 Task: Find connections with filter location Currais Novos with filter topic #linkedinstorieswith filter profile language German with filter current company Grow Your Staff with filter school GIA (Gemological Institute of America) with filter industry Administrative and Support Services with filter service category Search Engine Marketing (SEM) with filter keywords title Truck Driver
Action: Mouse moved to (675, 130)
Screenshot: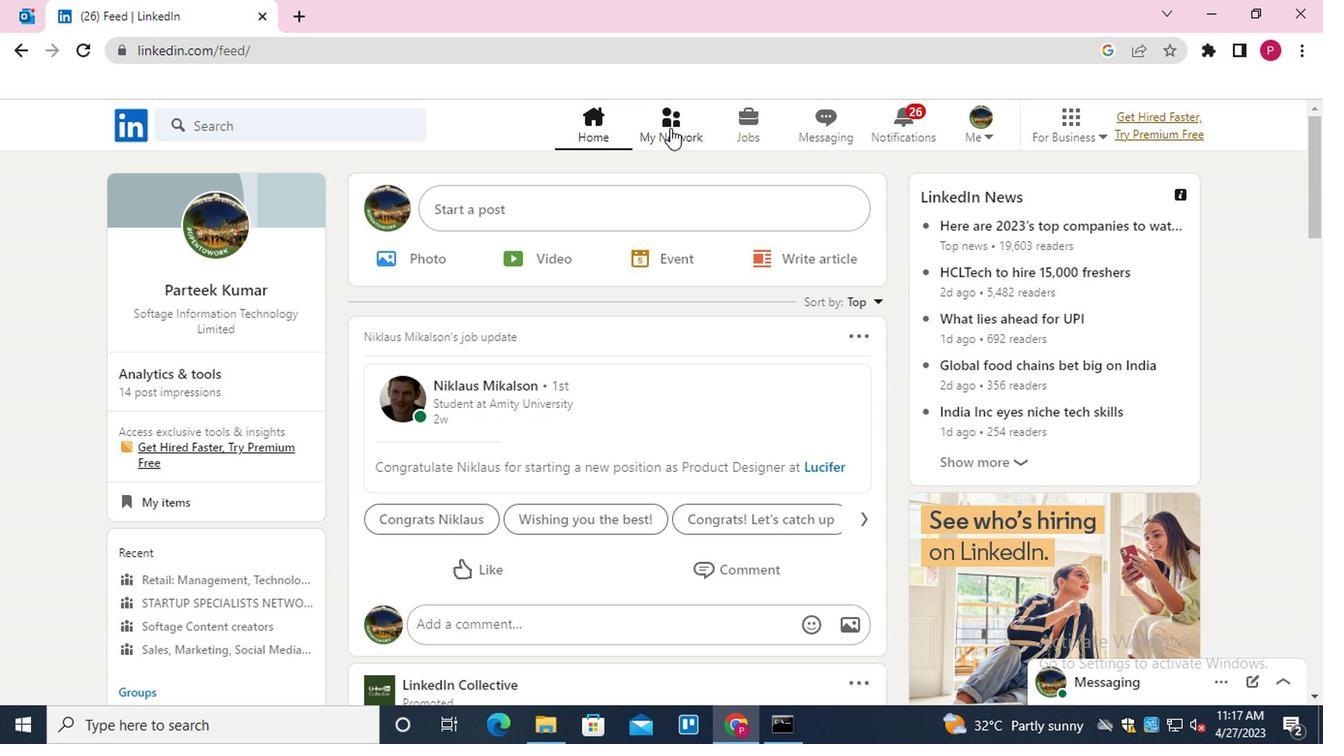 
Action: Mouse pressed left at (675, 130)
Screenshot: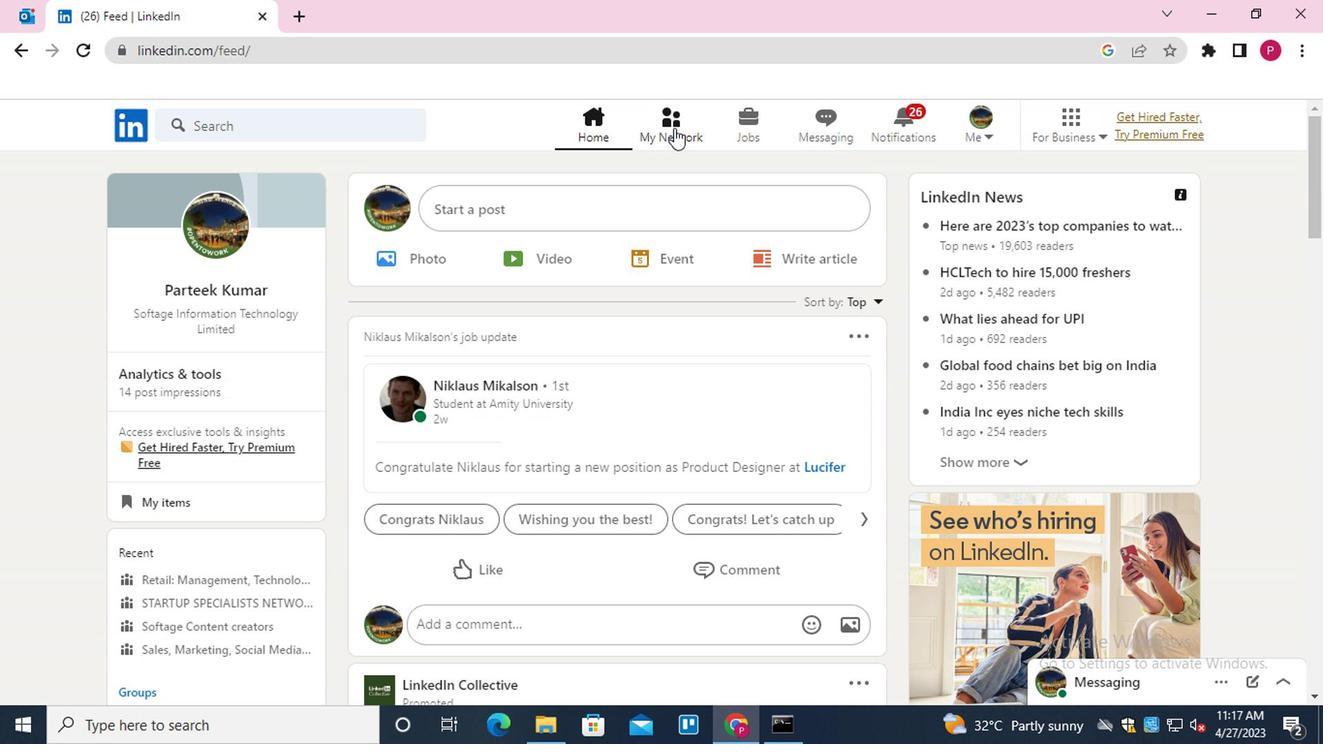
Action: Mouse moved to (318, 235)
Screenshot: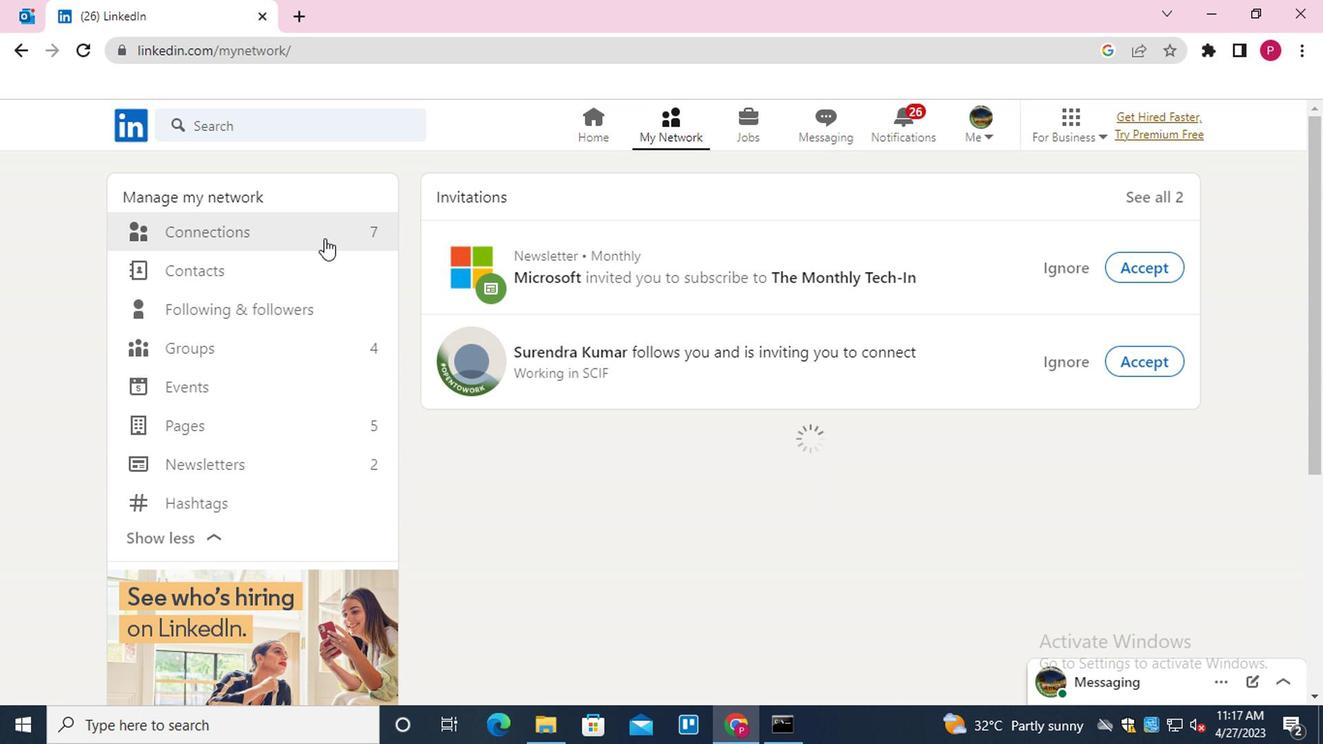 
Action: Mouse pressed left at (318, 235)
Screenshot: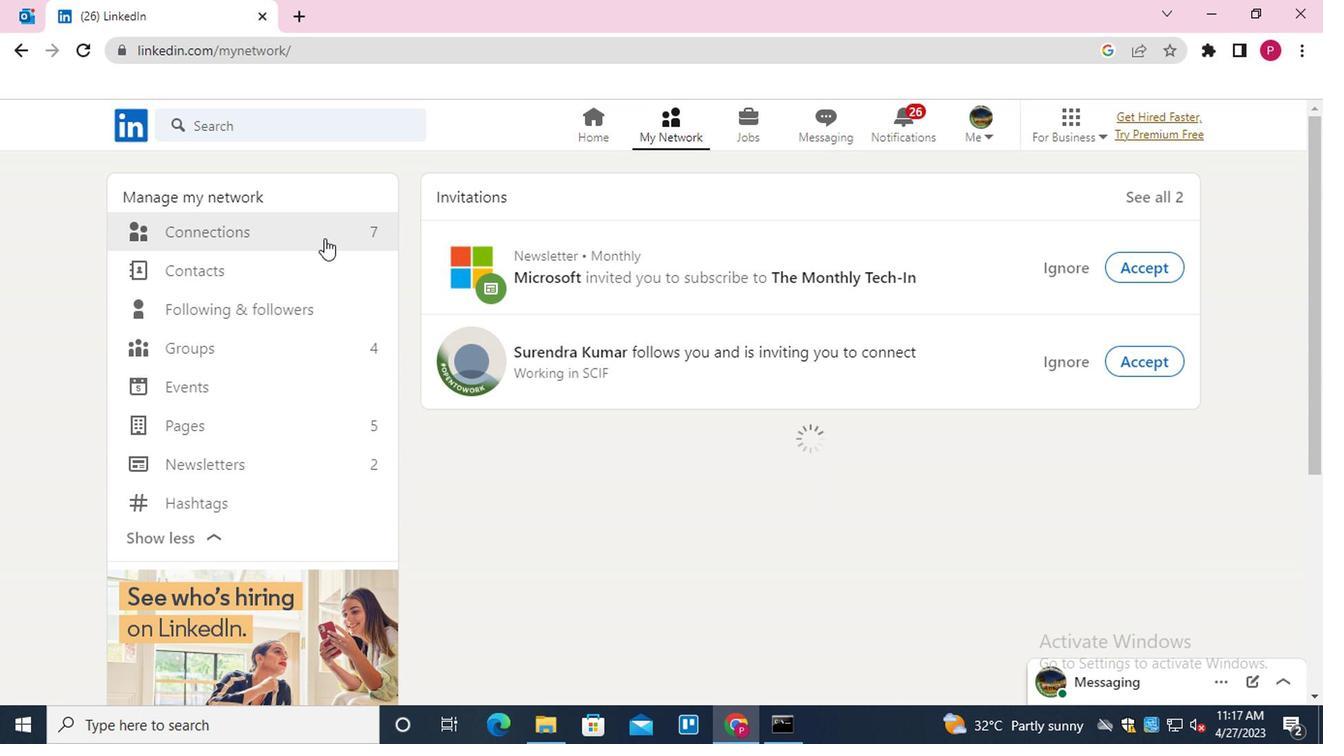 
Action: Mouse moved to (822, 230)
Screenshot: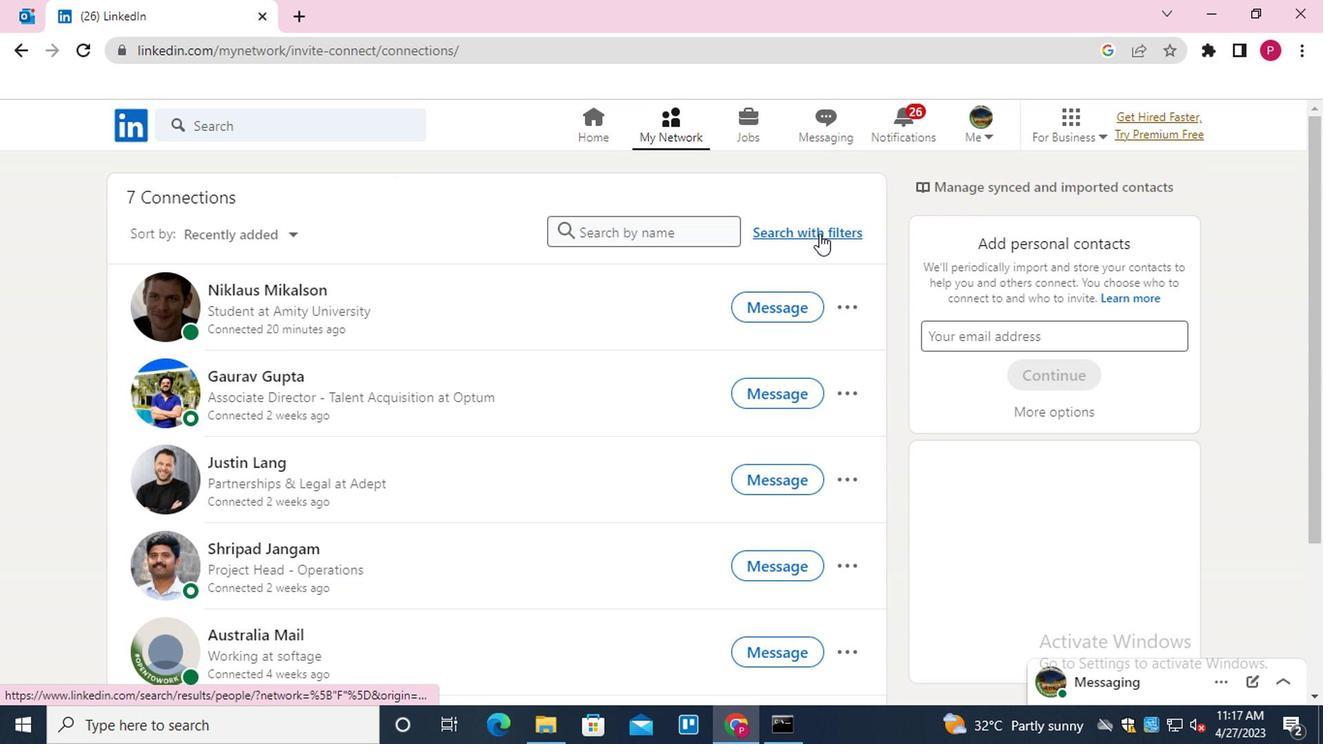 
Action: Mouse pressed left at (822, 230)
Screenshot: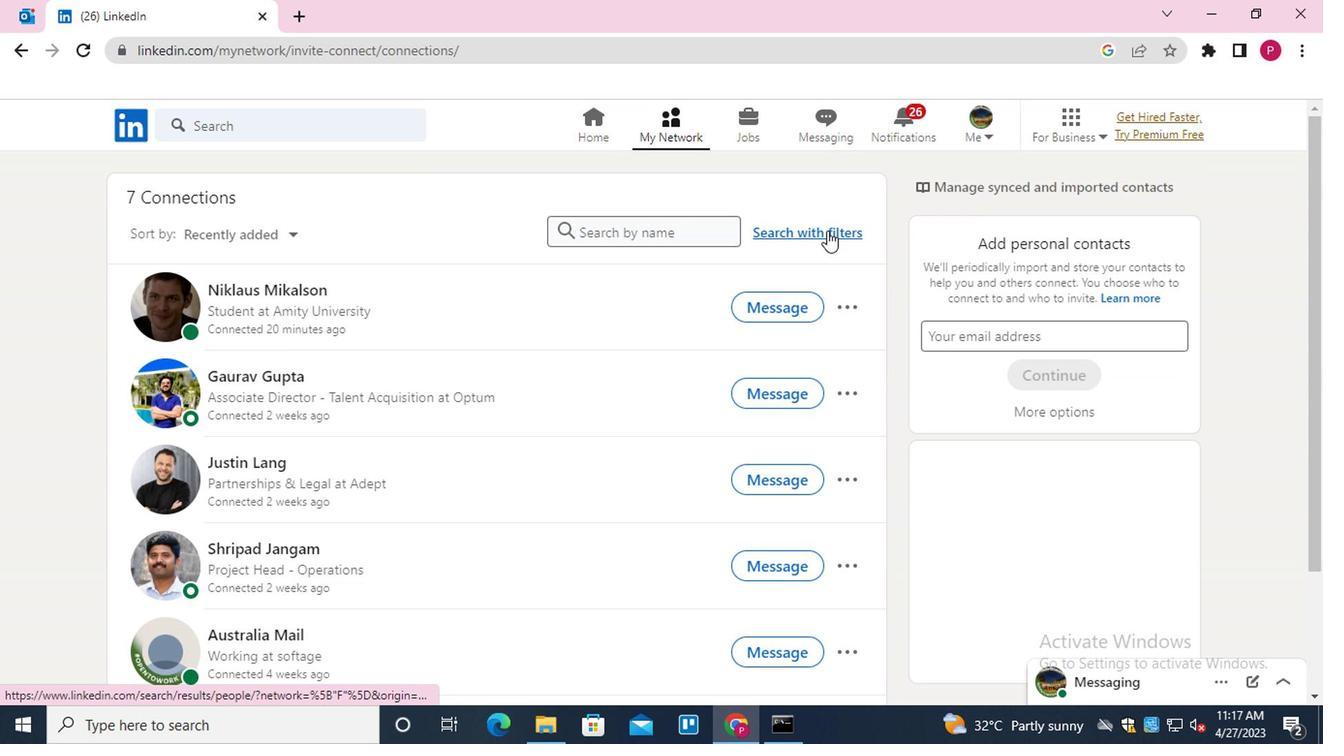 
Action: Mouse moved to (716, 177)
Screenshot: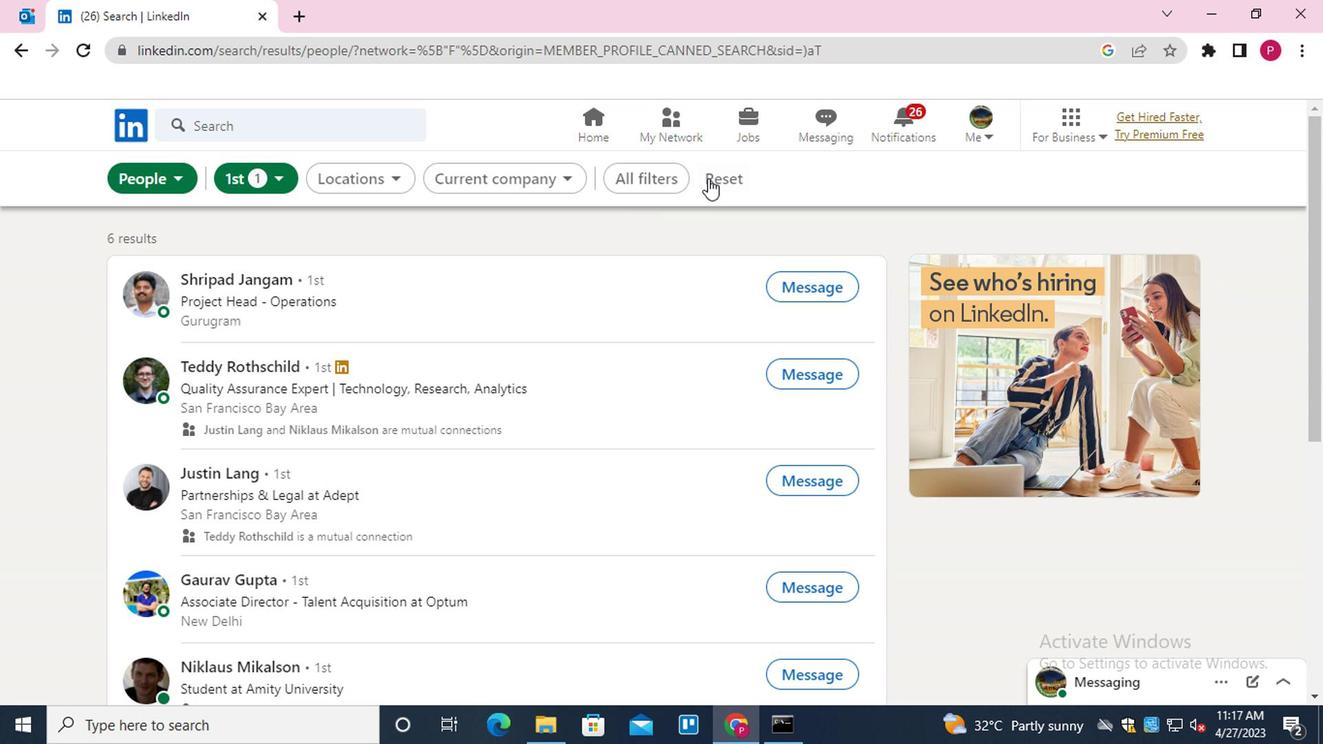 
Action: Mouse pressed left at (716, 177)
Screenshot: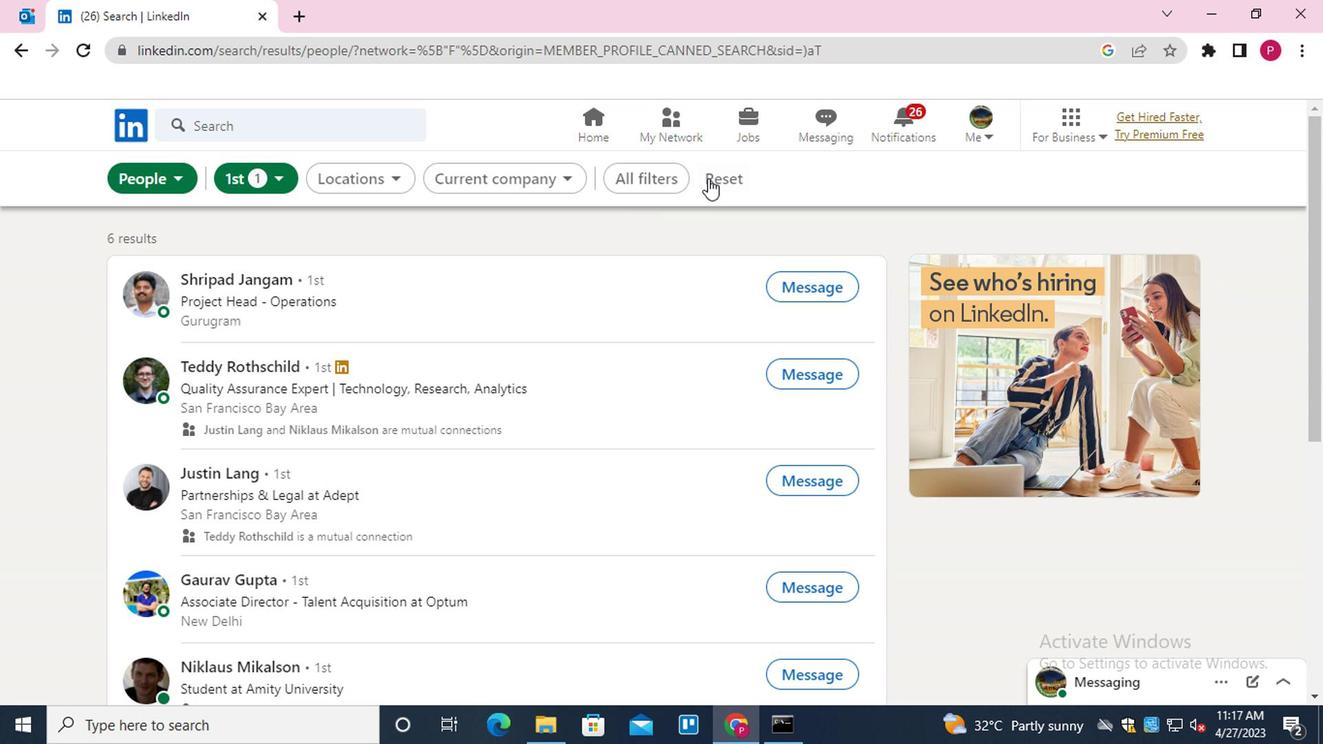 
Action: Mouse moved to (675, 184)
Screenshot: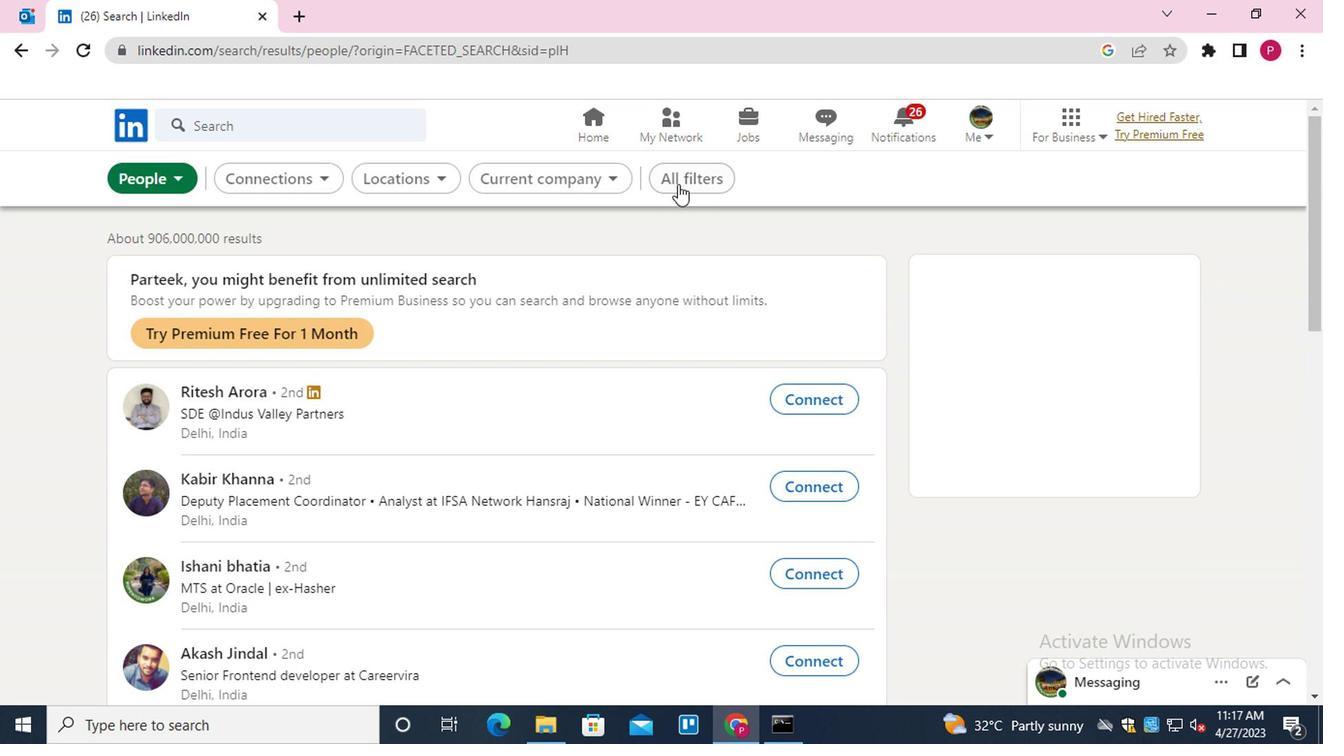 
Action: Mouse pressed left at (675, 184)
Screenshot: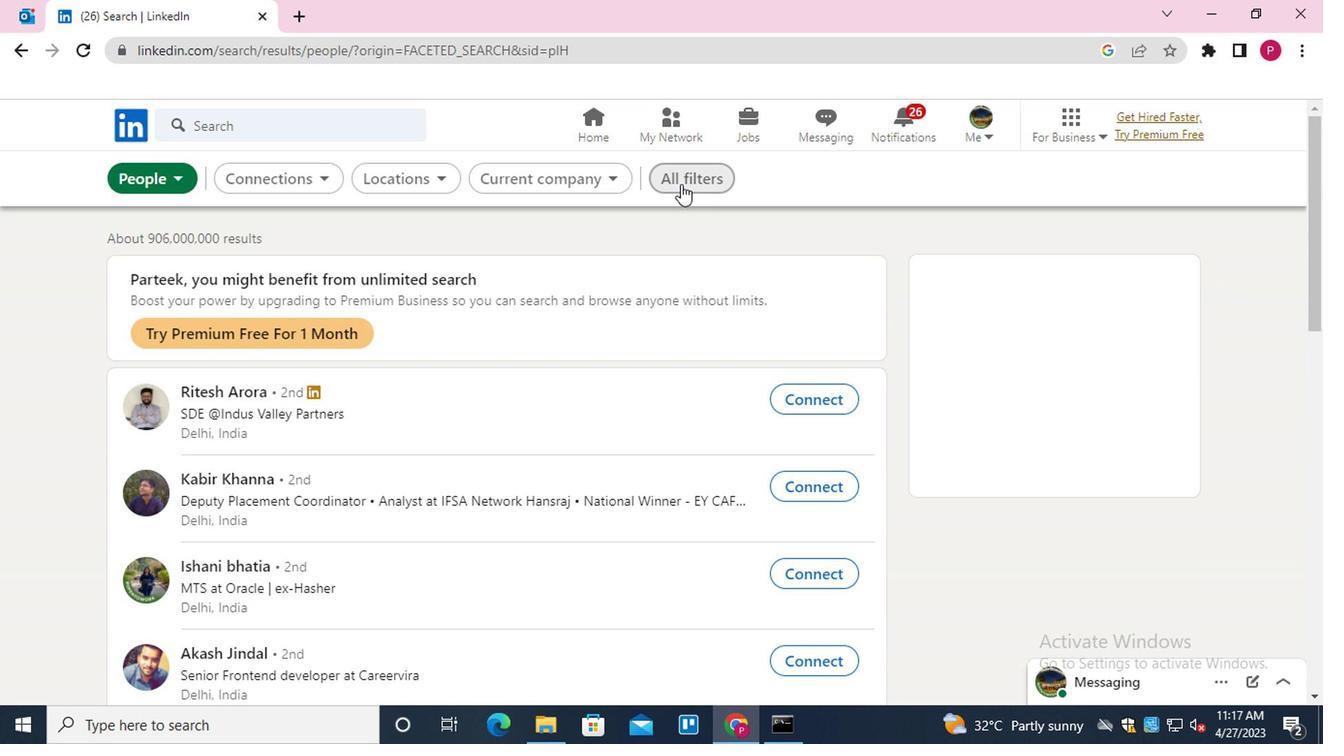 
Action: Mouse moved to (1098, 506)
Screenshot: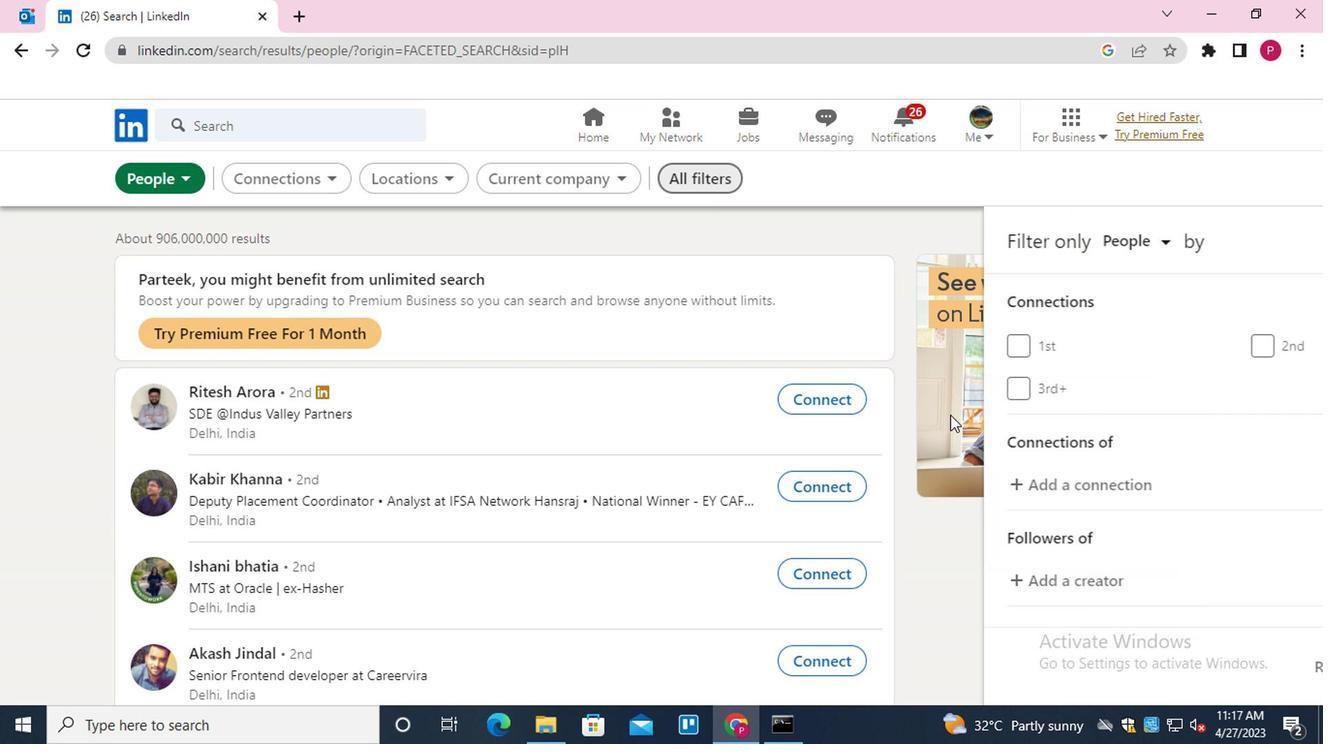 
Action: Mouse scrolled (1098, 505) with delta (0, -1)
Screenshot: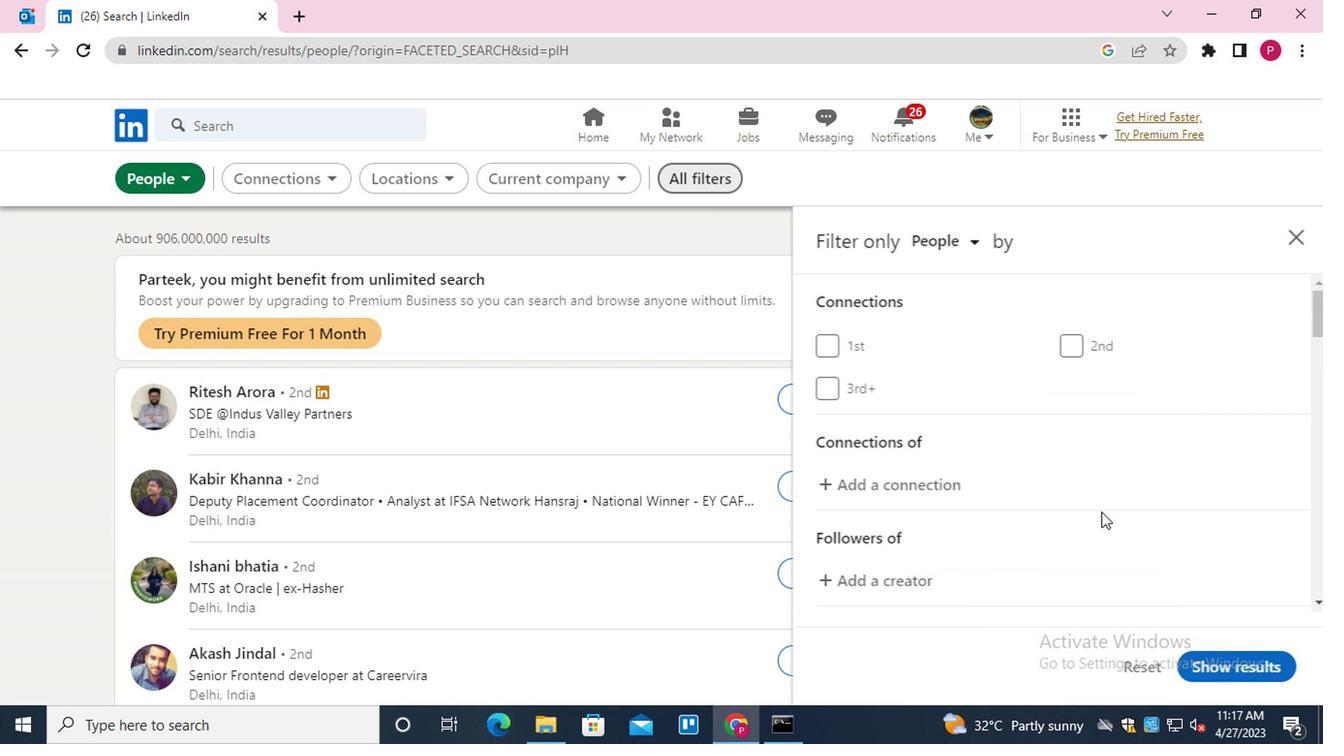 
Action: Mouse scrolled (1098, 505) with delta (0, -1)
Screenshot: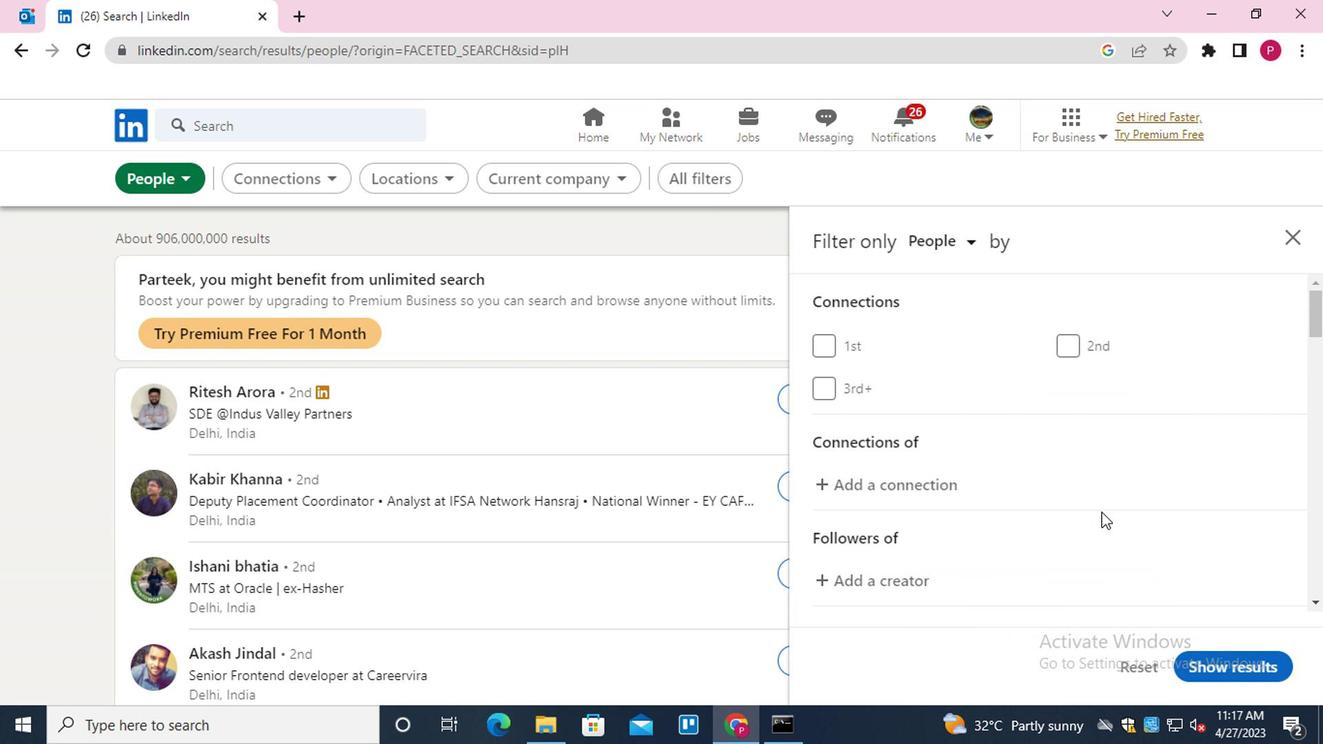 
Action: Mouse moved to (1136, 556)
Screenshot: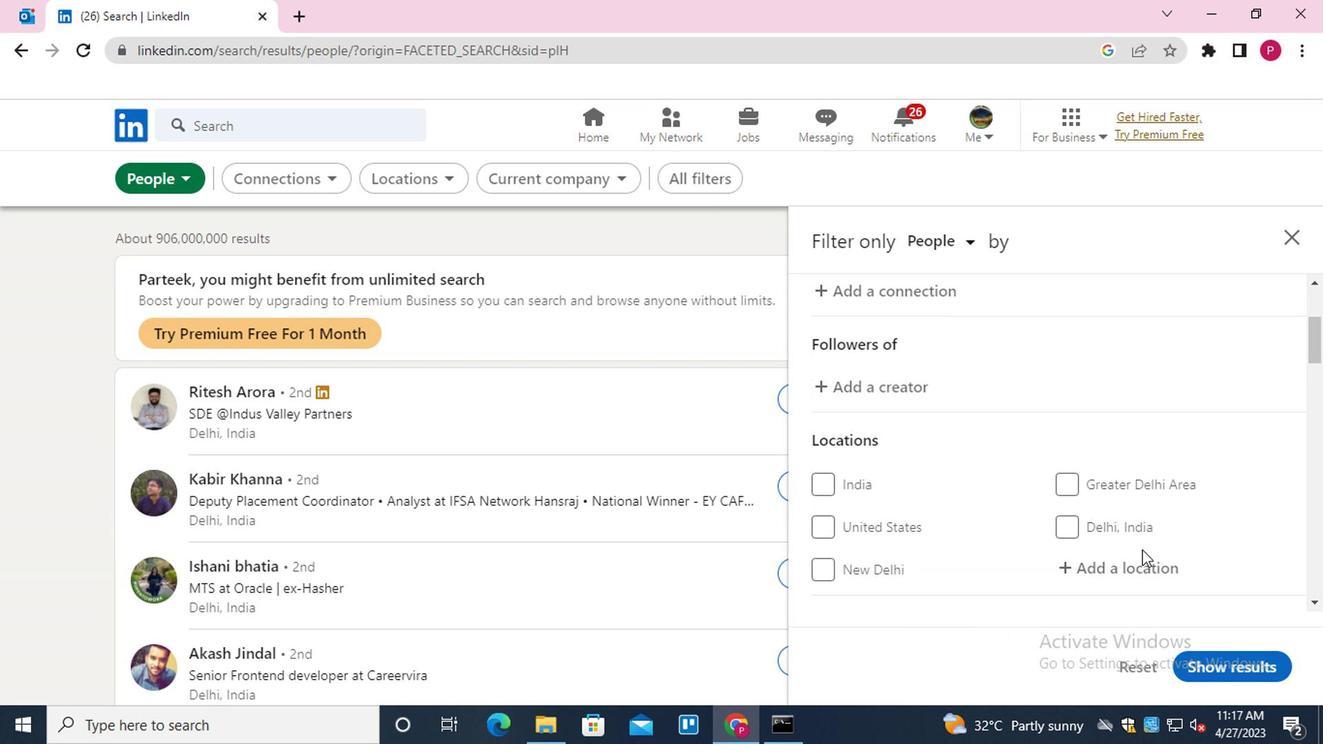 
Action: Mouse pressed left at (1136, 556)
Screenshot: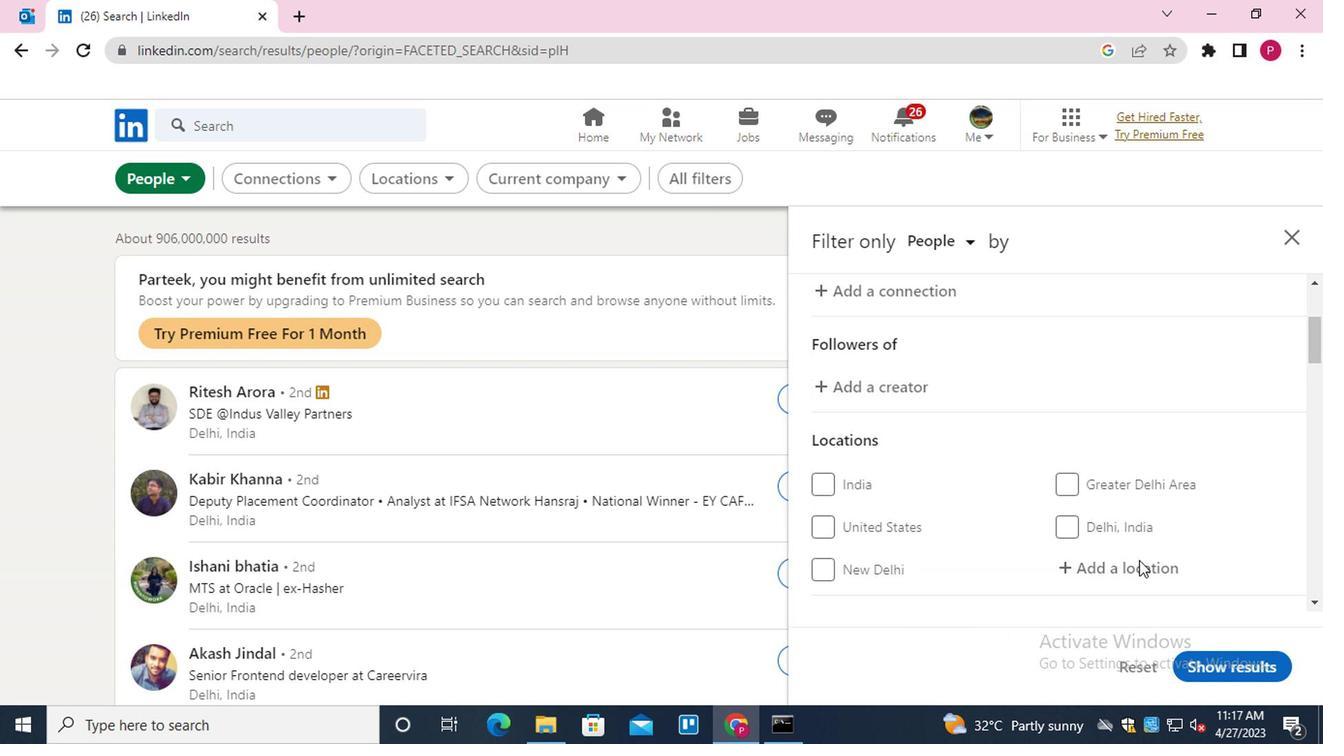 
Action: Key pressed <Key.shift><Key.shift><Key.shift><Key.shift>CI<Key.backspace>URRIAS<Key.down>
Screenshot: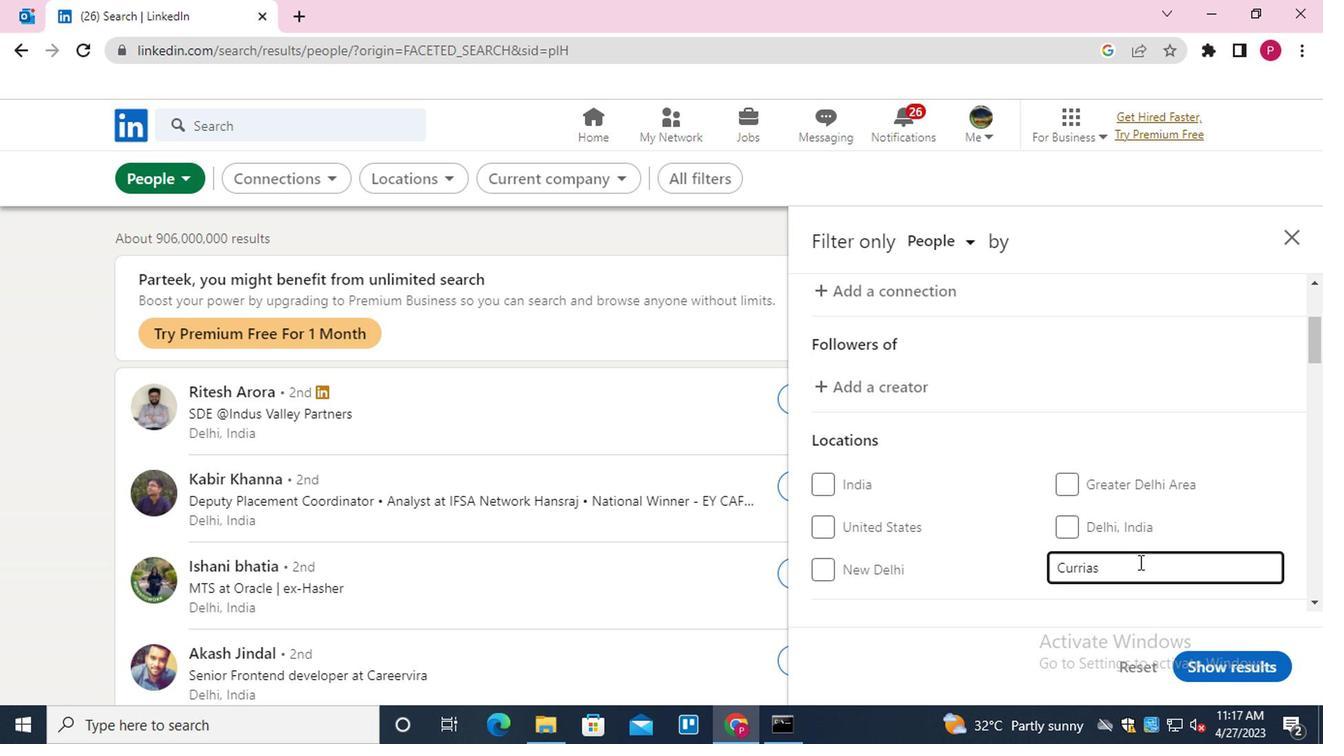 
Action: Mouse moved to (1126, 563)
Screenshot: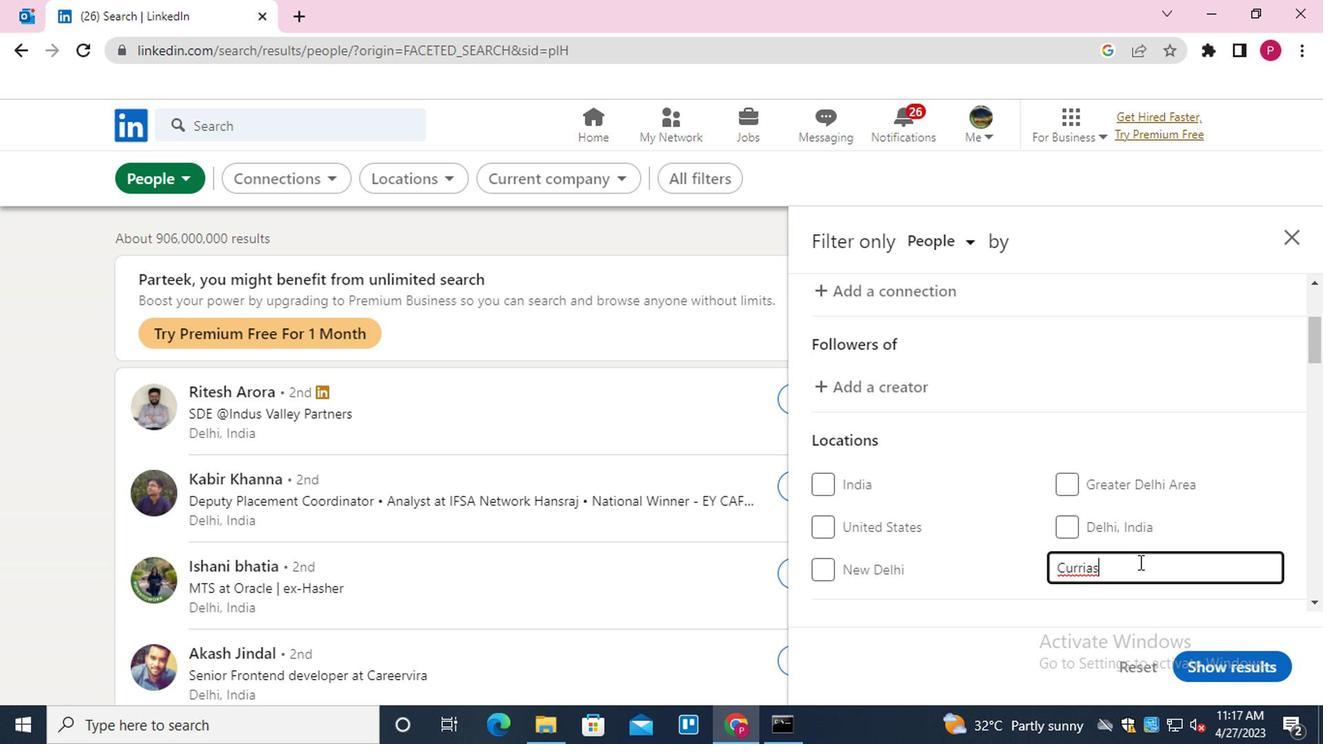 
Action: Mouse scrolled (1126, 562) with delta (0, -1)
Screenshot: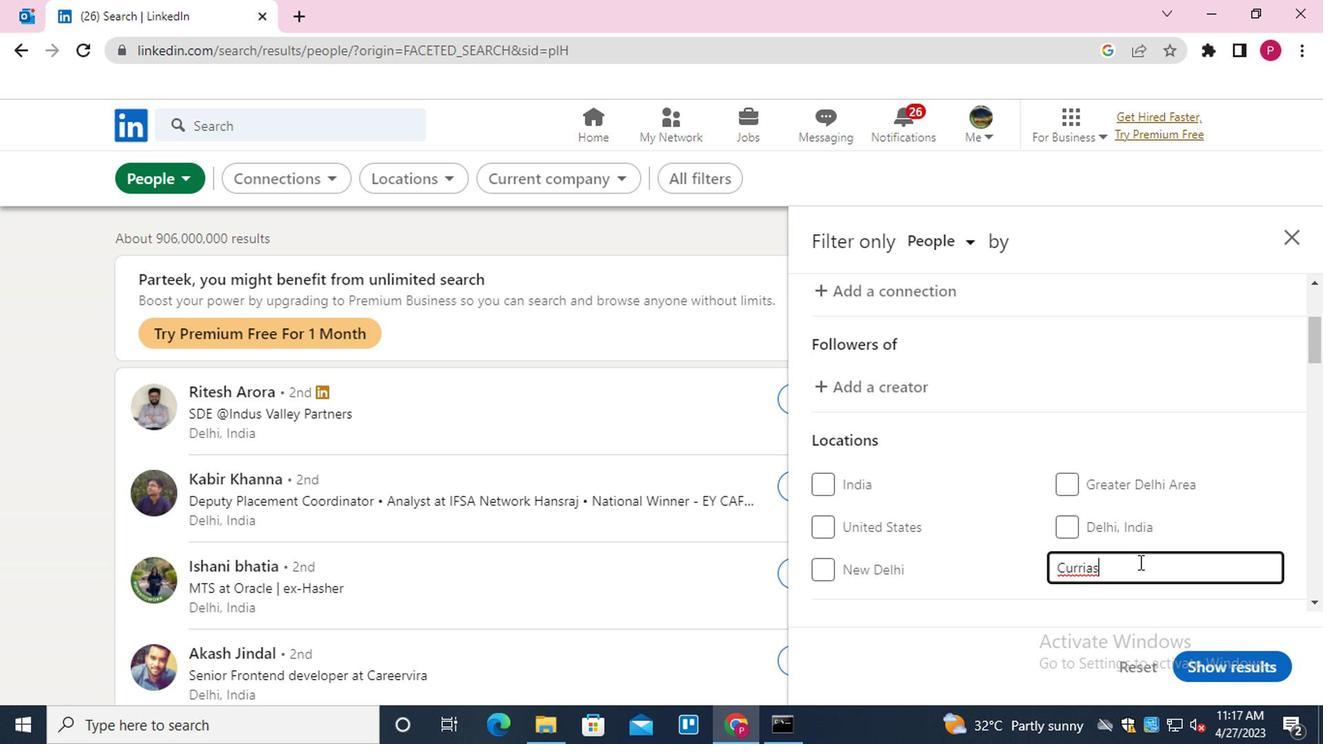 
Action: Mouse moved to (1105, 579)
Screenshot: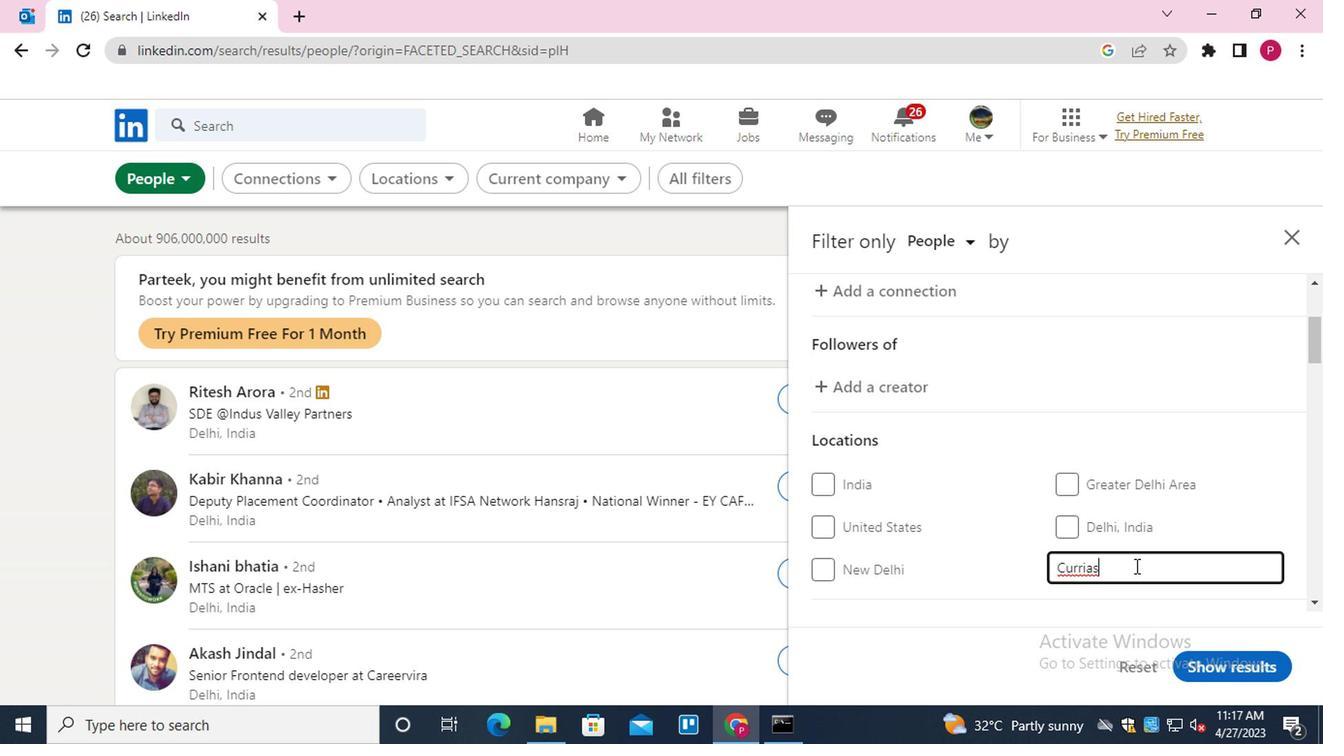 
Action: Key pressed <Key.backspace><Key.backspace><Key.backspace><Key.up><Key.up><Key.up><Key.up><Key.up><Key.up><Key.up><Key.up><Key.up><Key.up><Key.up><Key.up><Key.up><Key.up><Key.up><Key.up><Key.up><Key.up><Key.up><Key.up><Key.up><Key.down><Key.enter>
Screenshot: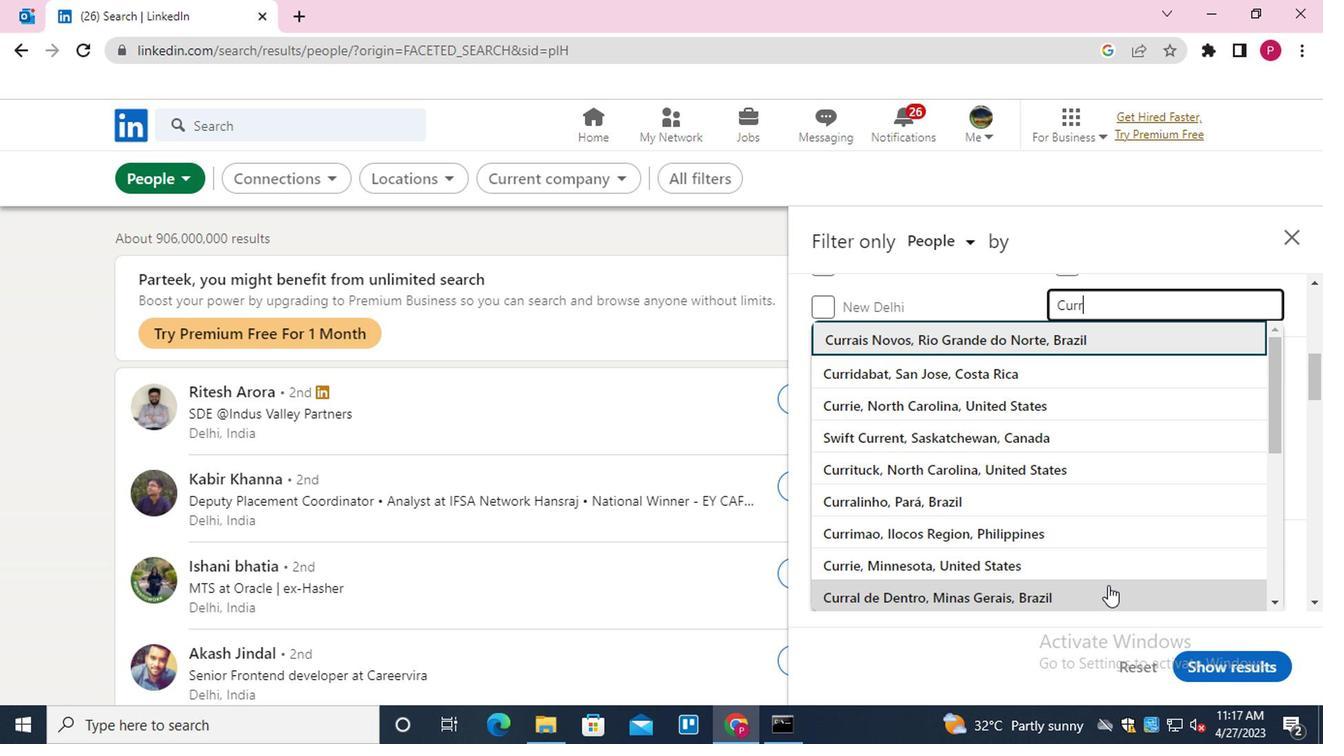 
Action: Mouse moved to (939, 481)
Screenshot: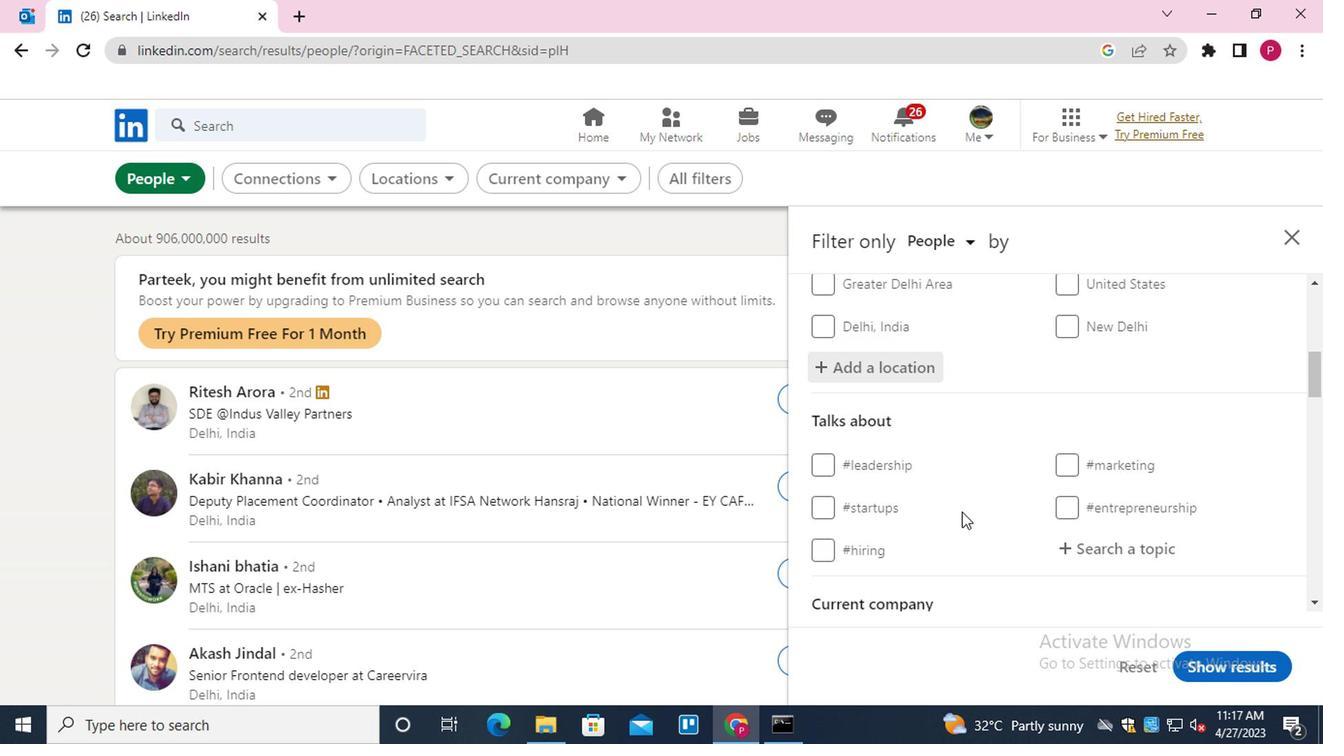 
Action: Mouse scrolled (939, 481) with delta (0, 0)
Screenshot: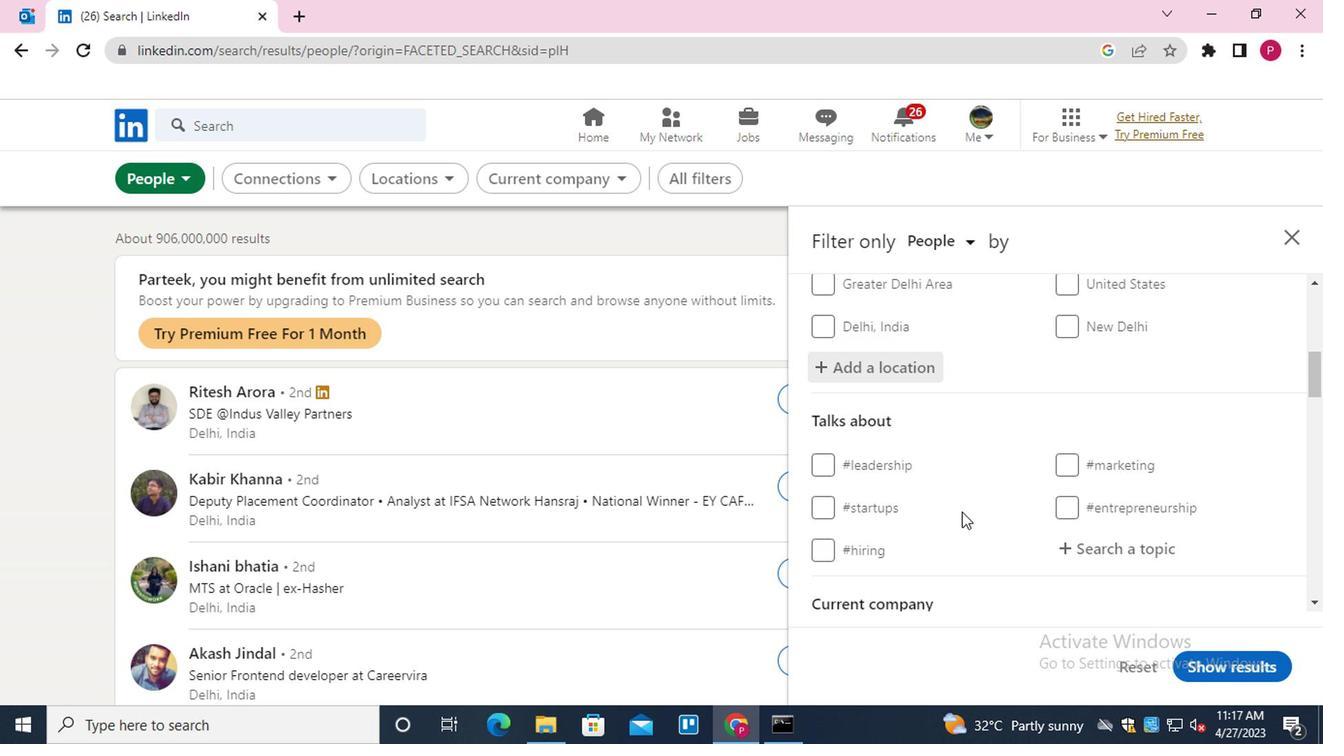 
Action: Mouse scrolled (939, 481) with delta (0, 0)
Screenshot: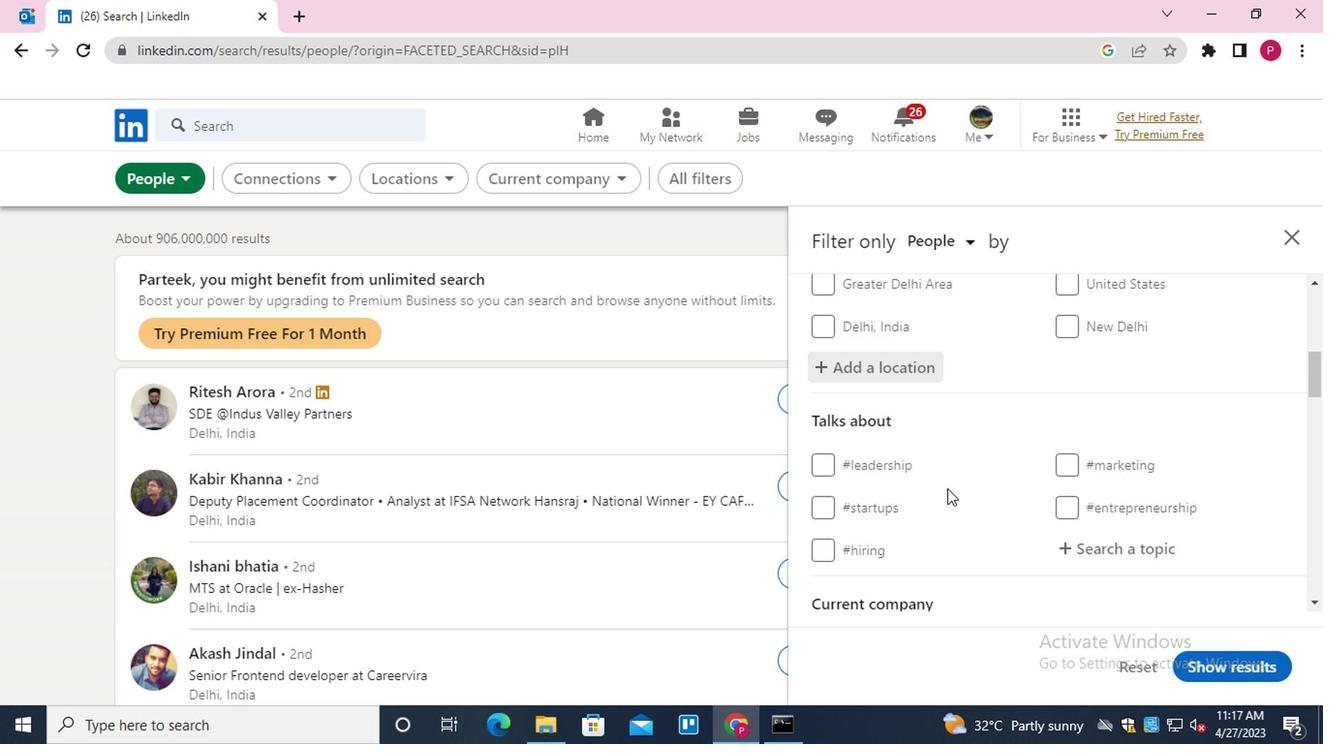
Action: Mouse moved to (1105, 357)
Screenshot: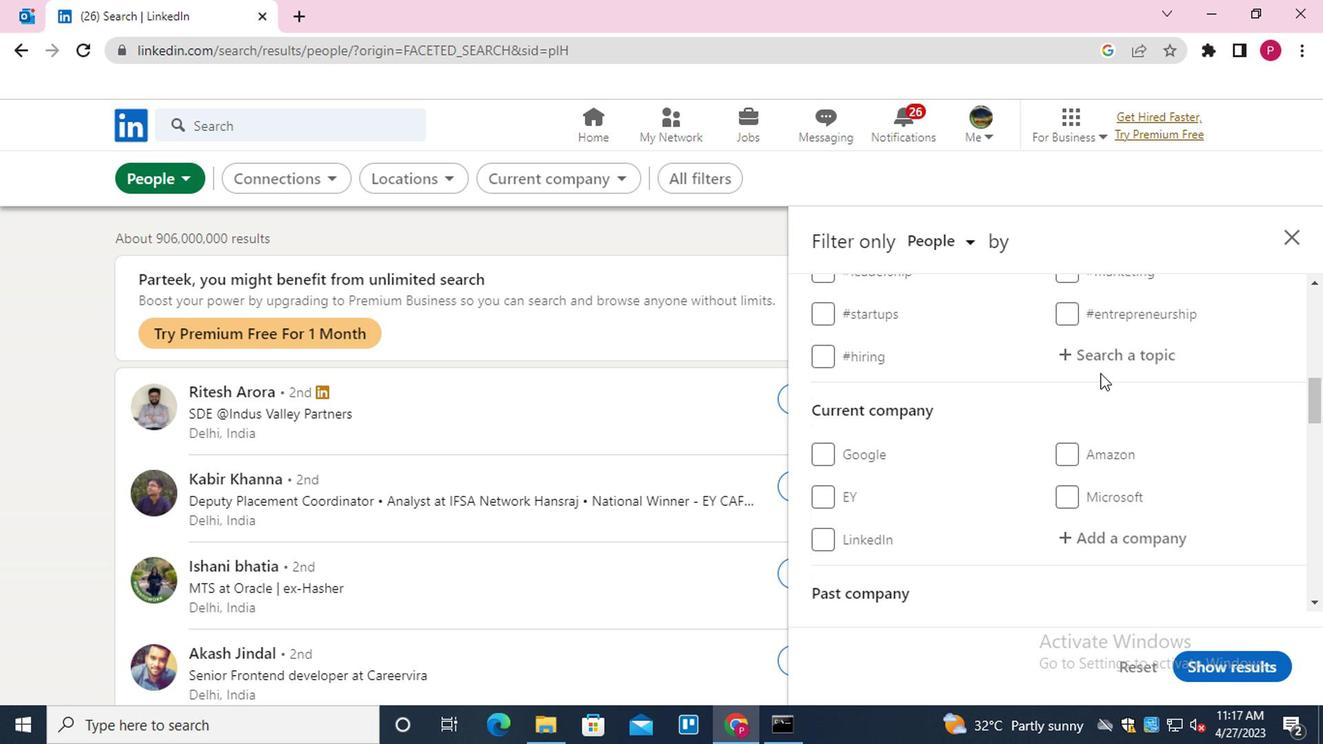 
Action: Mouse pressed left at (1105, 357)
Screenshot: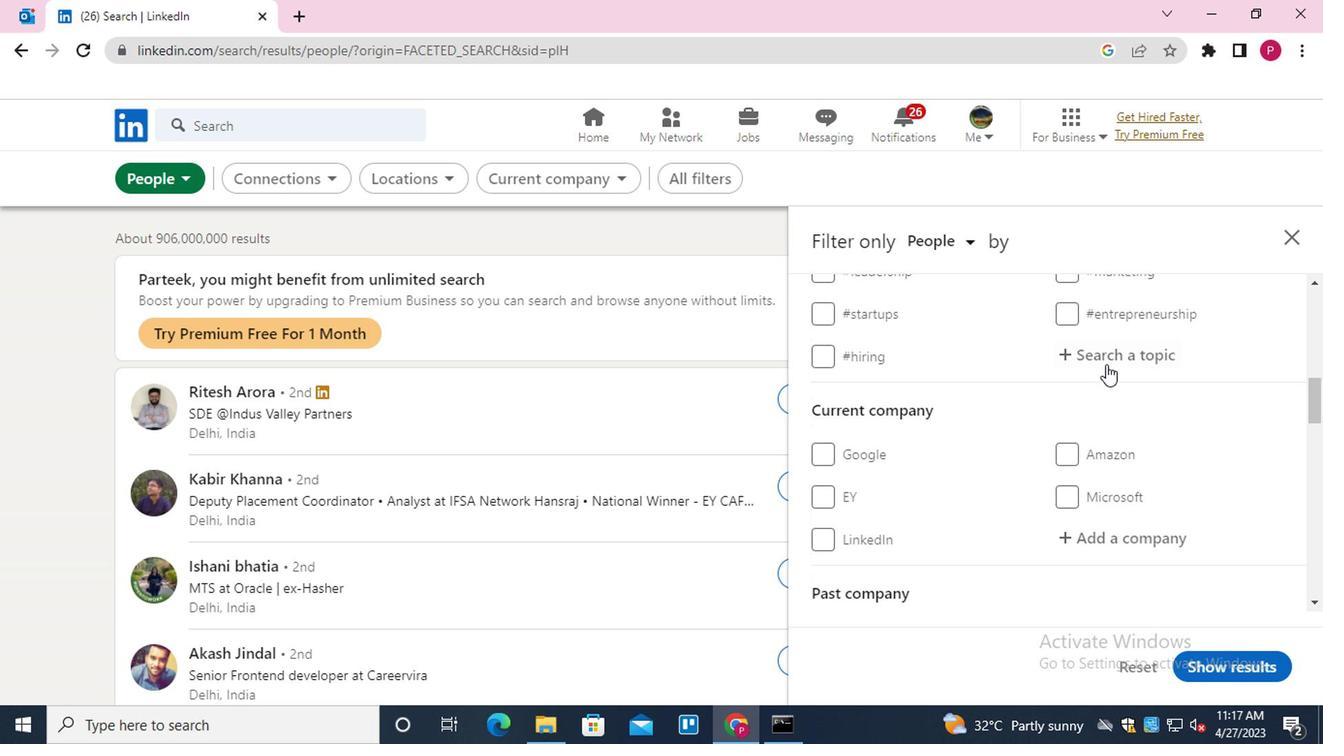
Action: Key pressed LINKEDIN<Key.down><Key.down><Key.down><Key.down><Key.down><Key.down><Key.down><Key.down><Key.down><Key.down><Key.down><Key.down><Key.down><Key.down><Key.down><Key.down><Key.down><Key.down><Key.down><Key.down><Key.down>ST<Key.down><Key.down><Key.enter>
Screenshot: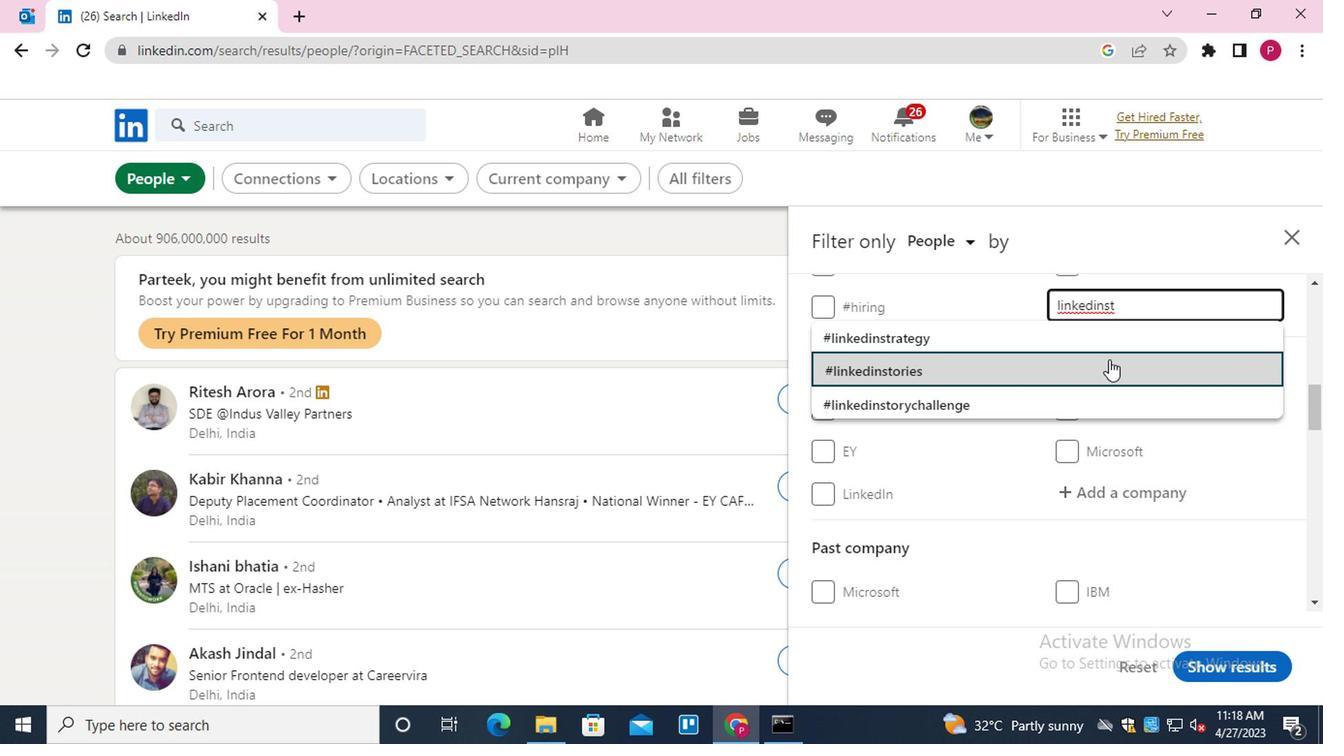 
Action: Mouse moved to (1103, 388)
Screenshot: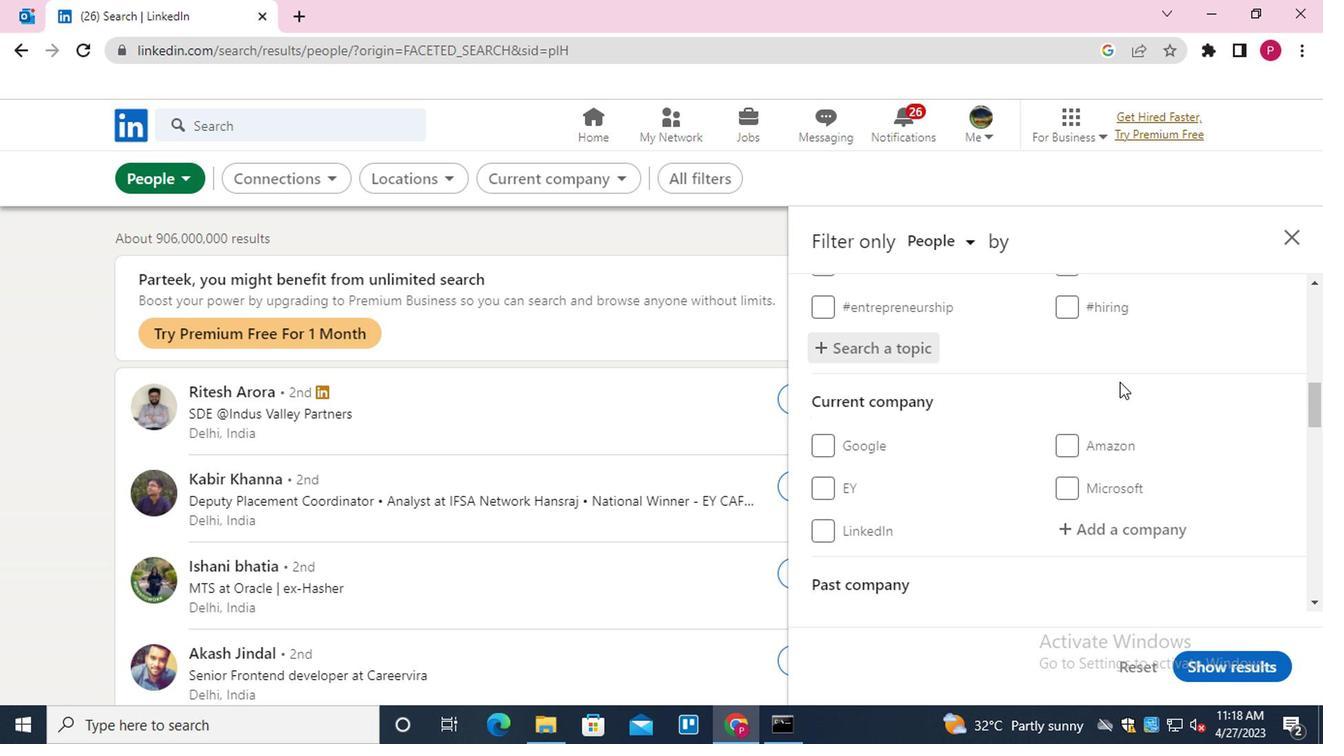 
Action: Mouse scrolled (1103, 387) with delta (0, -1)
Screenshot: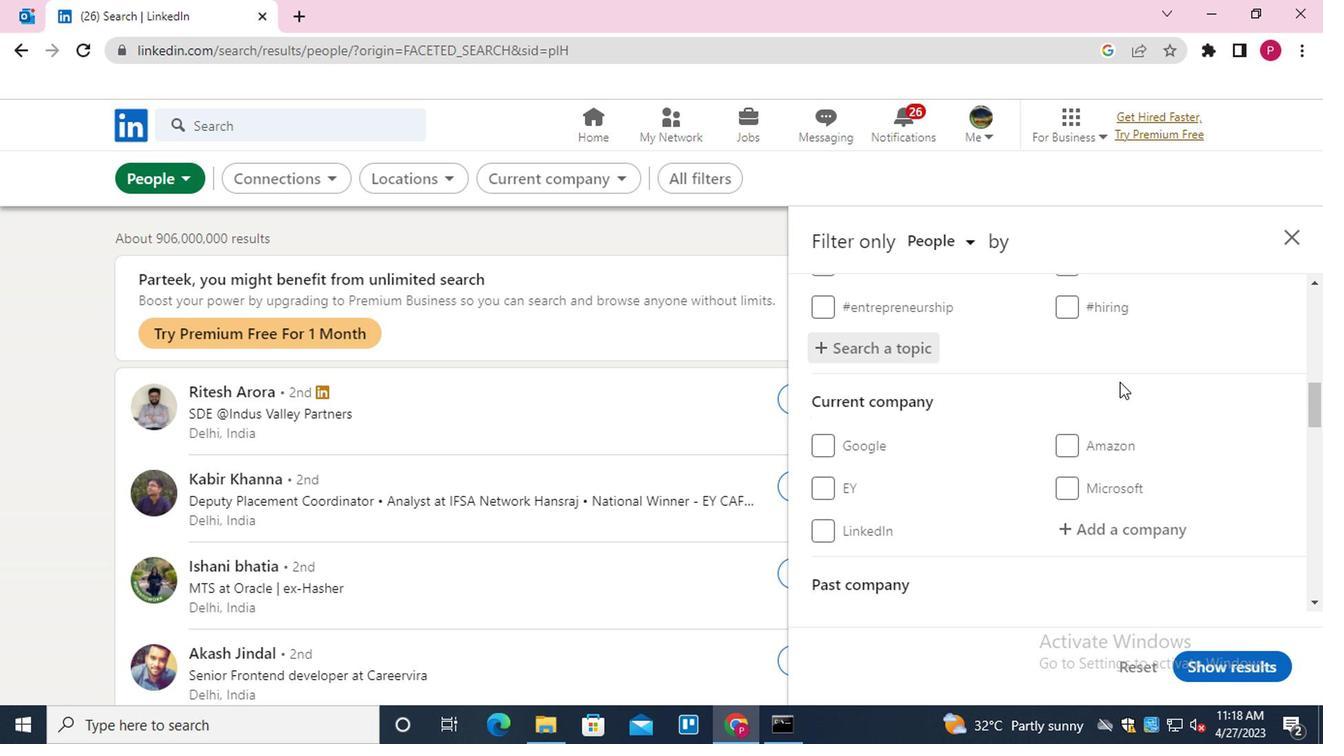 
Action: Mouse moved to (1094, 395)
Screenshot: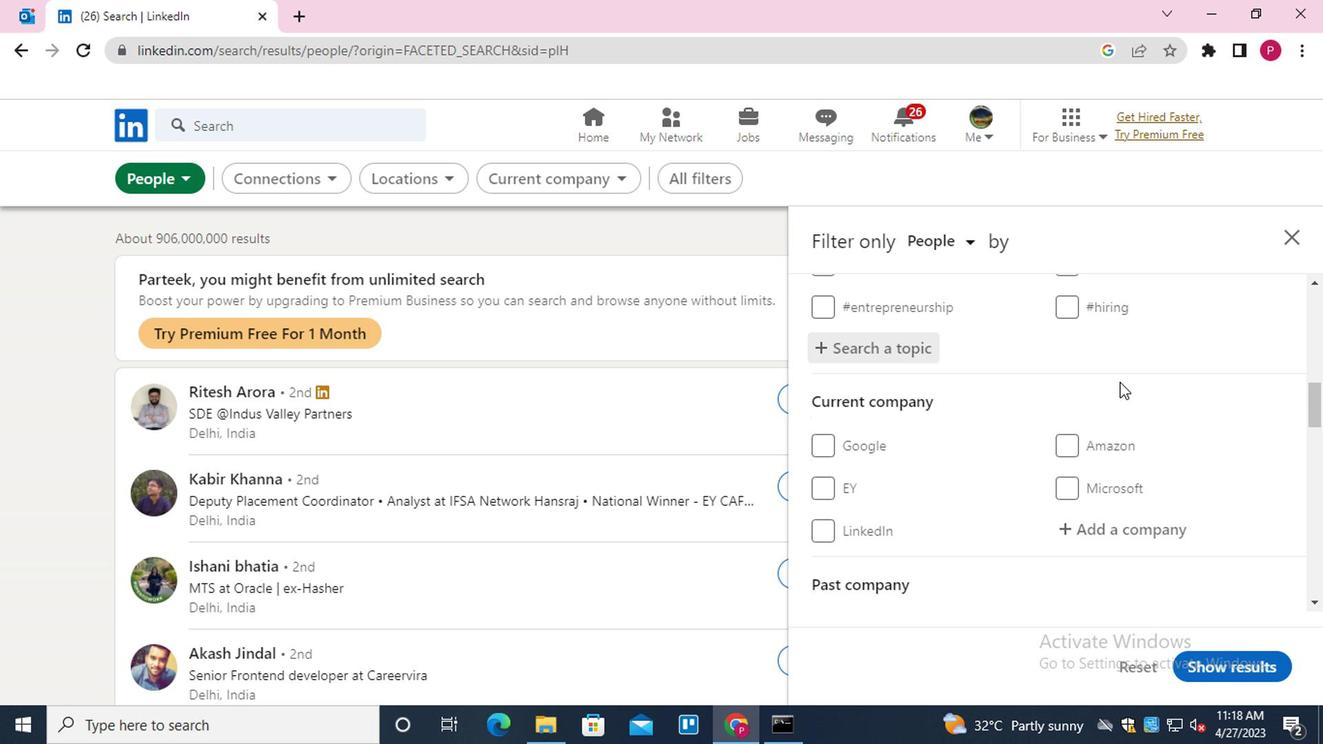 
Action: Mouse scrolled (1094, 394) with delta (0, 0)
Screenshot: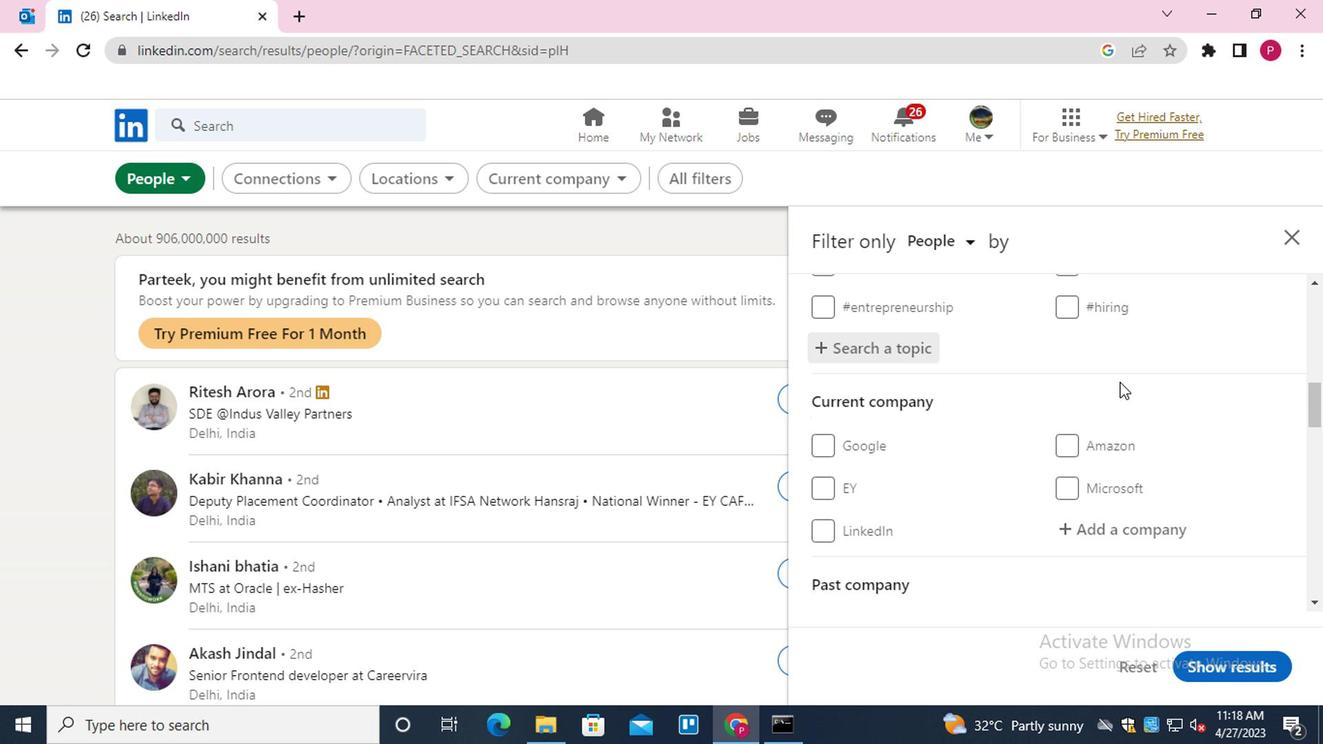 
Action: Mouse moved to (1077, 404)
Screenshot: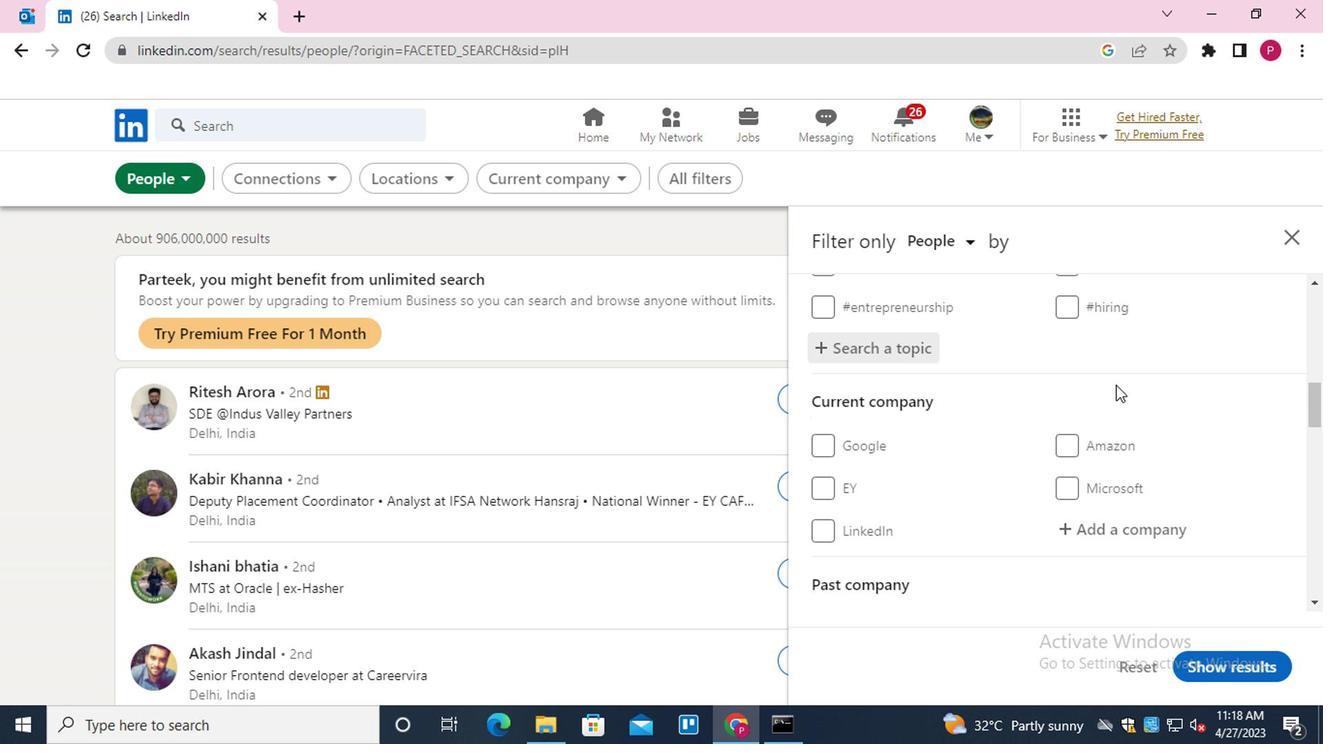 
Action: Mouse scrolled (1077, 403) with delta (0, 0)
Screenshot: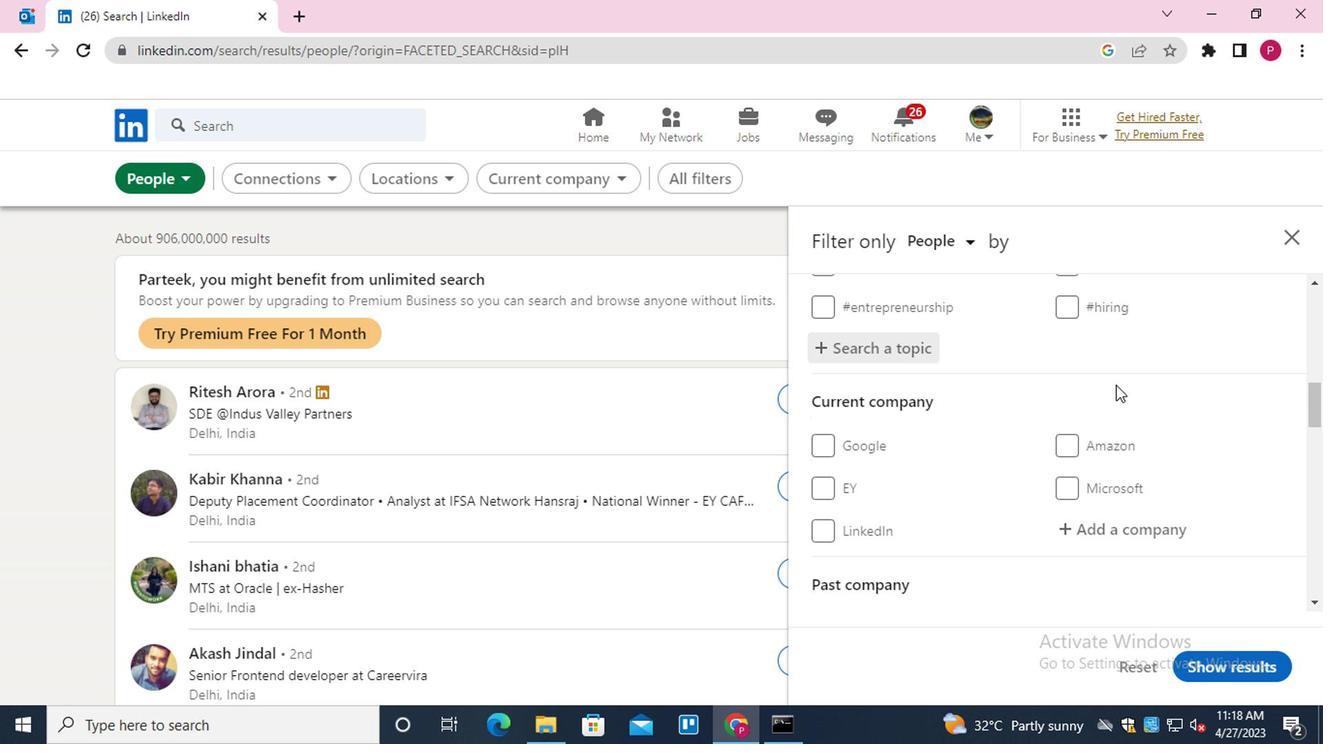 
Action: Mouse moved to (1064, 412)
Screenshot: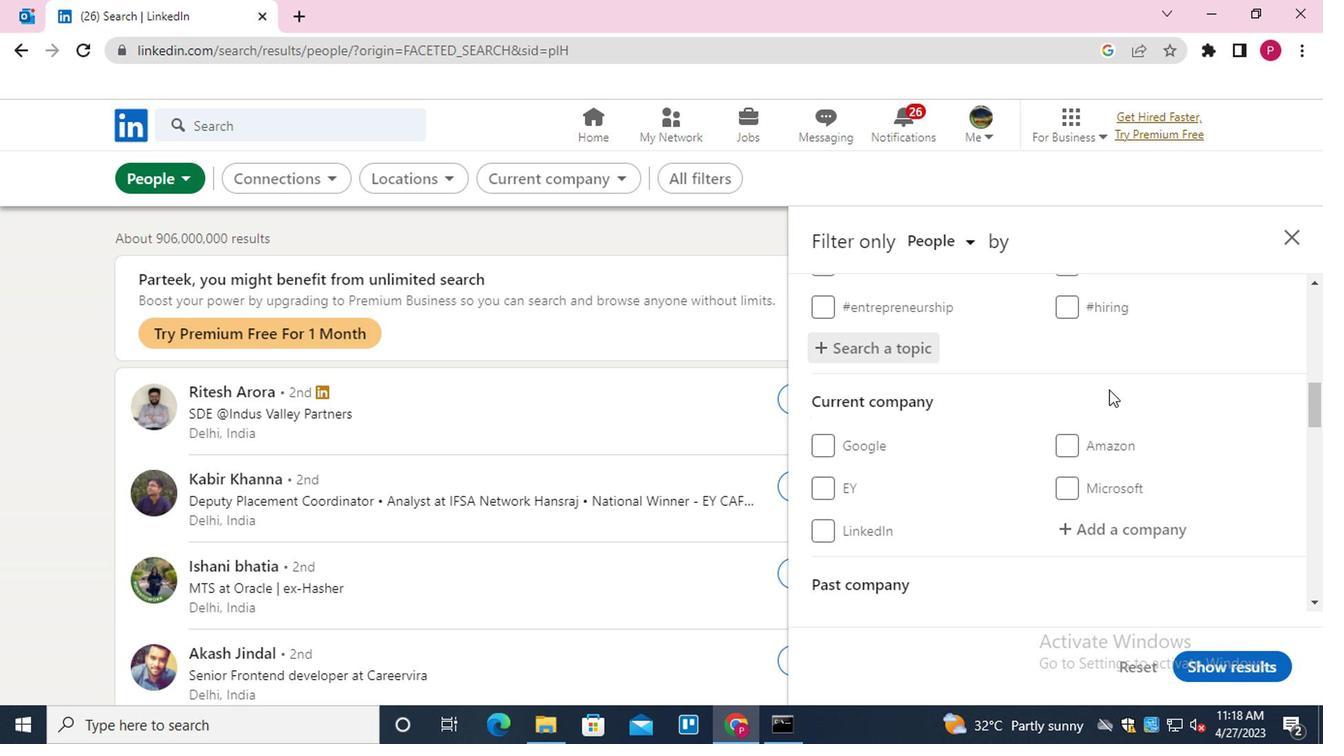 
Action: Mouse scrolled (1064, 412) with delta (0, 0)
Screenshot: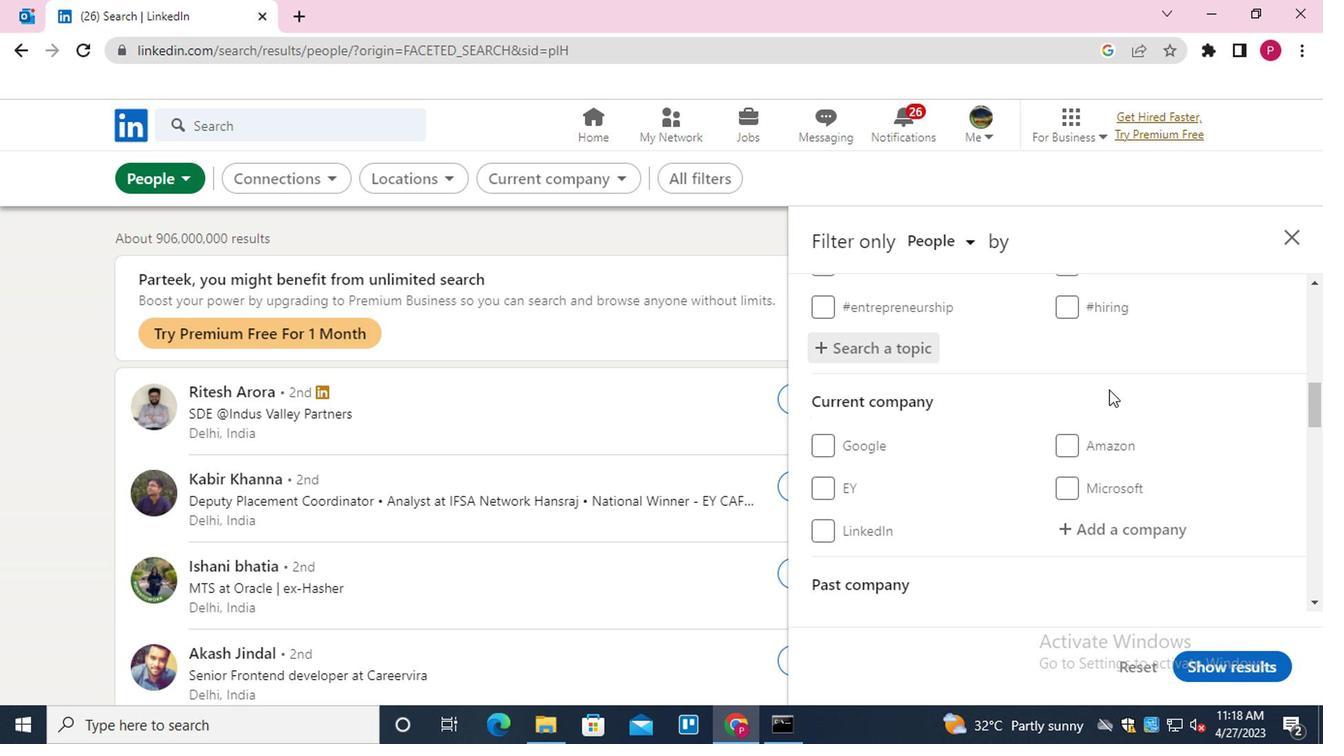 
Action: Mouse moved to (979, 432)
Screenshot: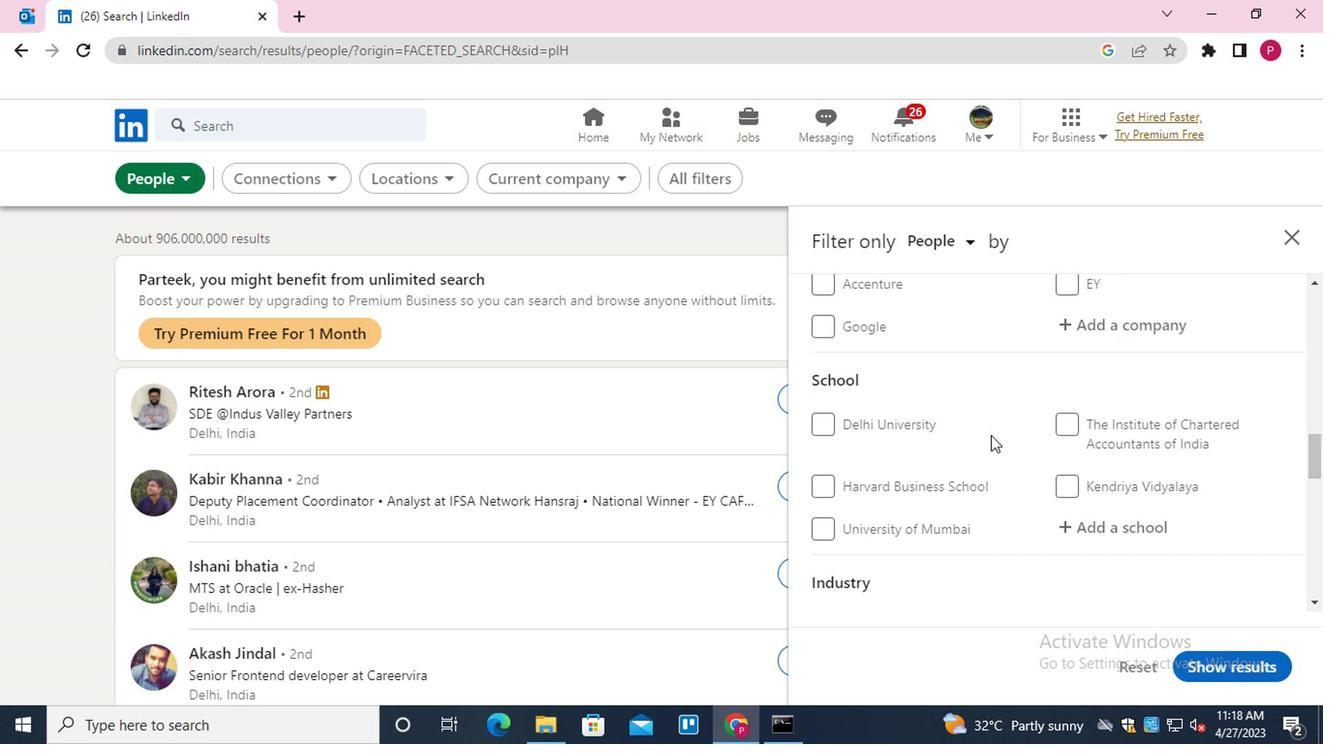 
Action: Mouse scrolled (979, 432) with delta (0, 0)
Screenshot: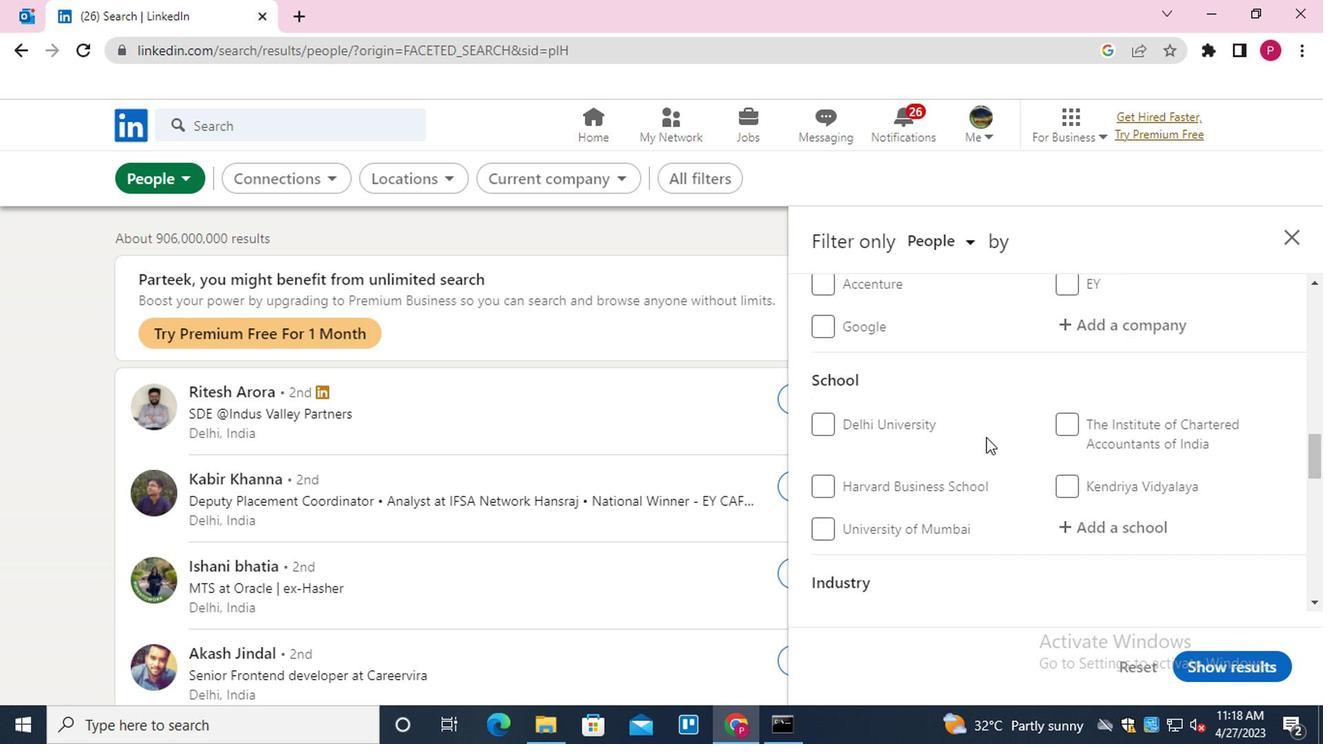 
Action: Mouse moved to (979, 432)
Screenshot: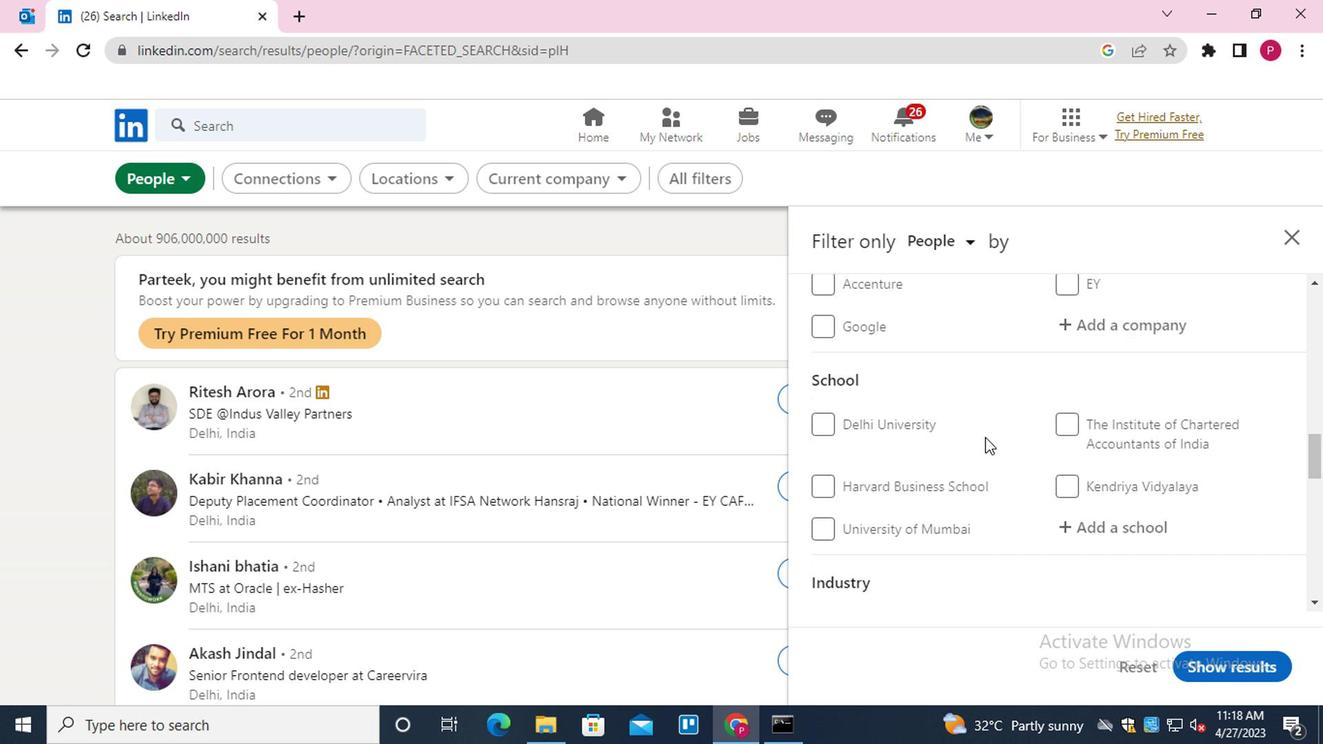 
Action: Mouse scrolled (979, 432) with delta (0, 0)
Screenshot: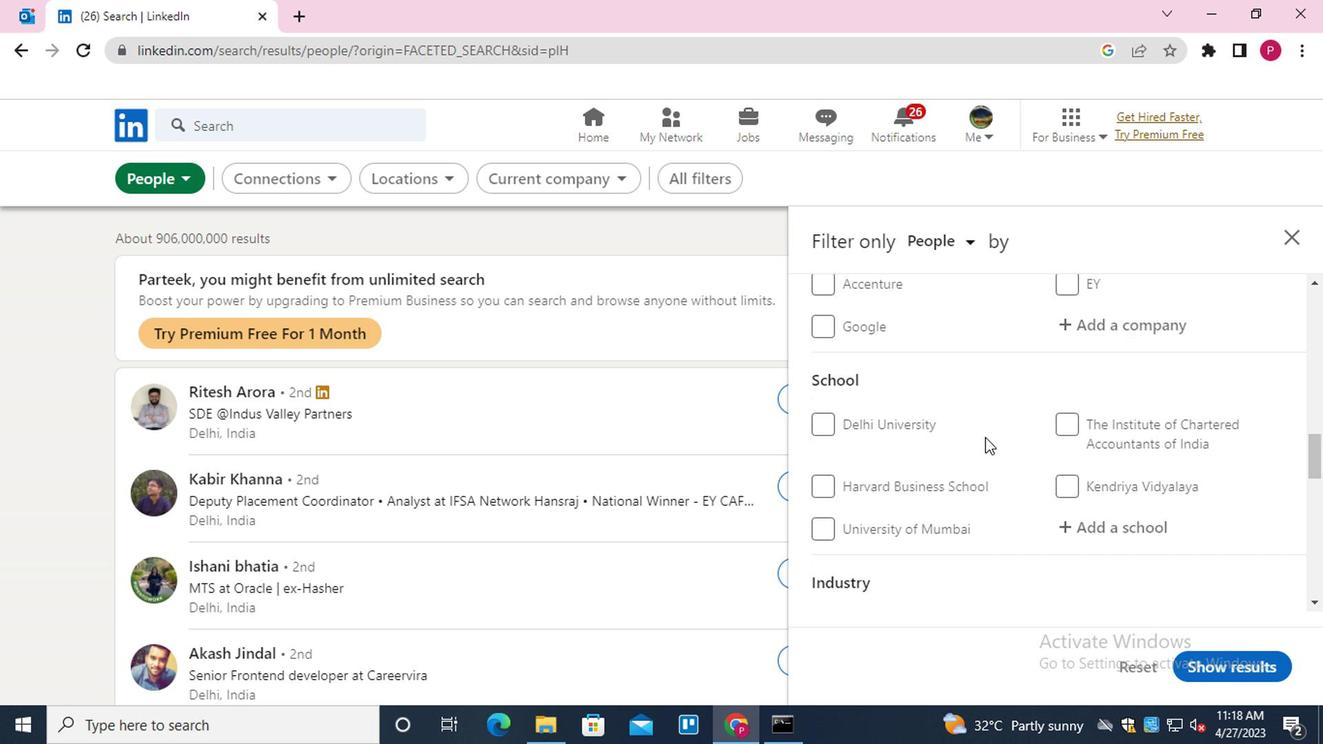 
Action: Mouse moved to (977, 434)
Screenshot: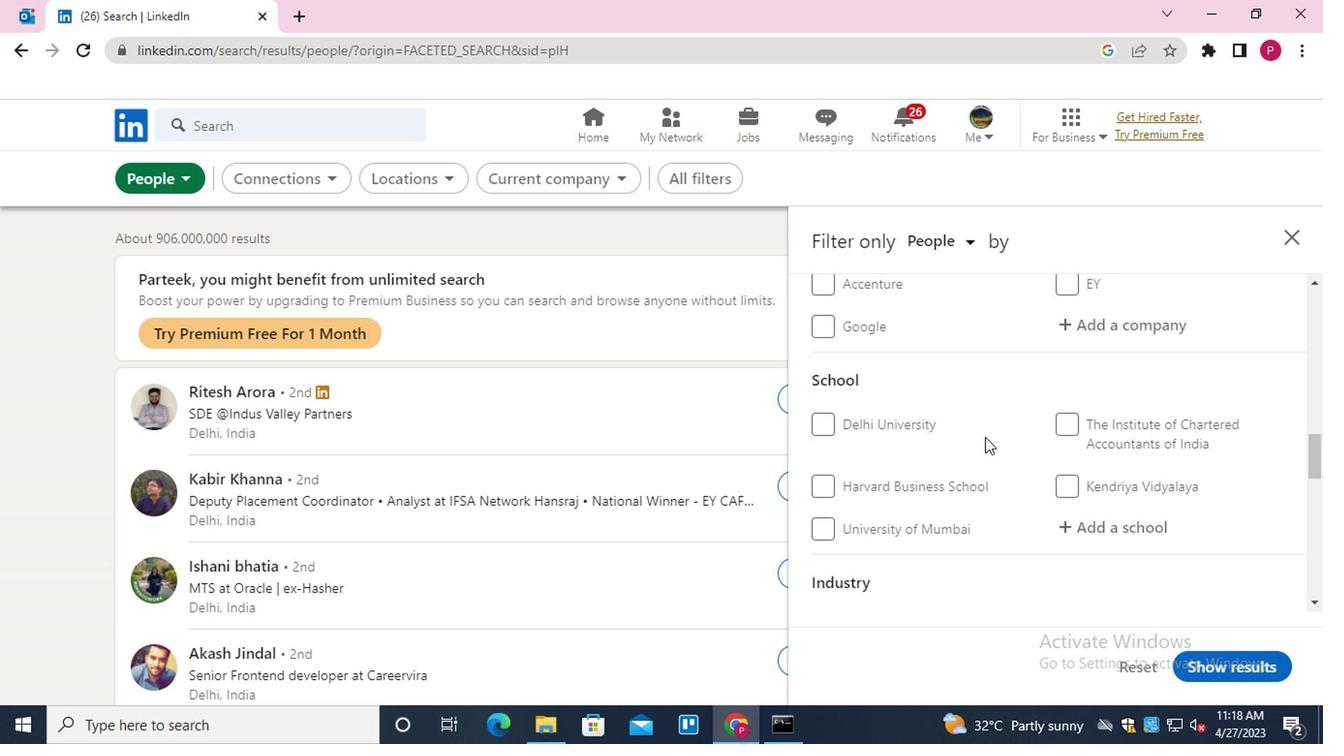 
Action: Mouse scrolled (977, 434) with delta (0, 0)
Screenshot: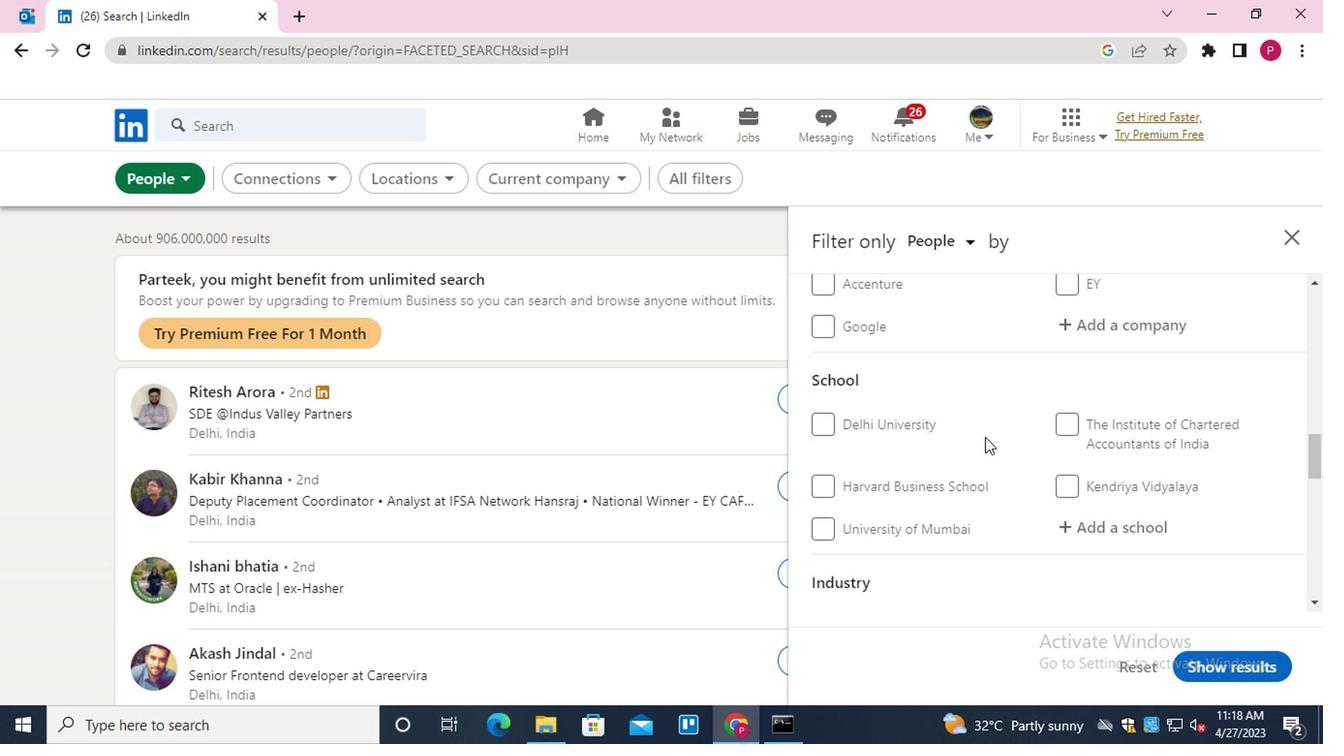
Action: Mouse moved to (976, 436)
Screenshot: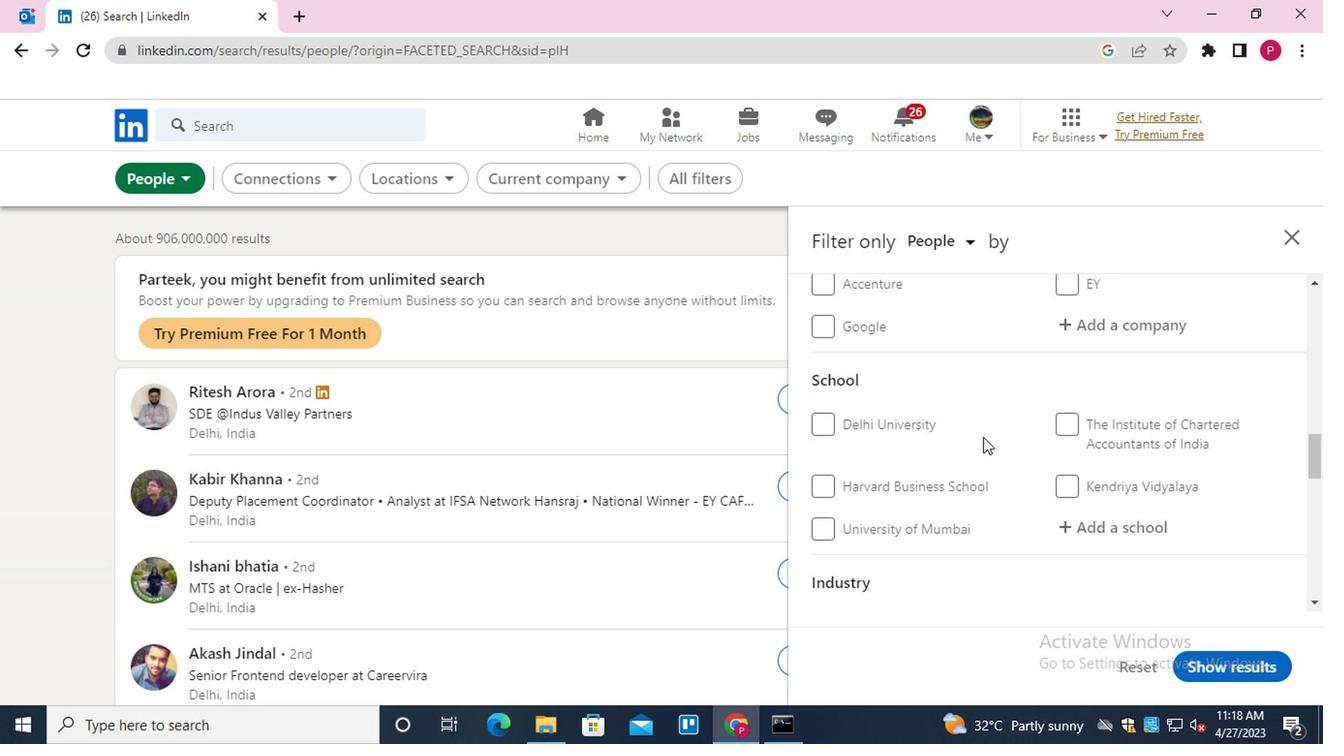 
Action: Mouse scrolled (976, 434) with delta (0, -1)
Screenshot: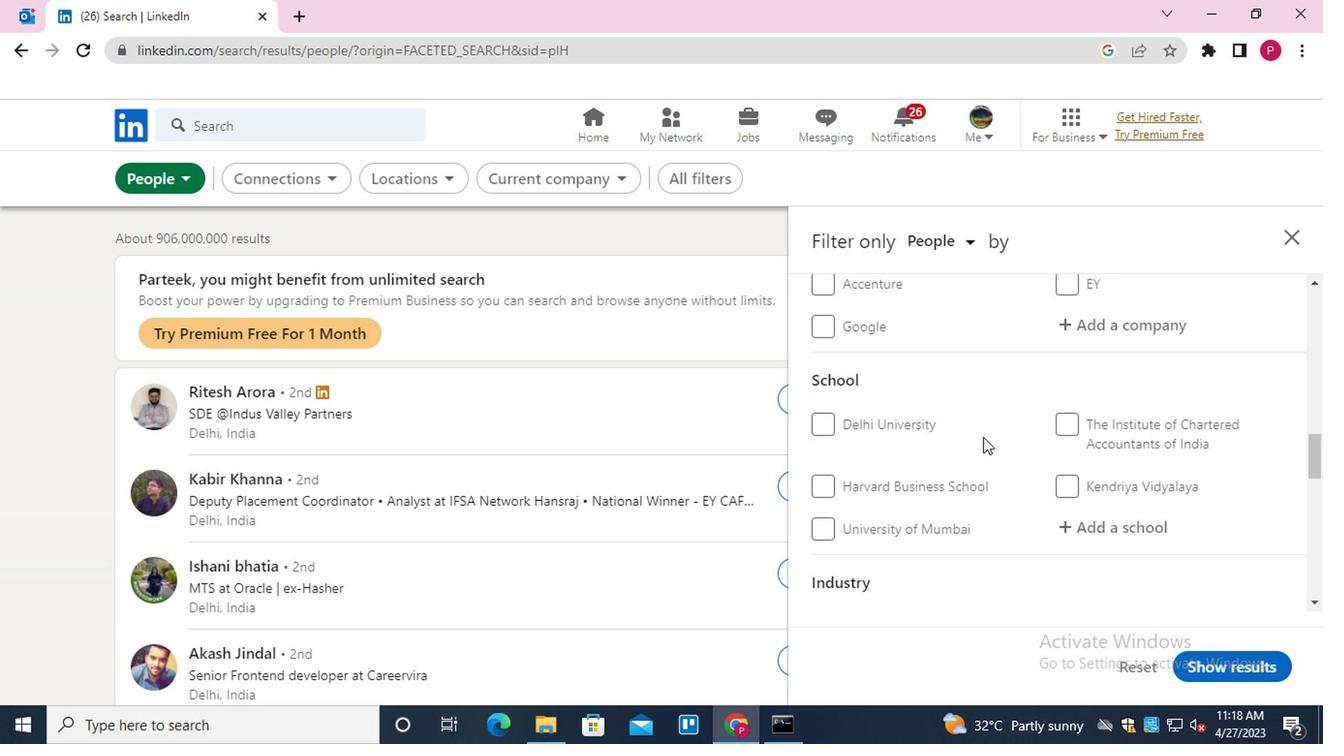 
Action: Mouse moved to (837, 517)
Screenshot: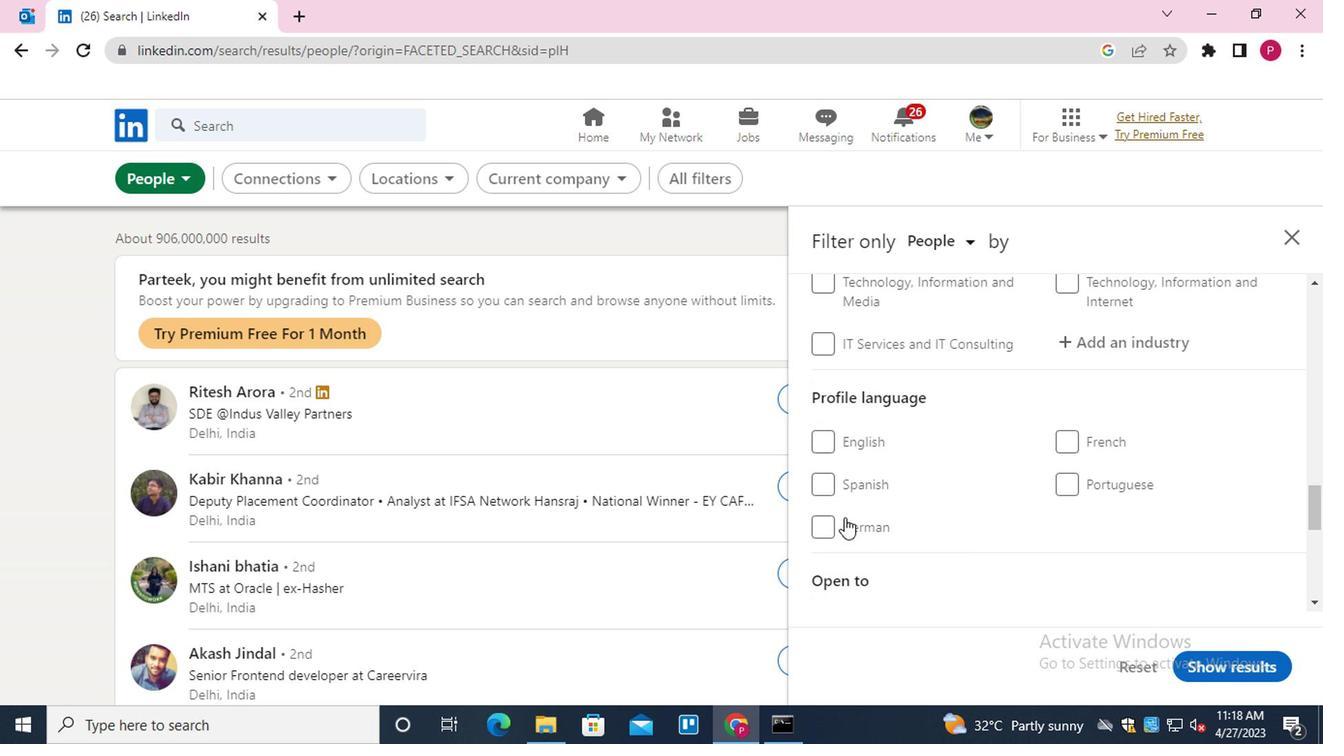 
Action: Mouse pressed left at (837, 517)
Screenshot: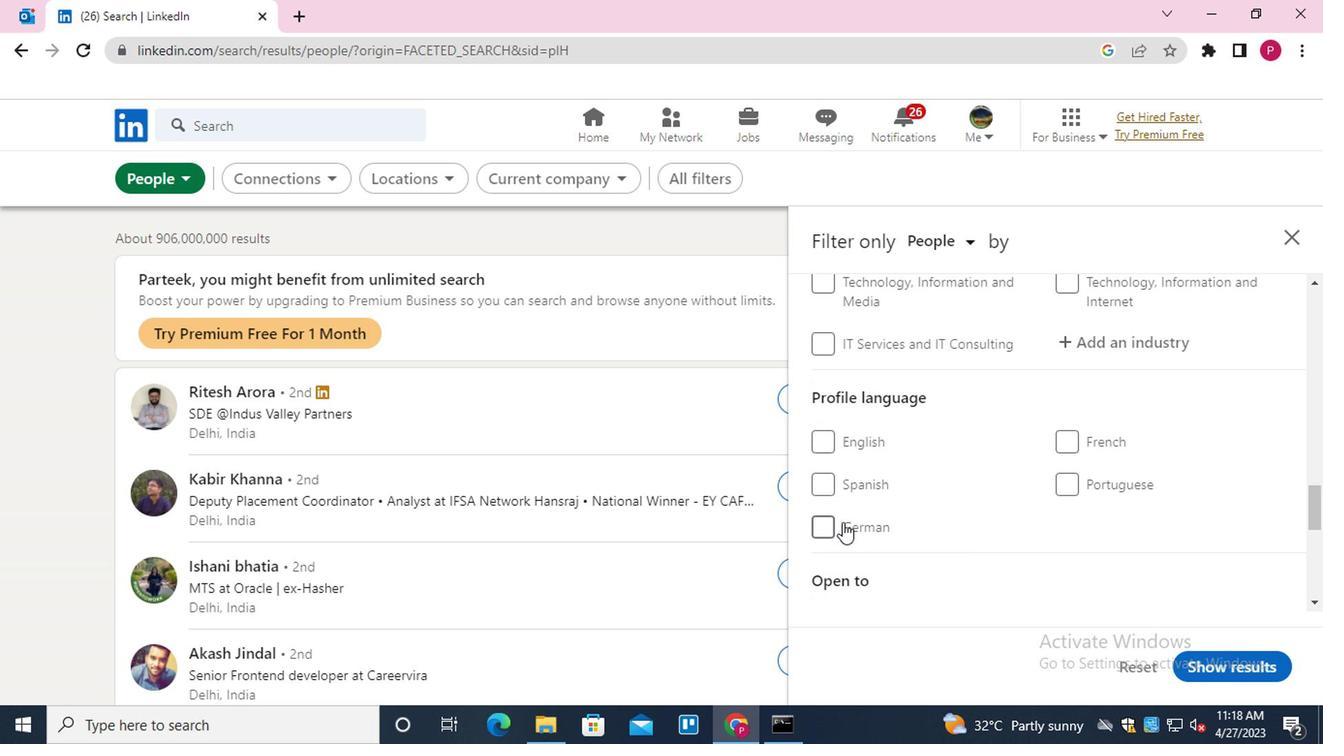 
Action: Mouse moved to (936, 481)
Screenshot: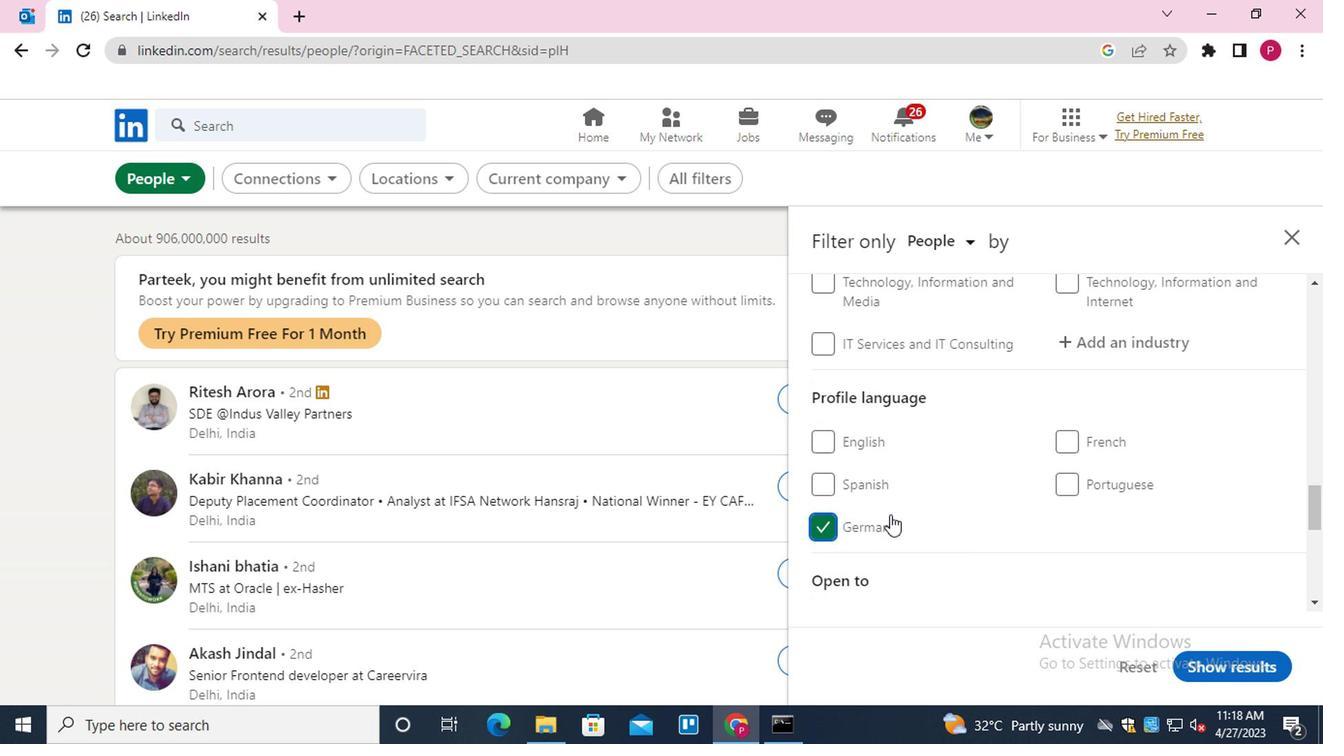 
Action: Mouse scrolled (936, 481) with delta (0, 0)
Screenshot: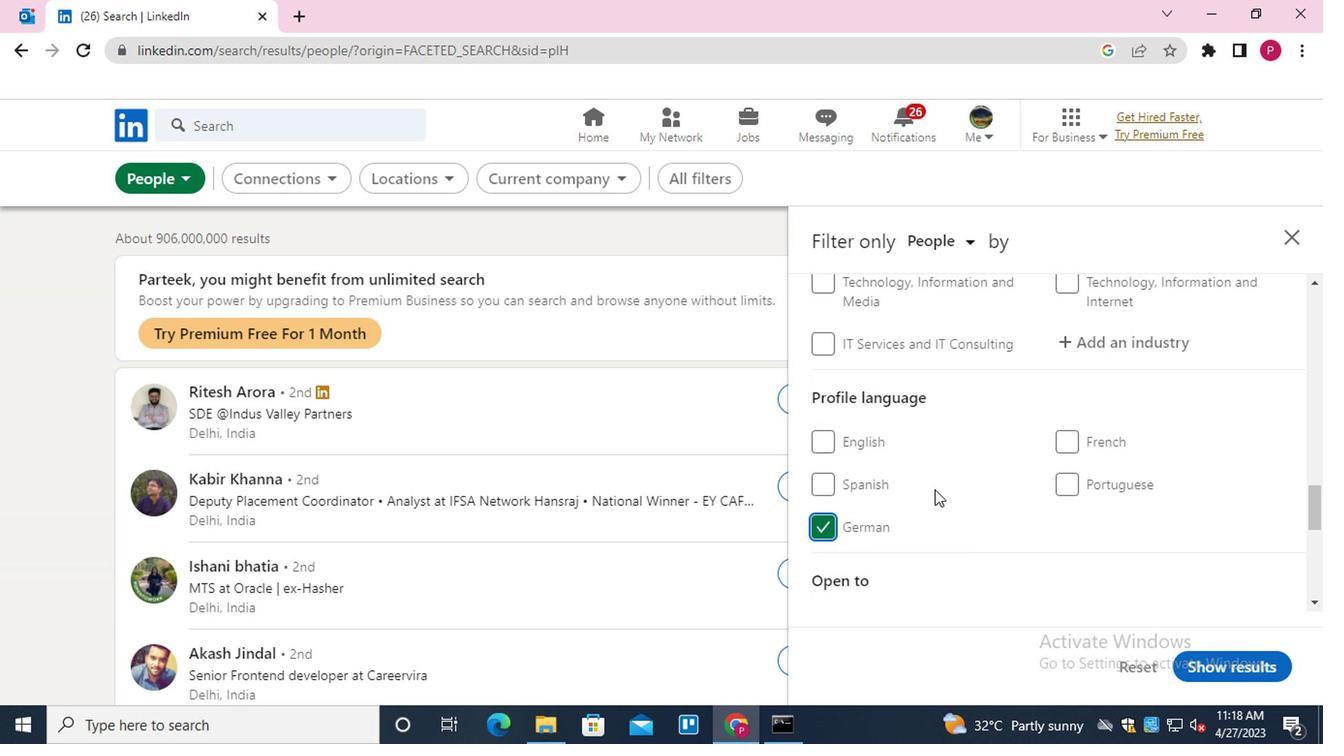 
Action: Mouse scrolled (936, 481) with delta (0, 0)
Screenshot: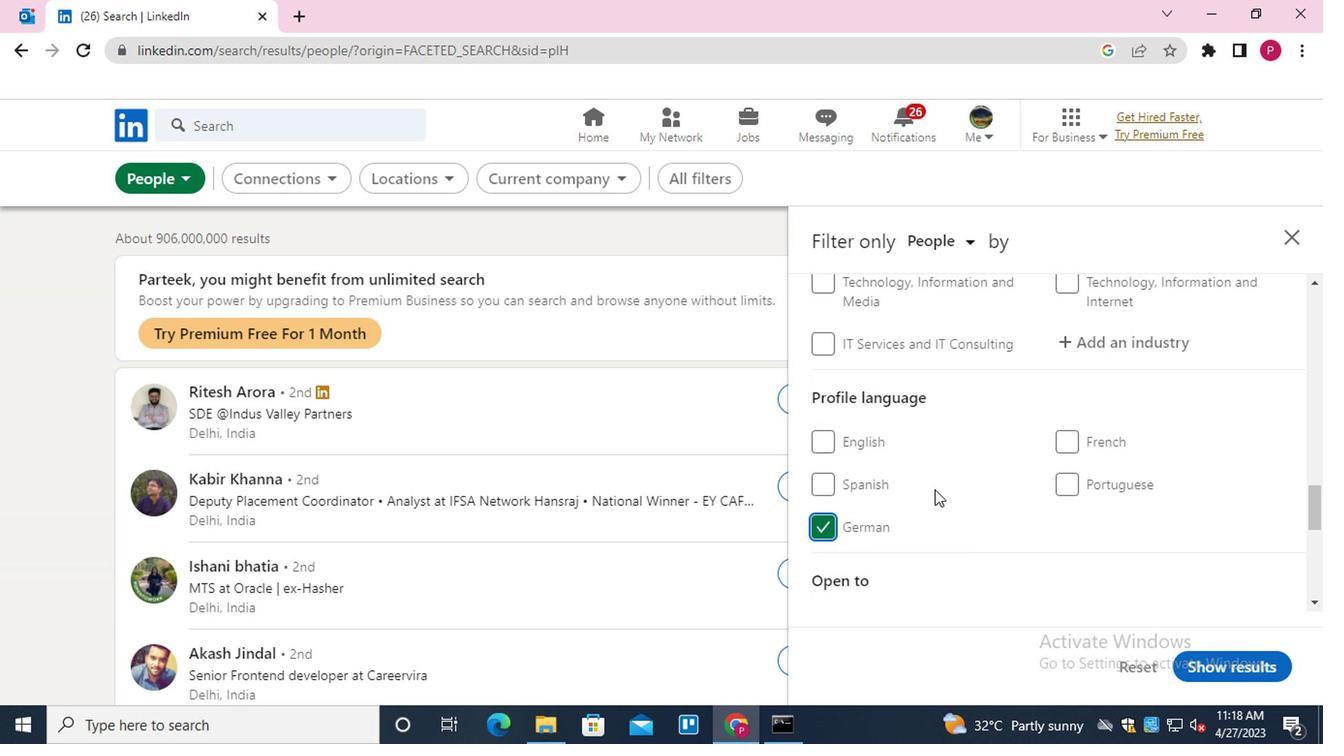 
Action: Mouse scrolled (936, 481) with delta (0, 0)
Screenshot: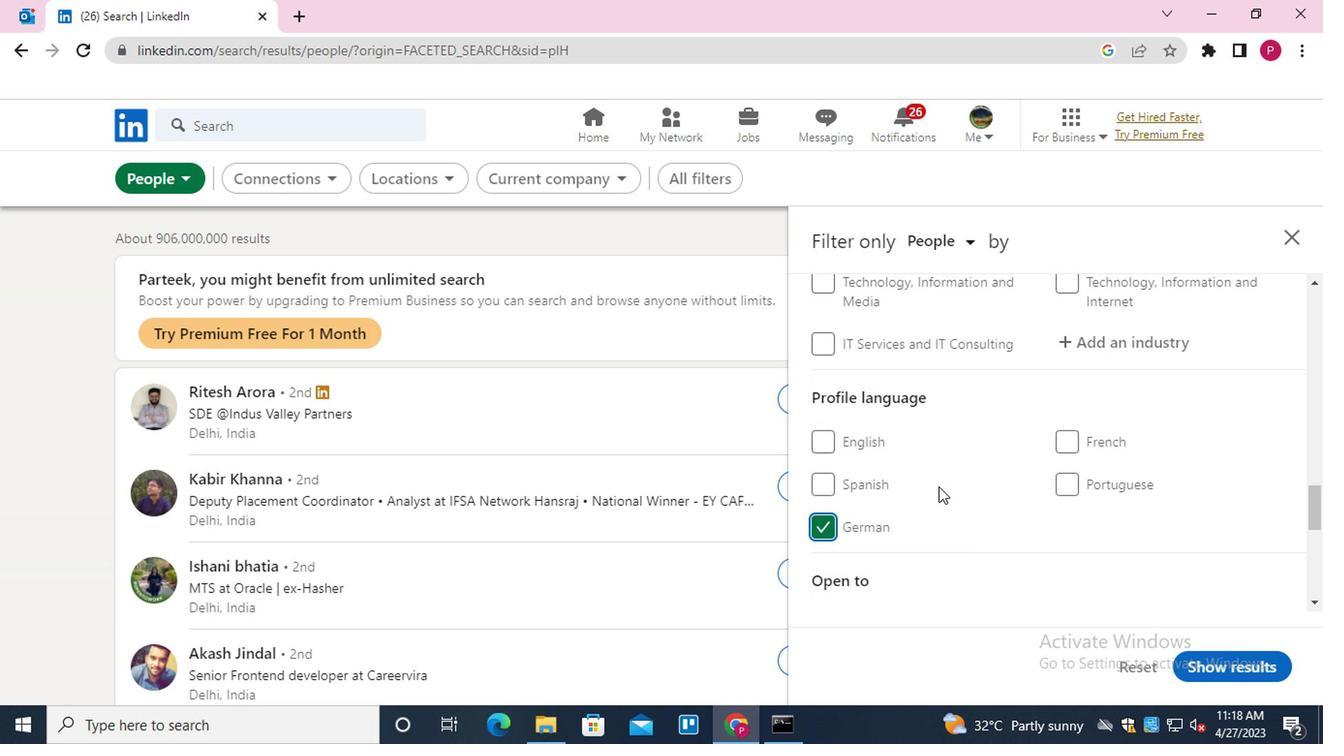 
Action: Mouse scrolled (936, 481) with delta (0, 0)
Screenshot: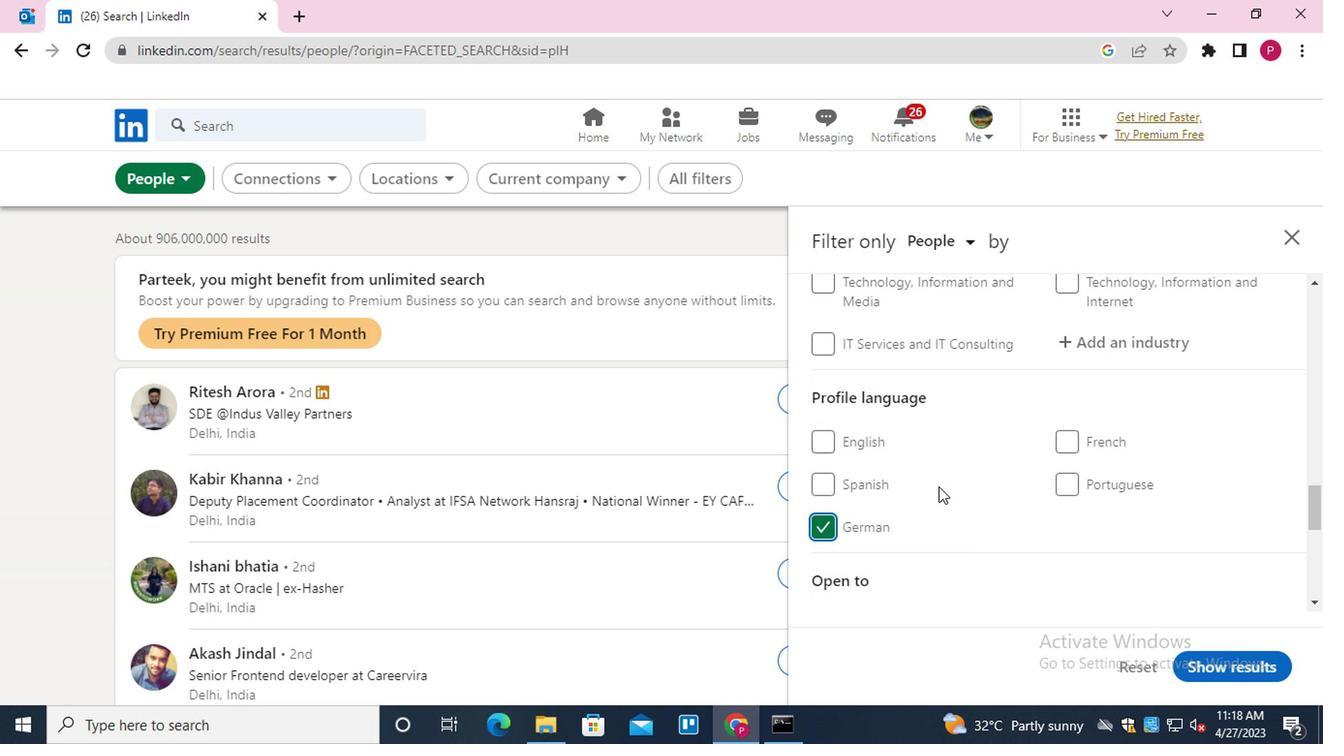 
Action: Mouse scrolled (936, 481) with delta (0, 0)
Screenshot: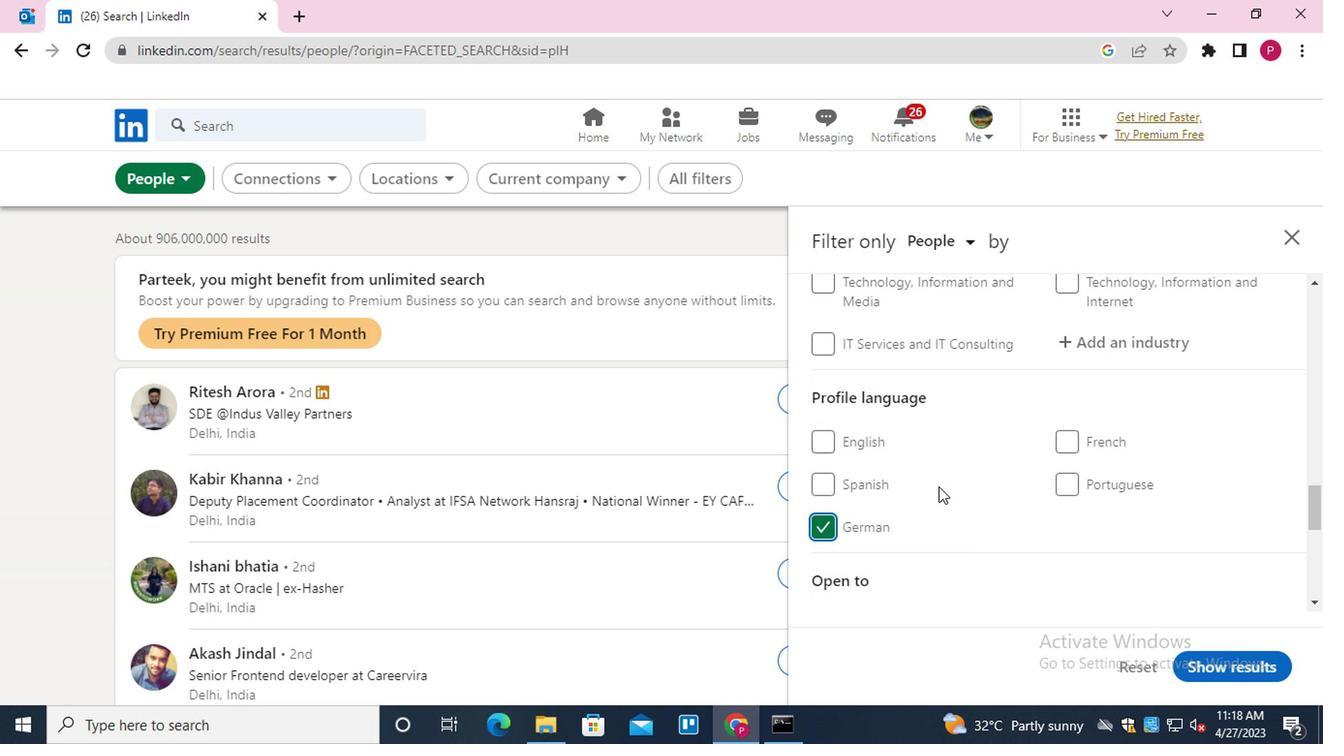 
Action: Mouse scrolled (936, 481) with delta (0, 0)
Screenshot: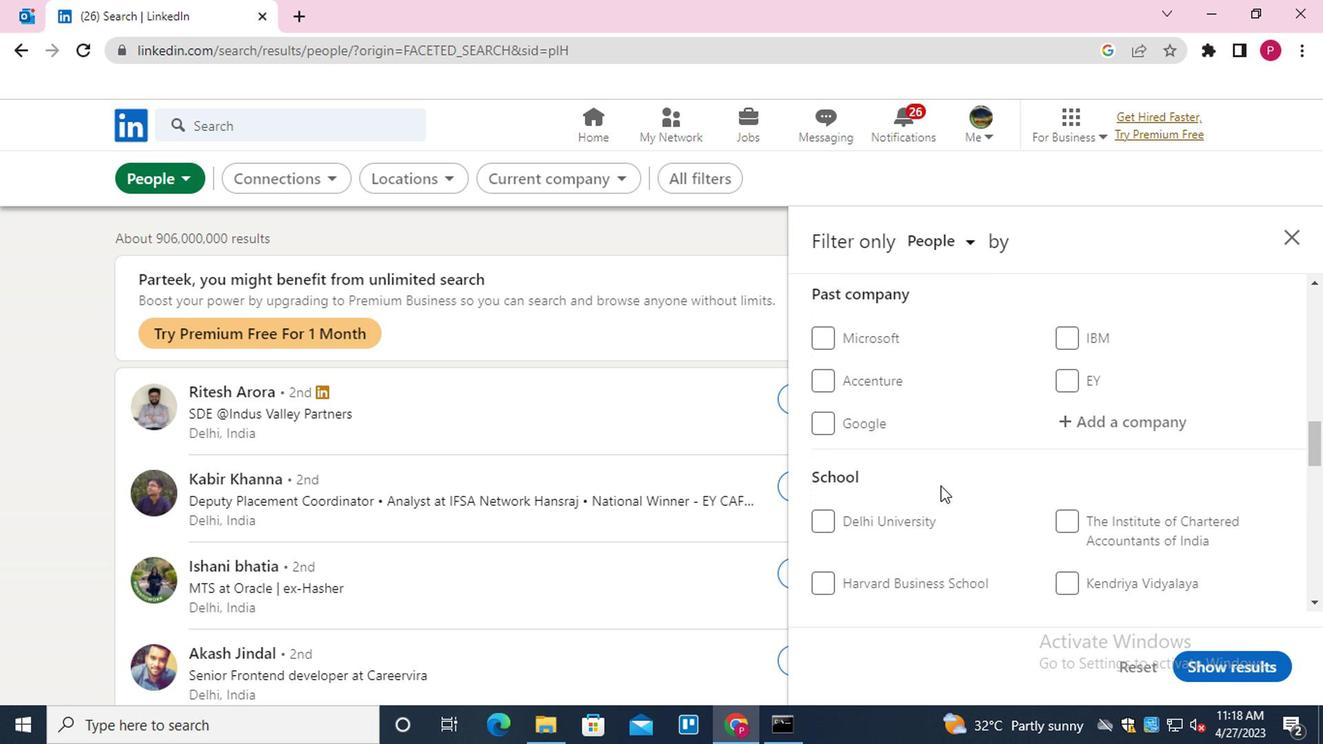
Action: Mouse scrolled (936, 481) with delta (0, 0)
Screenshot: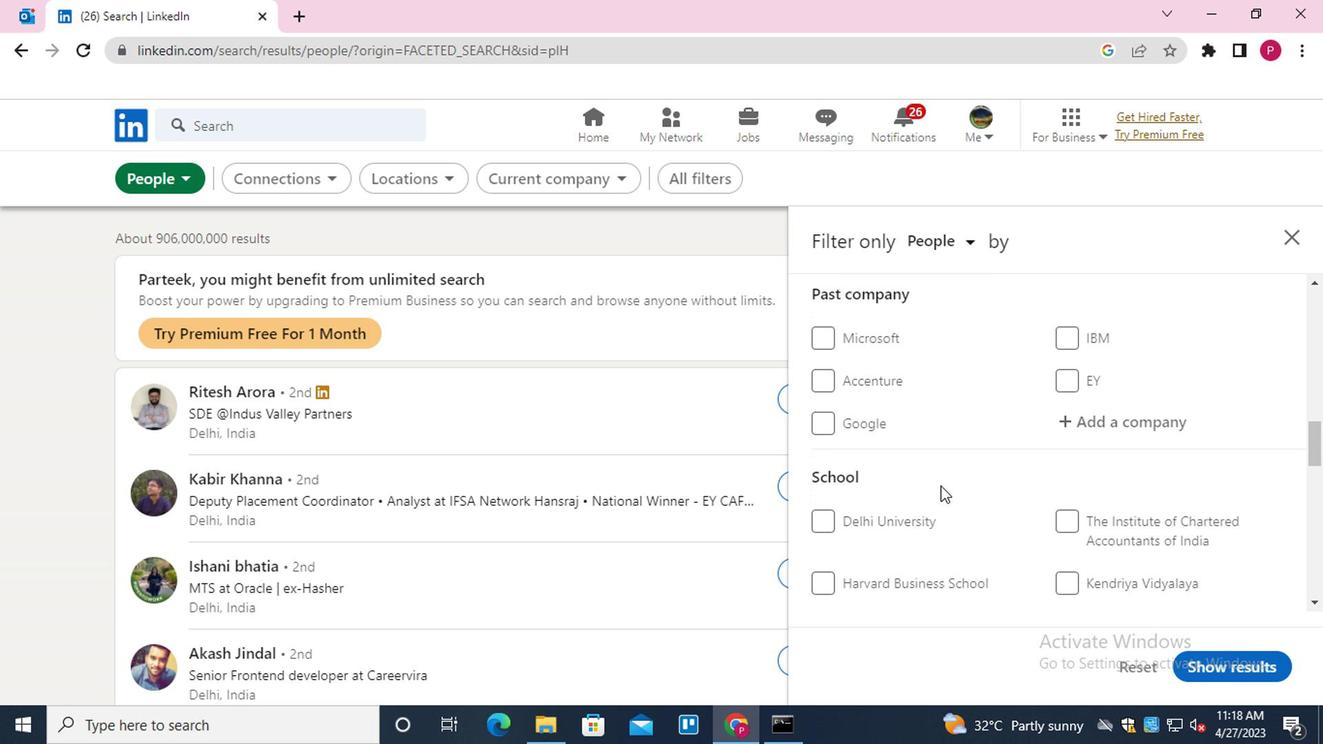 
Action: Mouse scrolled (936, 481) with delta (0, 0)
Screenshot: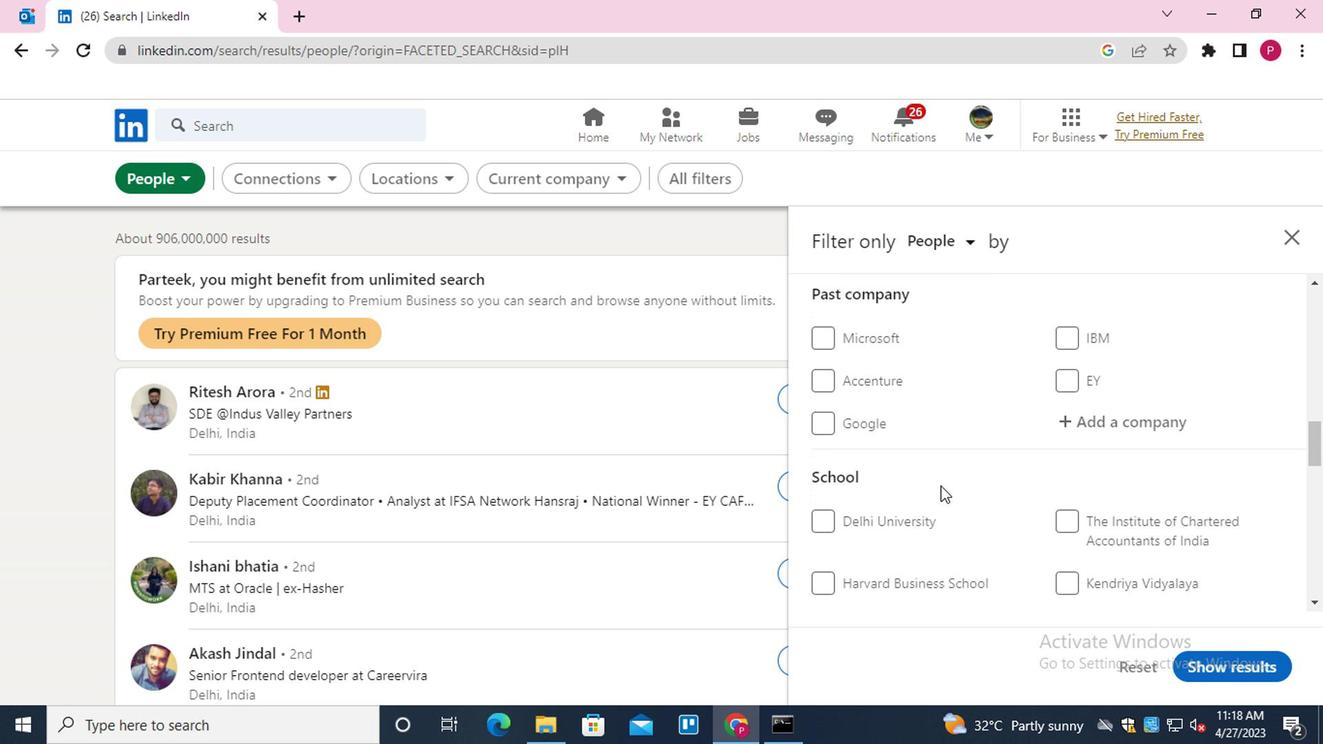 
Action: Mouse moved to (1105, 524)
Screenshot: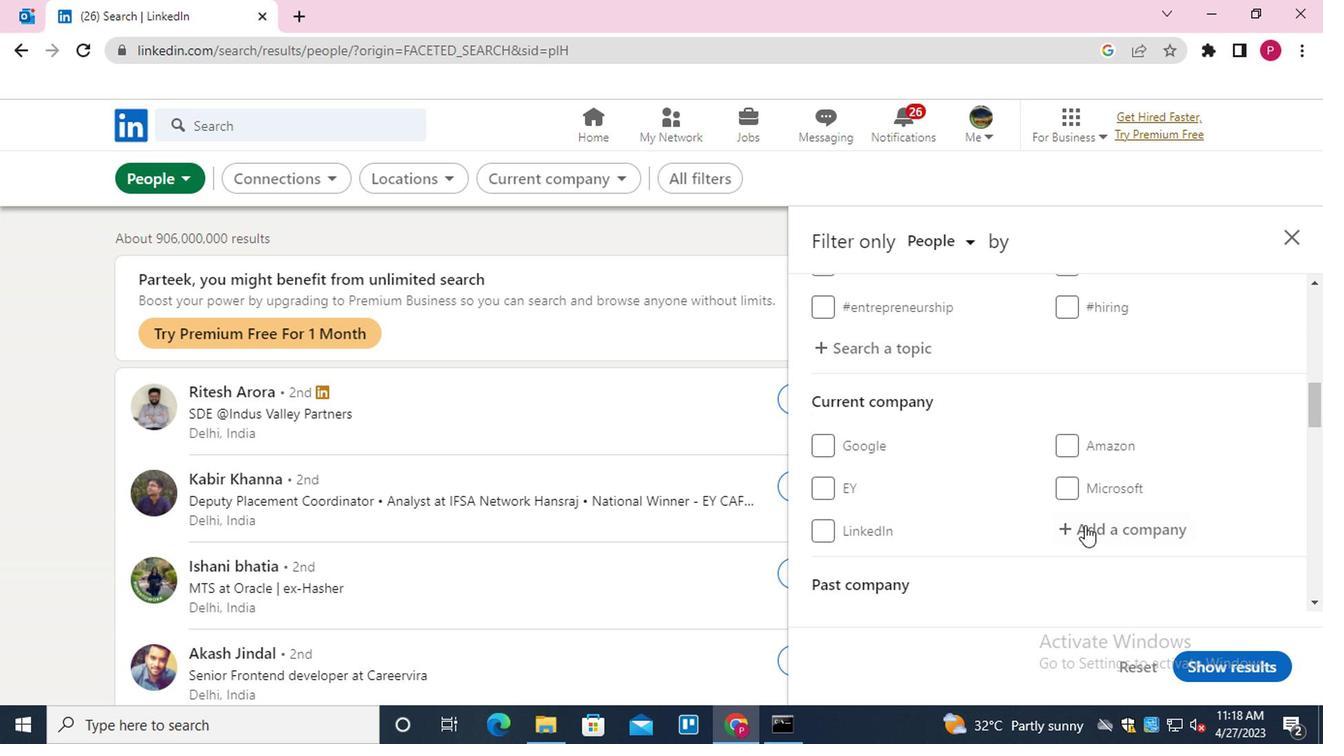 
Action: Mouse pressed left at (1105, 524)
Screenshot: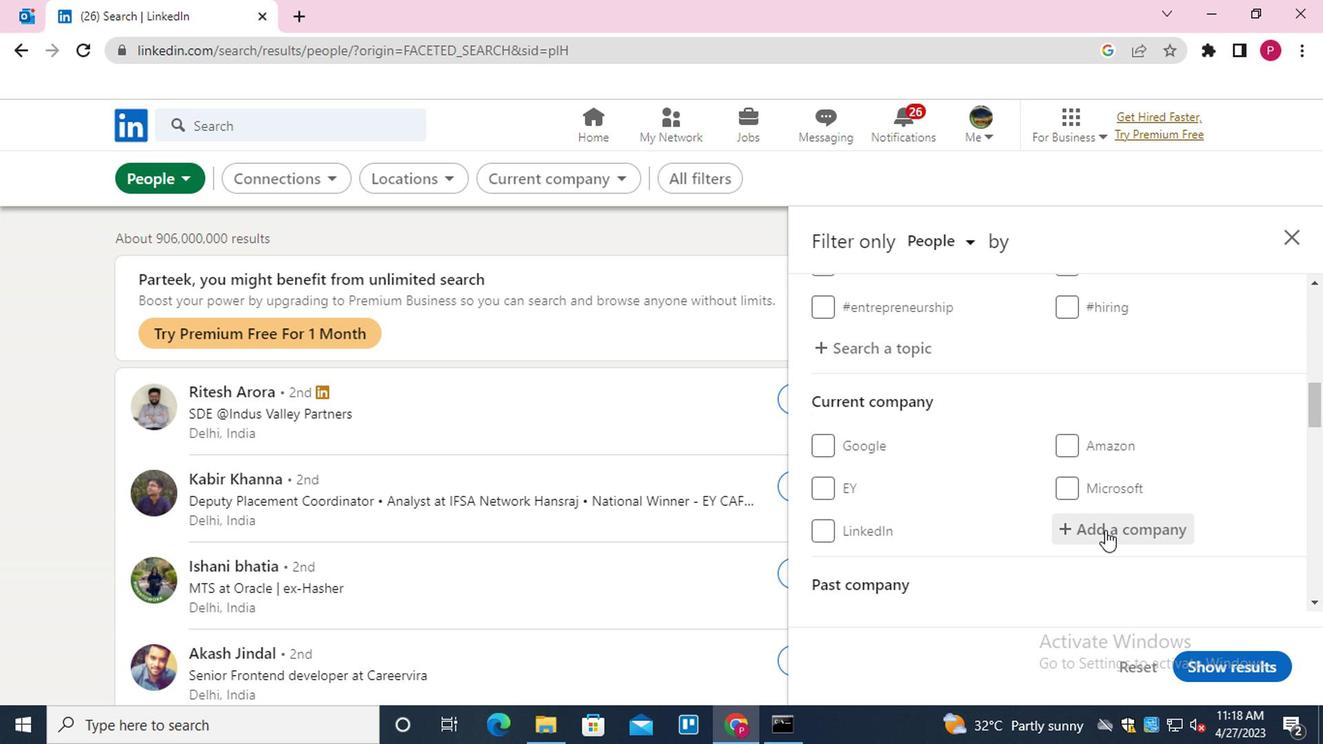 
Action: Mouse moved to (1105, 524)
Screenshot: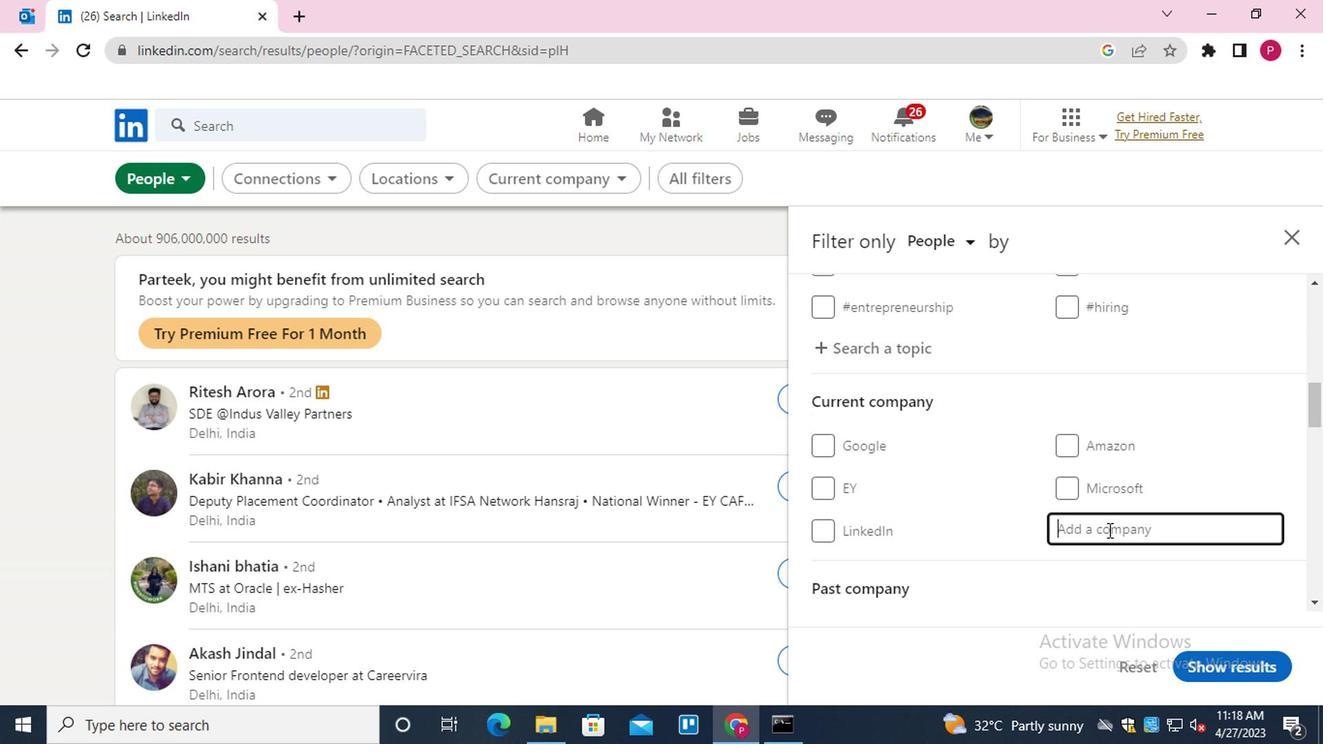 
Action: Key pressed <Key.shift><Key.shift><Key.shift><Key.shift><Key.shift><Key.shift><Key.shift><Key.shift><Key.shift><Key.shift><Key.shift><Key.shift><Key.shift><Key.shift><Key.shift><Key.shift><Key.shift><Key.shift><Key.shift><Key.shift><Key.shift>GROW<Key.space>YOUR<Key.down><Key.enter>
Screenshot: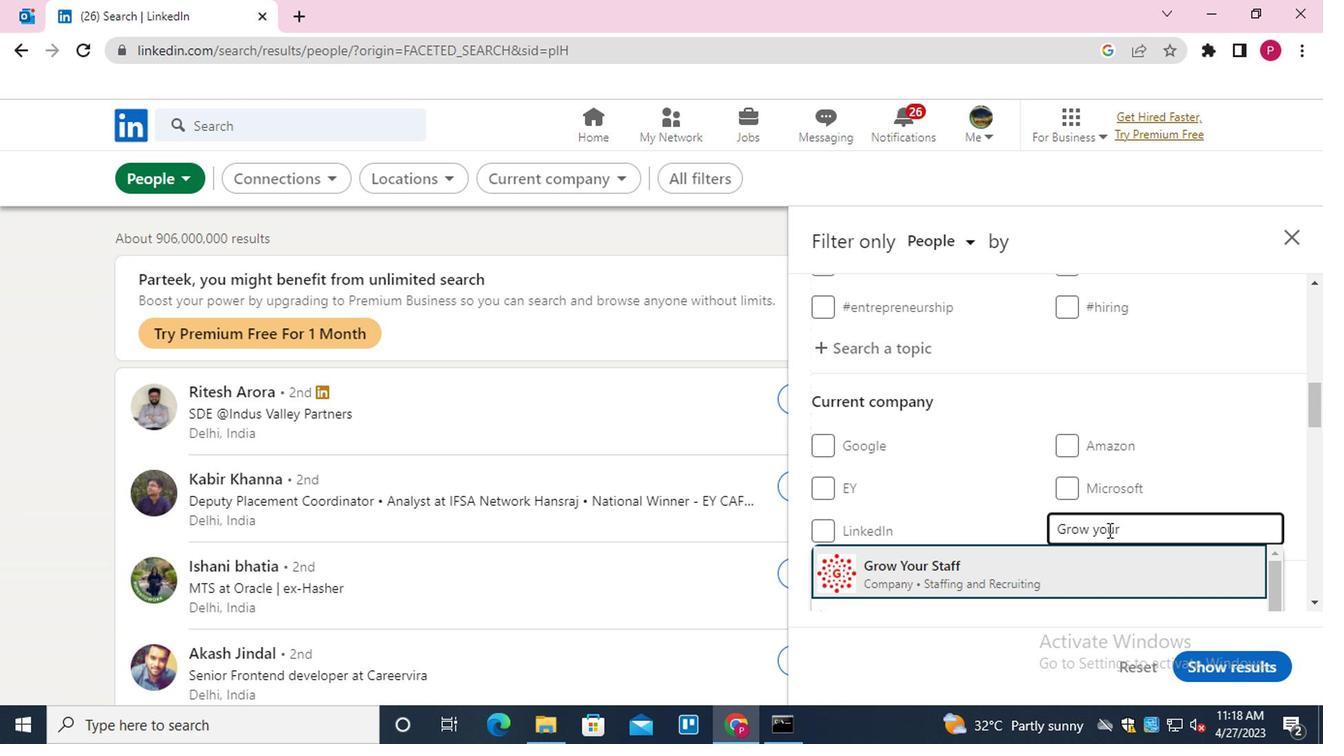 
Action: Mouse moved to (1098, 511)
Screenshot: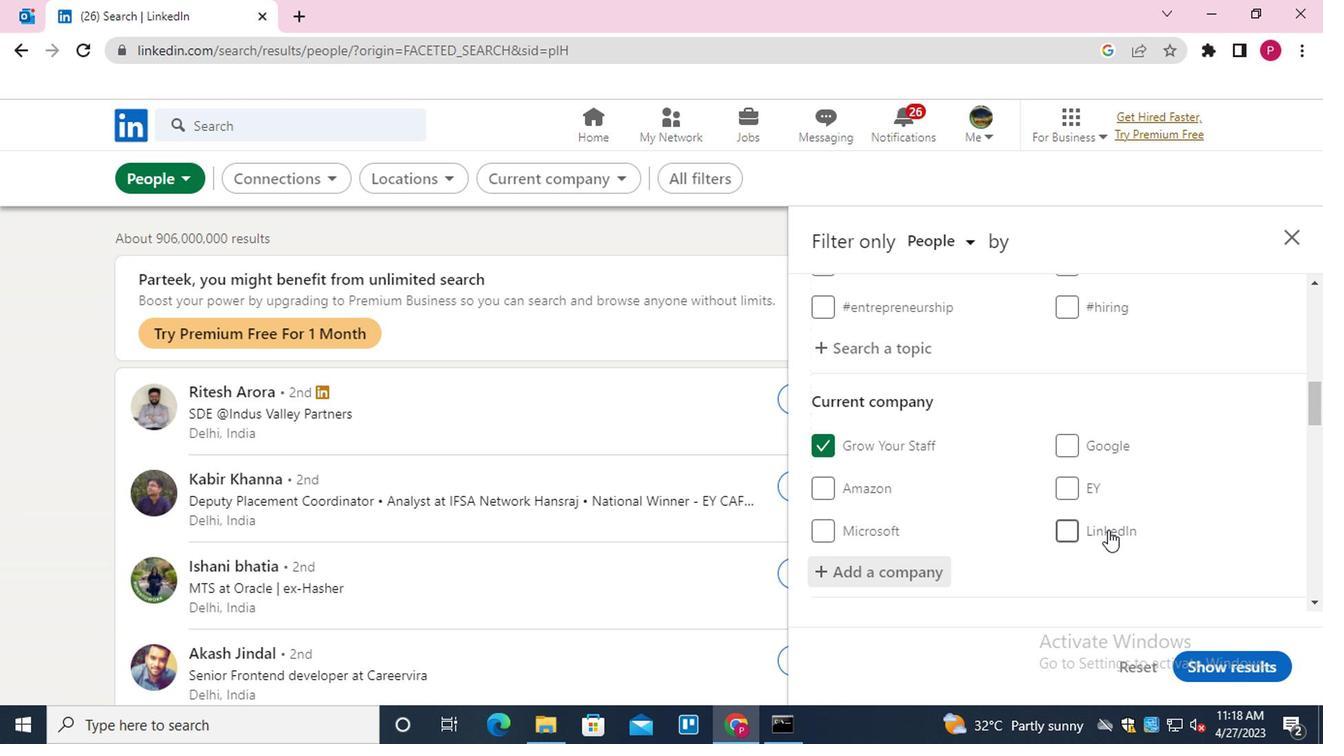 
Action: Mouse scrolled (1098, 510) with delta (0, -1)
Screenshot: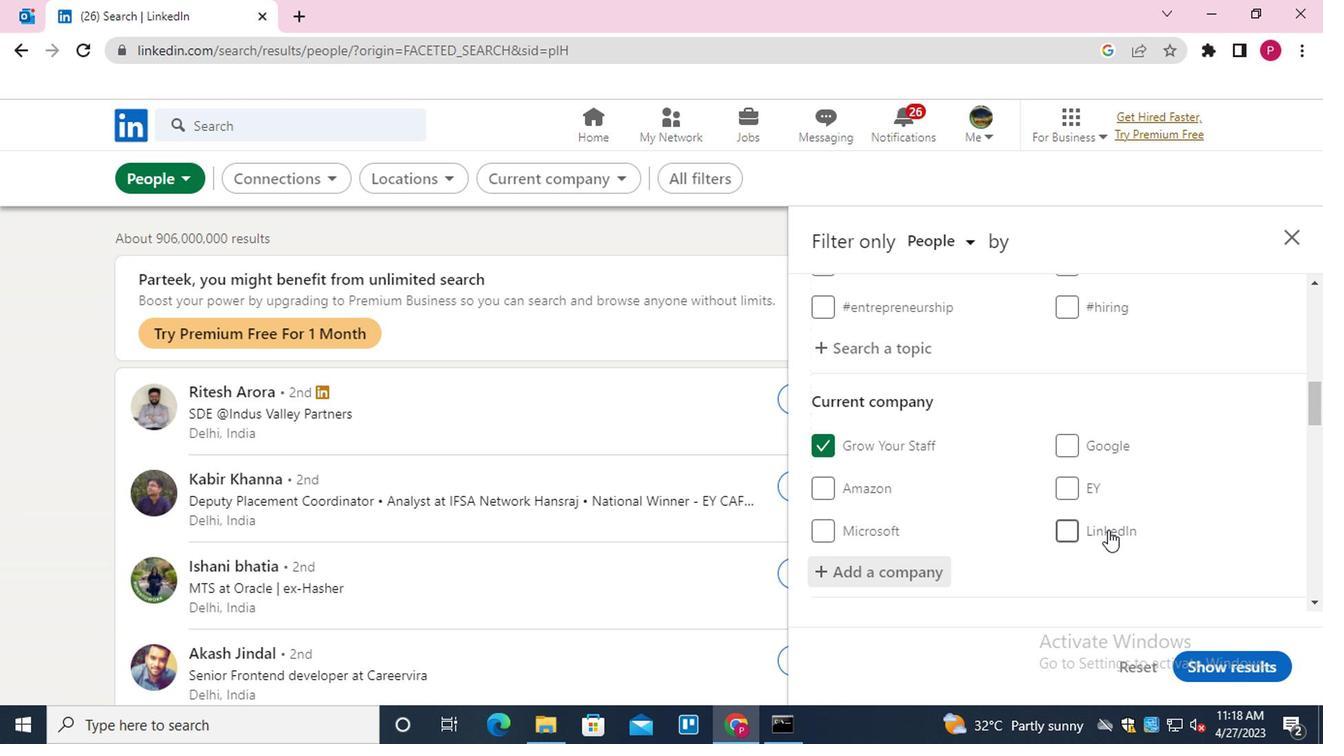 
Action: Mouse moved to (1093, 507)
Screenshot: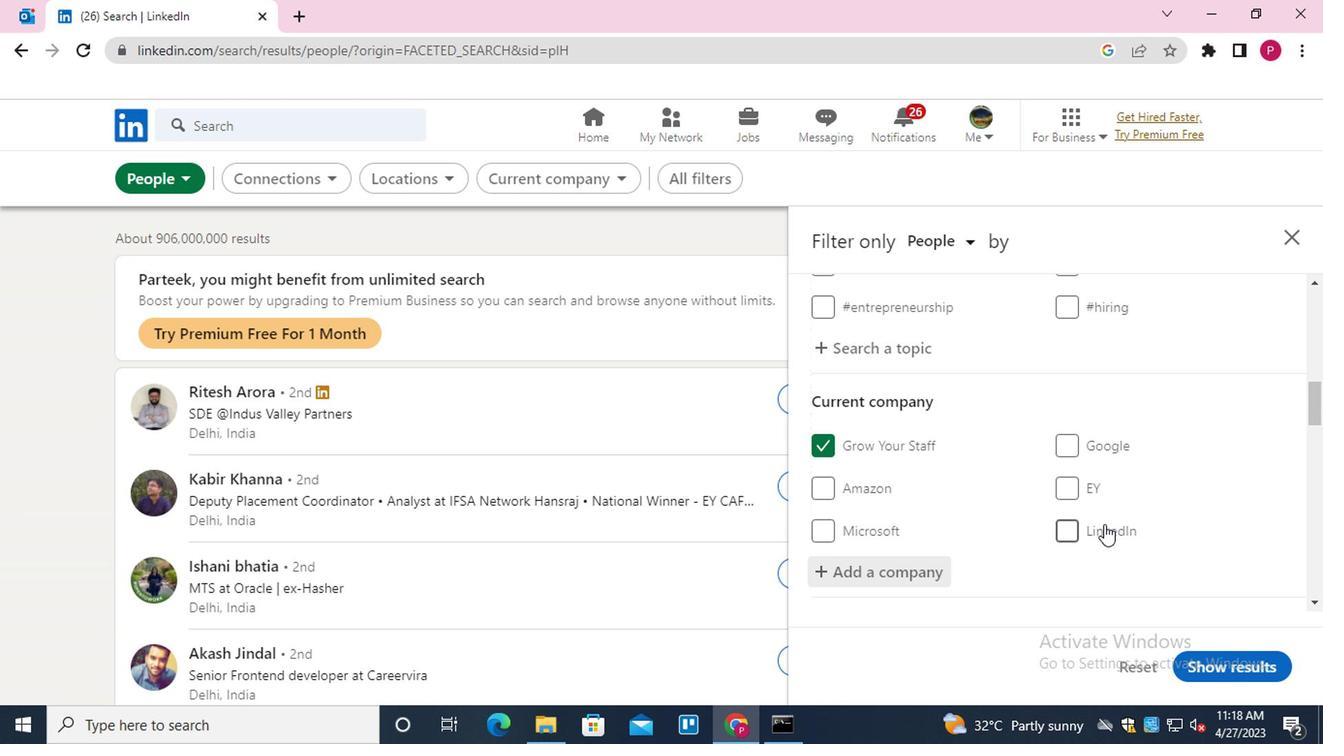 
Action: Mouse scrolled (1093, 506) with delta (0, 0)
Screenshot: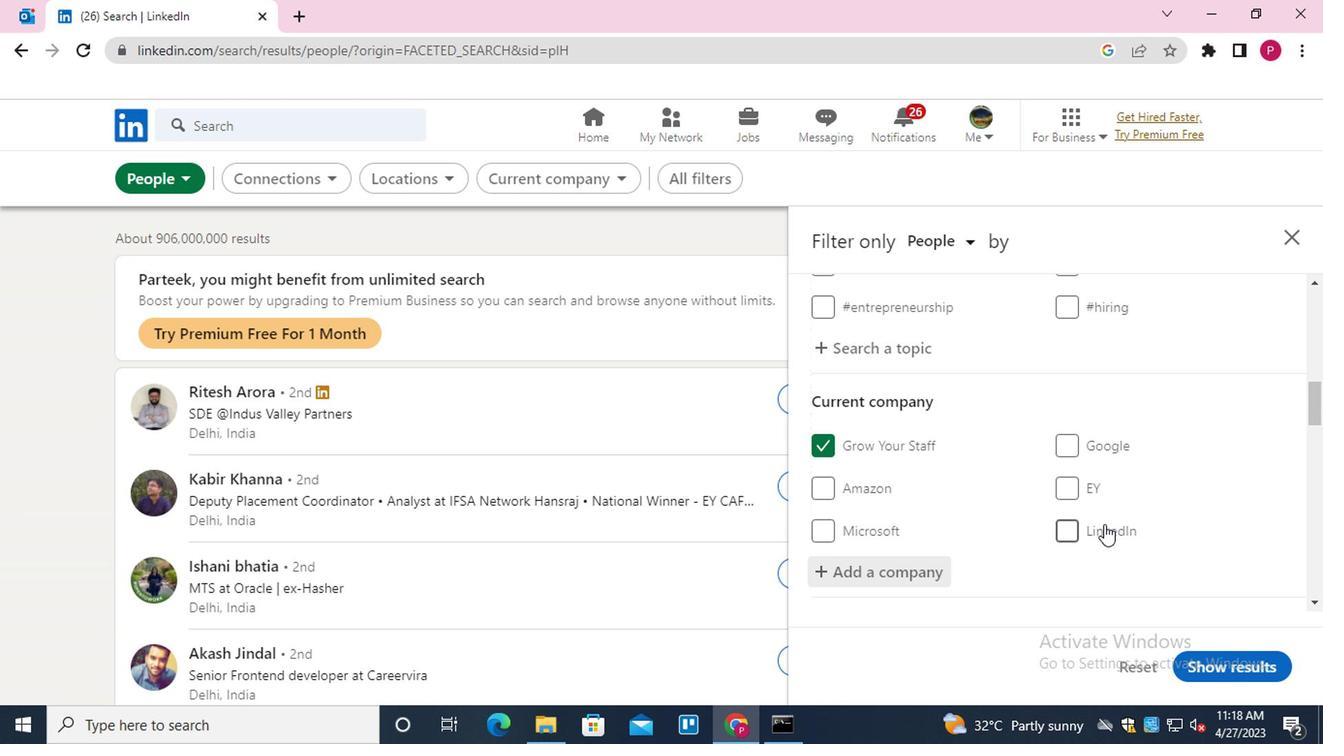 
Action: Mouse moved to (1092, 505)
Screenshot: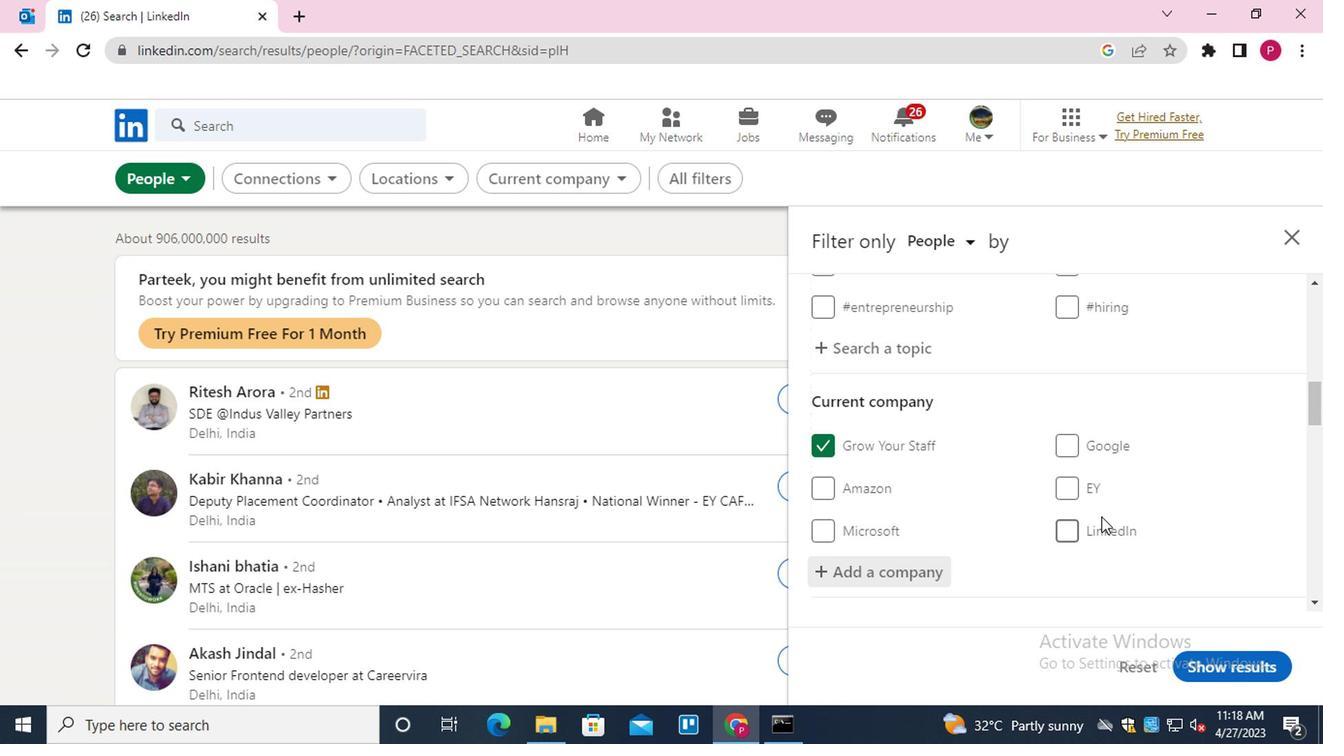 
Action: Mouse scrolled (1092, 504) with delta (0, 0)
Screenshot: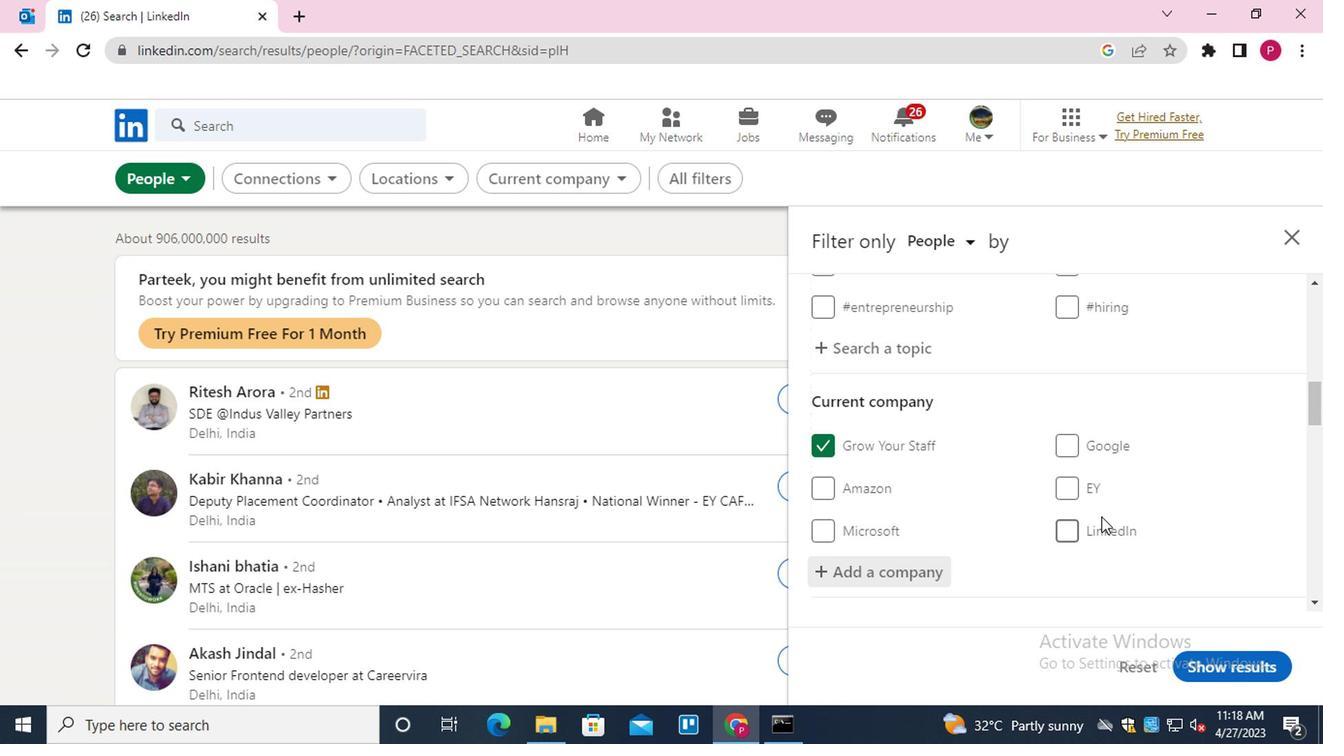 
Action: Mouse moved to (1029, 451)
Screenshot: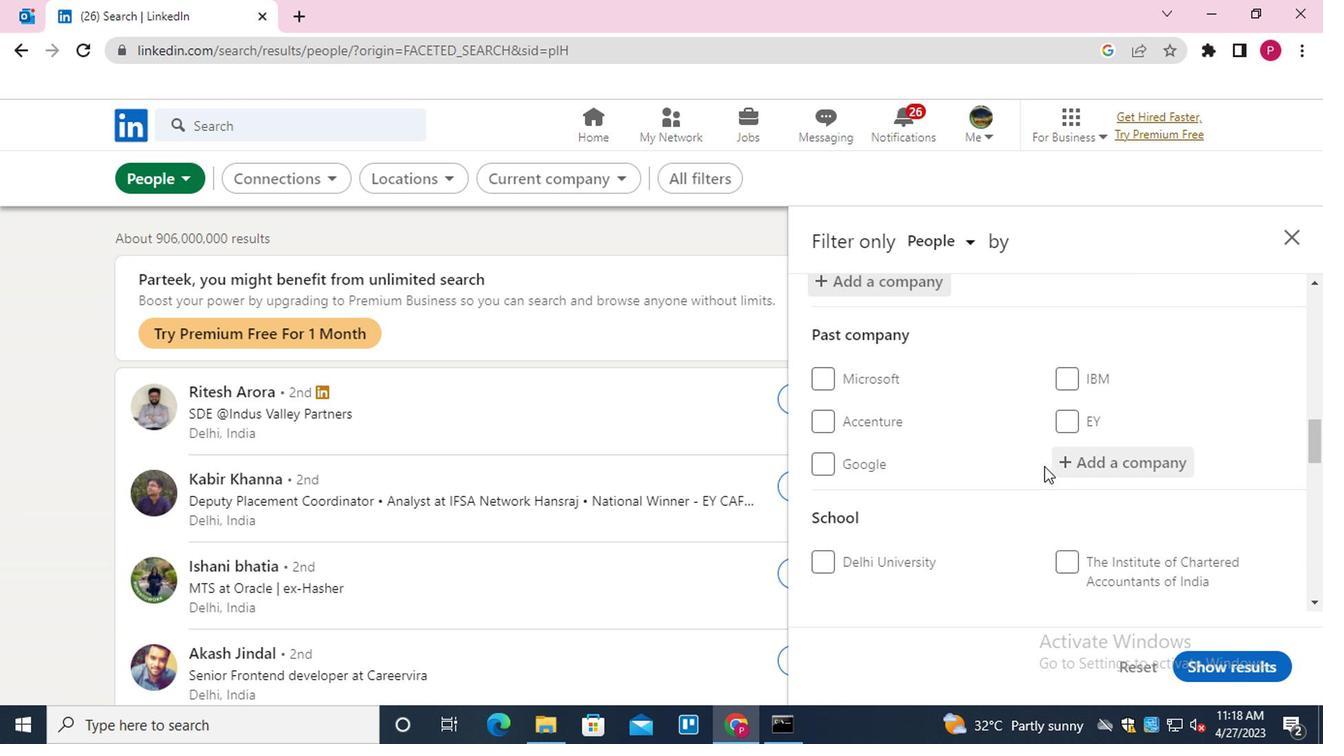 
Action: Mouse scrolled (1029, 450) with delta (0, -1)
Screenshot: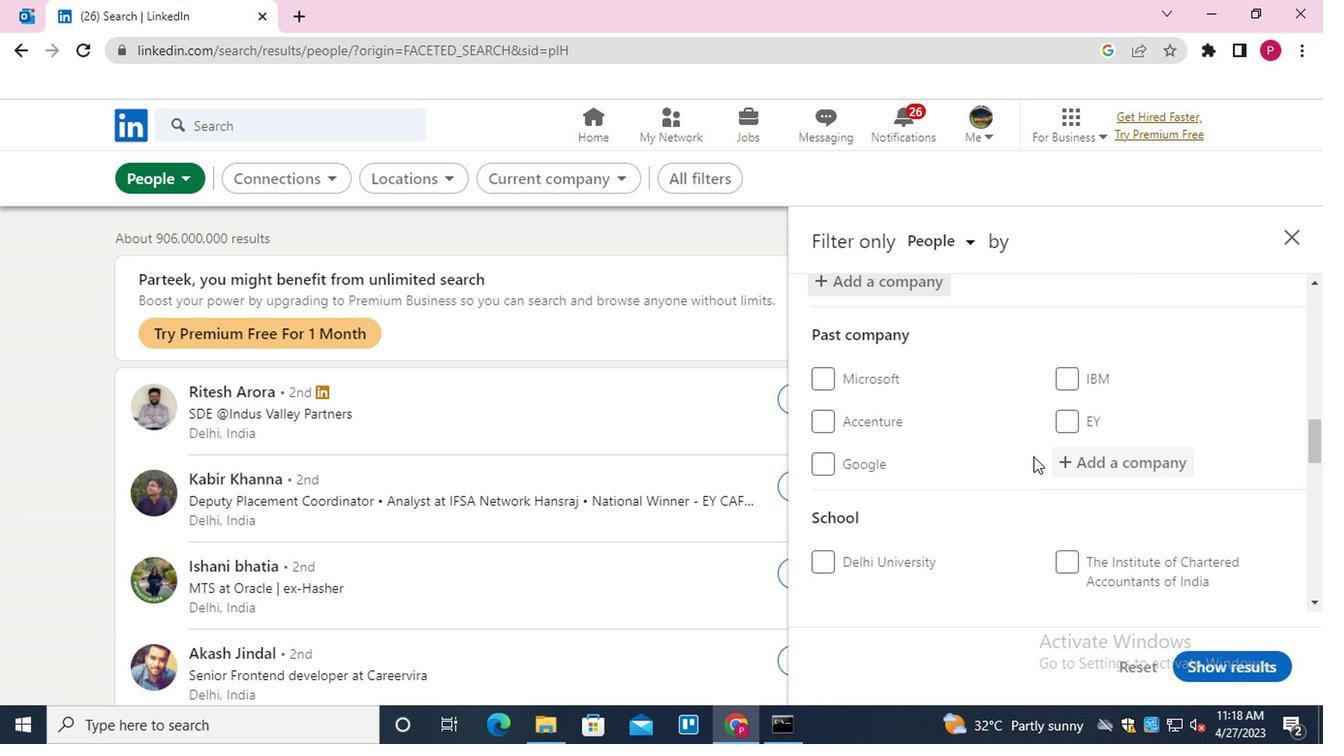 
Action: Mouse moved to (1003, 448)
Screenshot: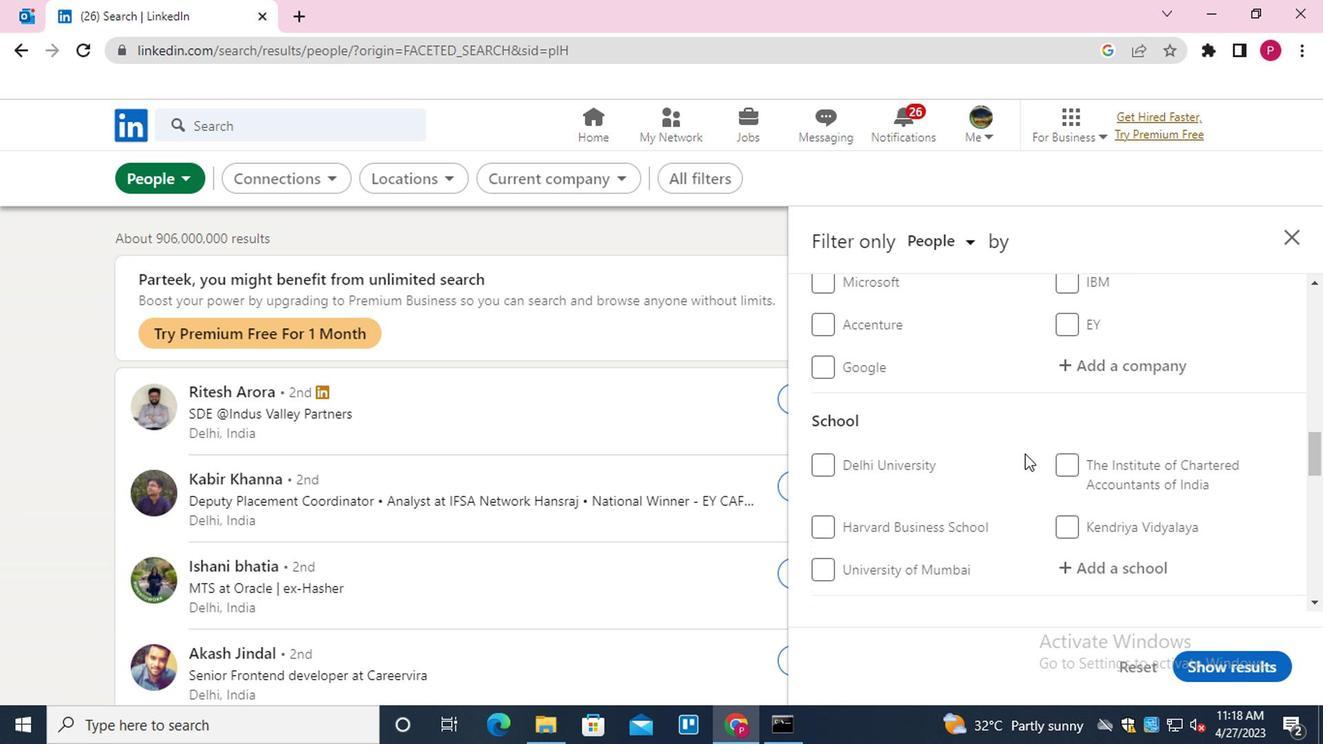 
Action: Mouse scrolled (1003, 447) with delta (0, -1)
Screenshot: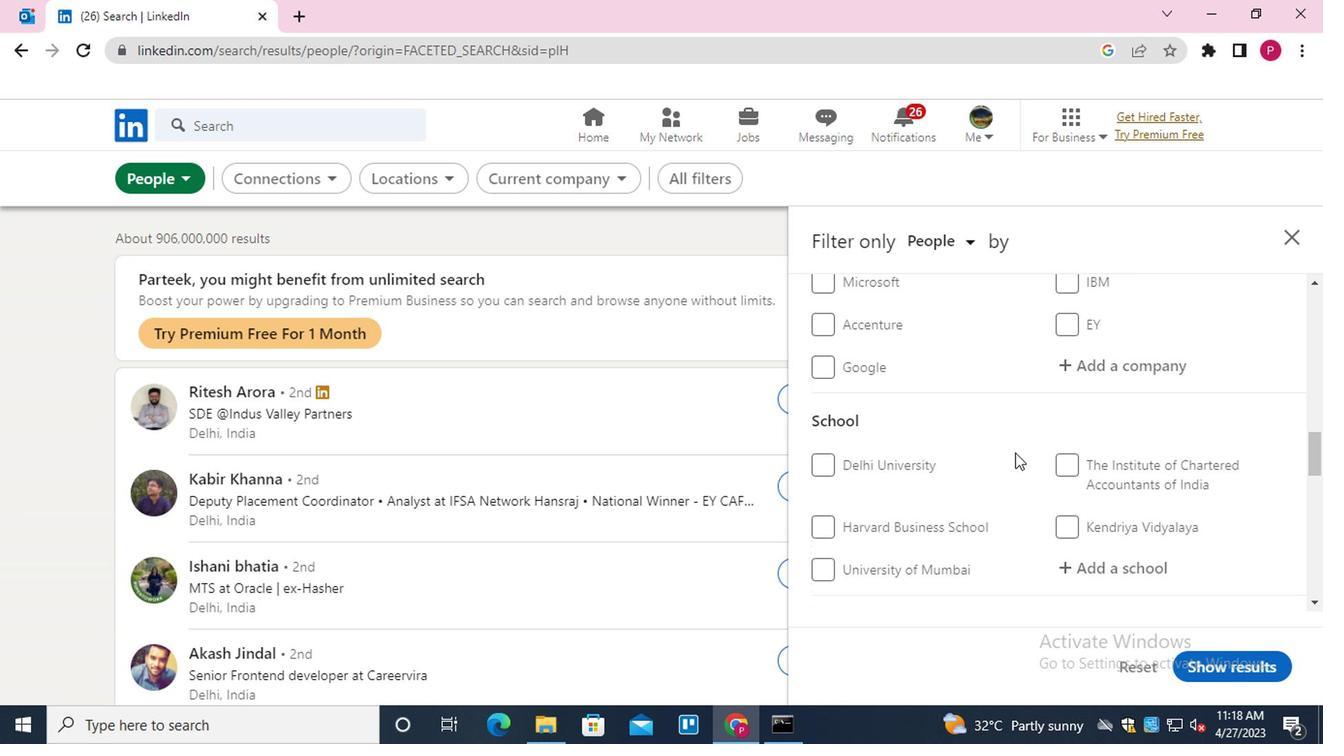 
Action: Mouse scrolled (1003, 447) with delta (0, -1)
Screenshot: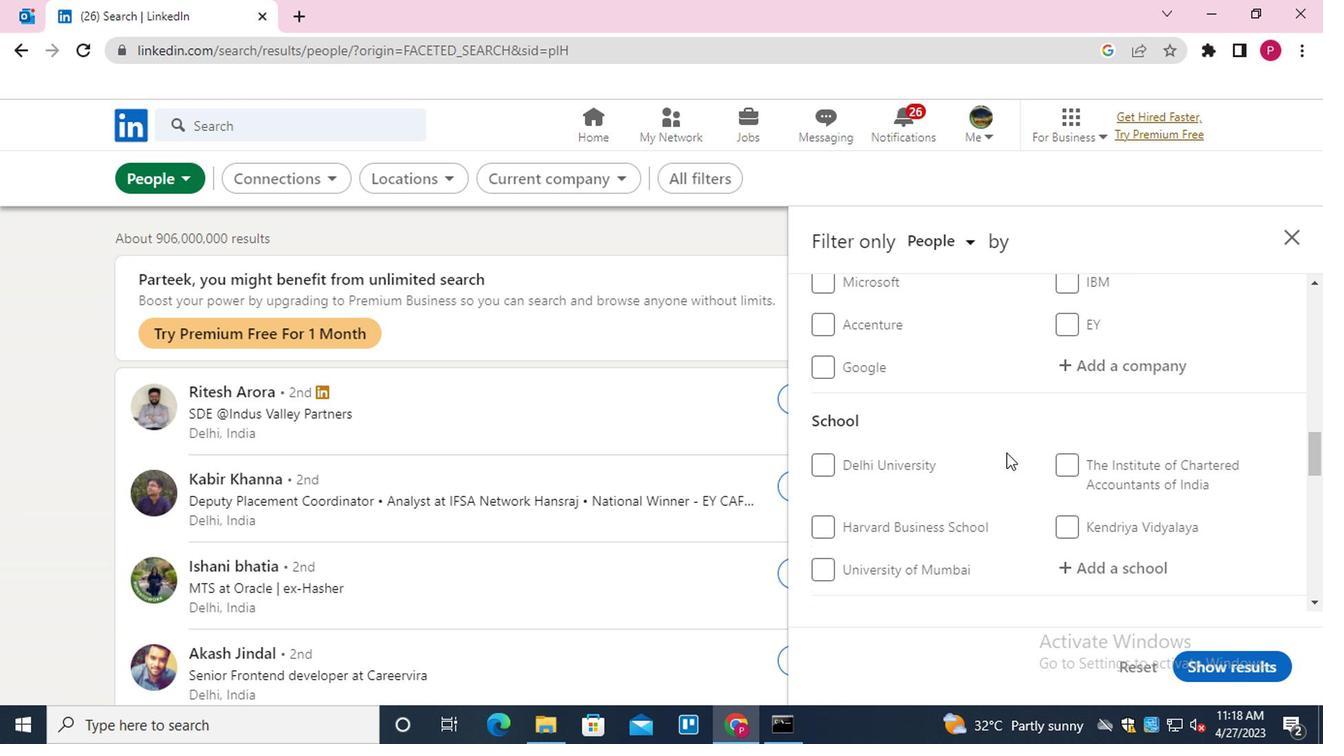 
Action: Mouse moved to (1084, 372)
Screenshot: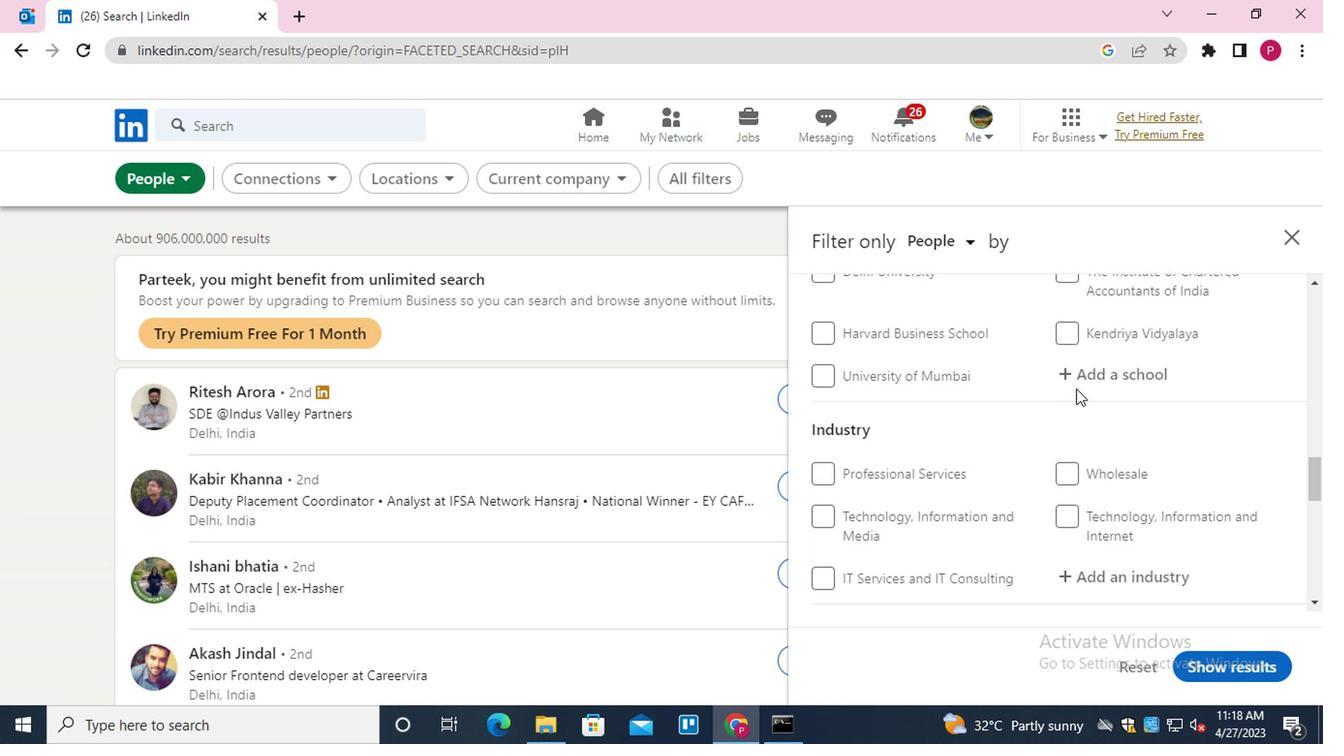 
Action: Mouse pressed left at (1084, 372)
Screenshot: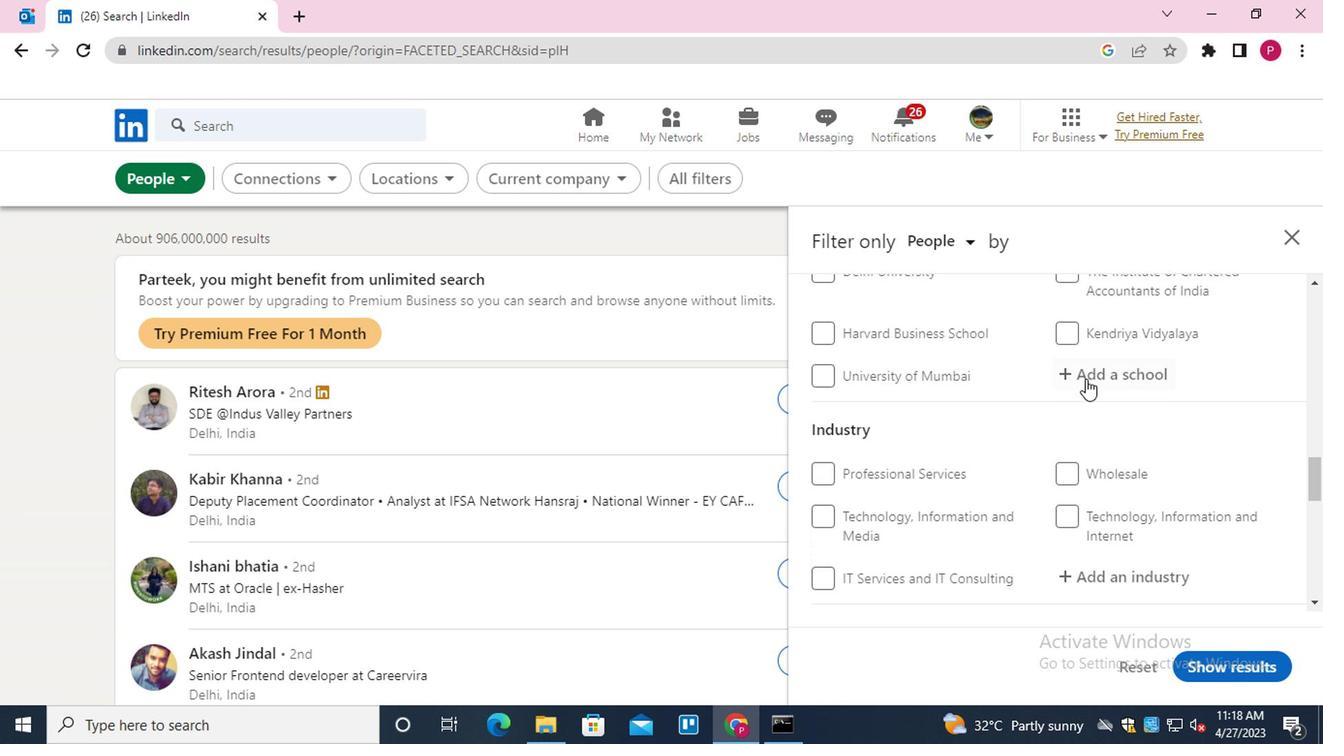 
Action: Key pressed <Key.shift><Key.shift><Key.shift><Key.shift><Key.shift><Key.shift>GIA<Key.down><Key.enter>
Screenshot: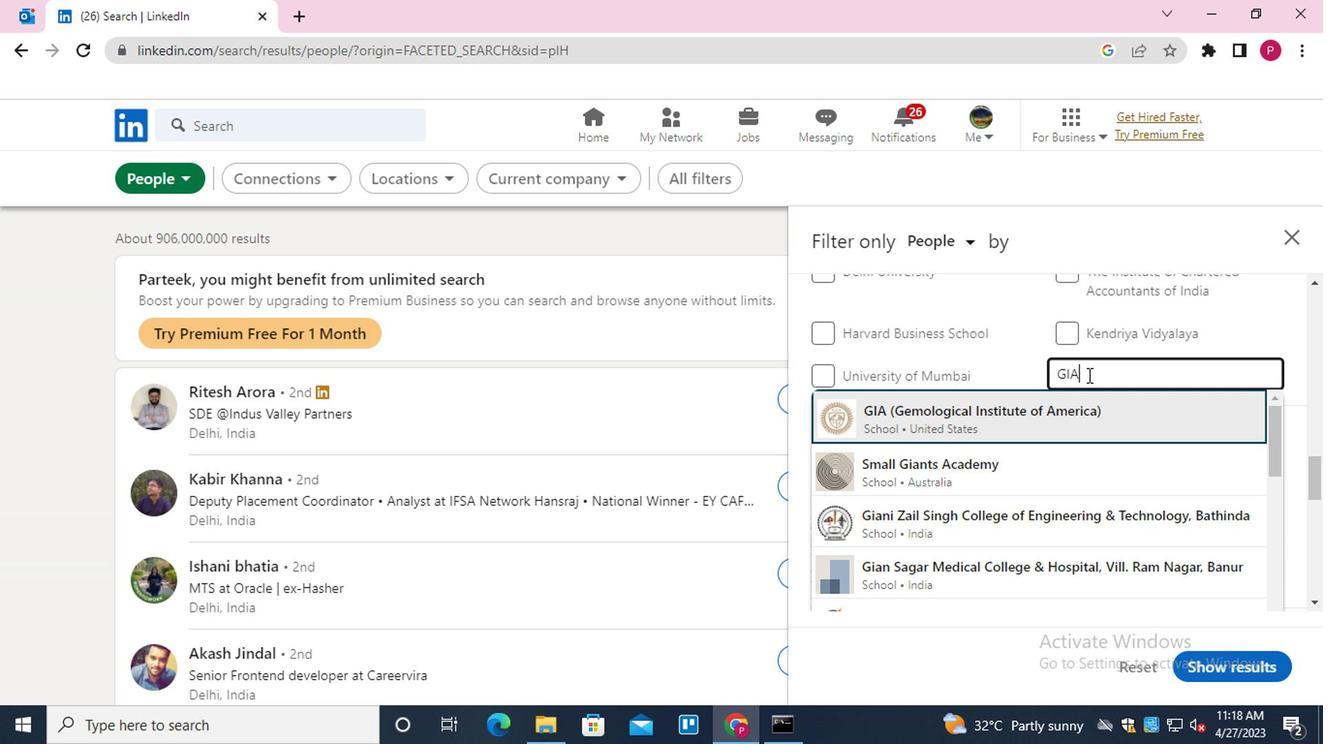 
Action: Mouse moved to (1048, 374)
Screenshot: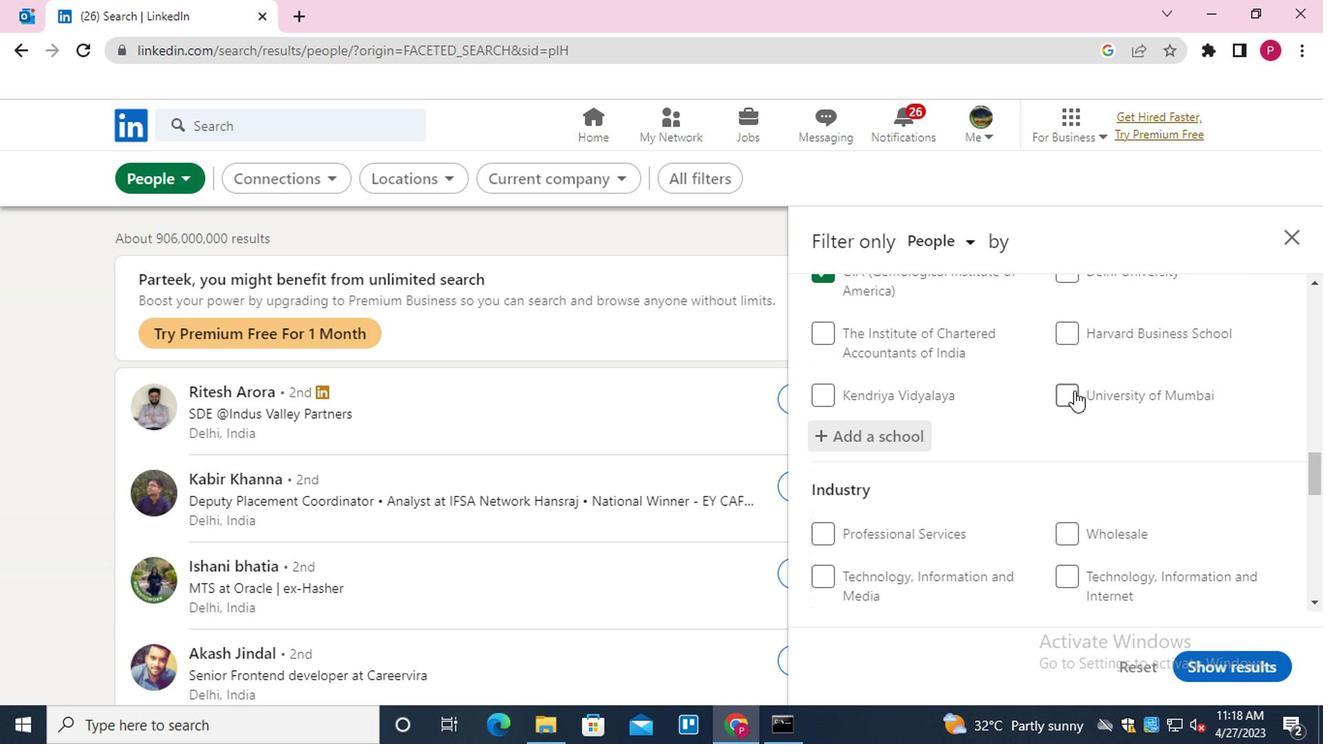
Action: Mouse scrolled (1048, 372) with delta (0, -1)
Screenshot: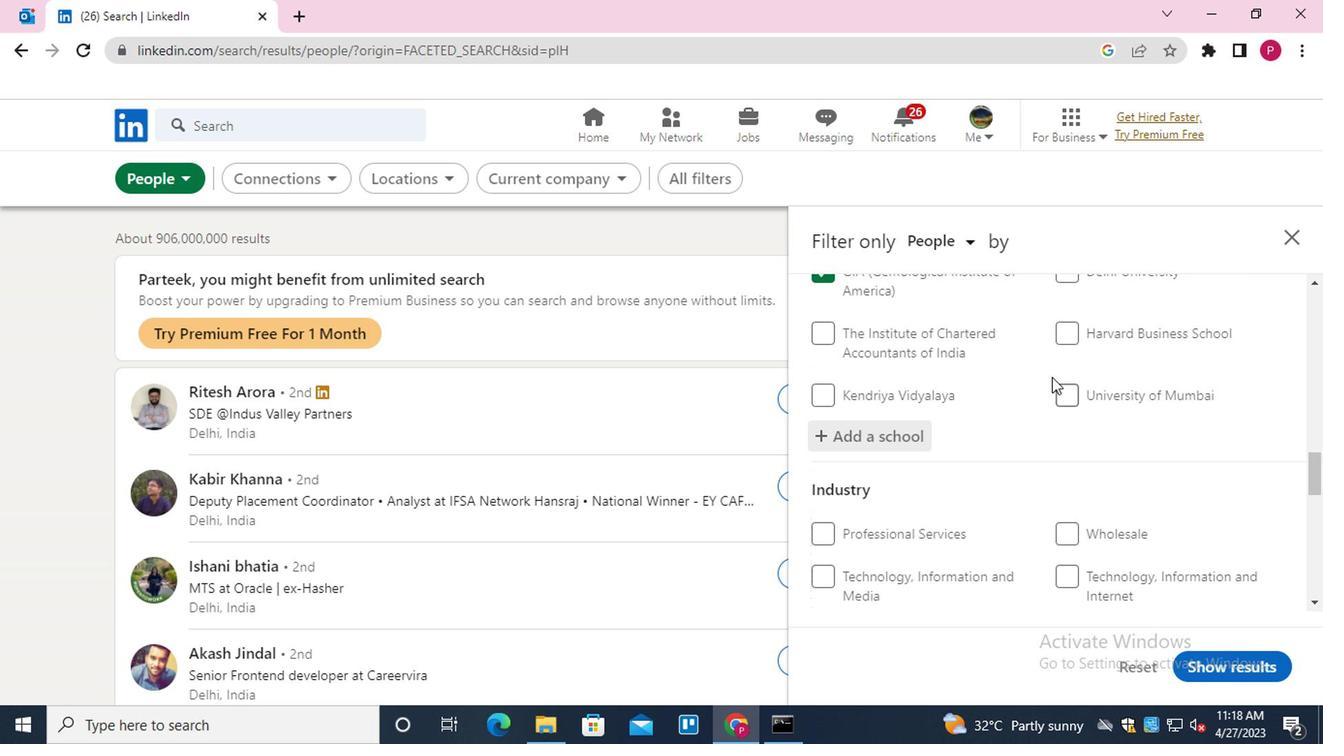 
Action: Mouse scrolled (1048, 372) with delta (0, -1)
Screenshot: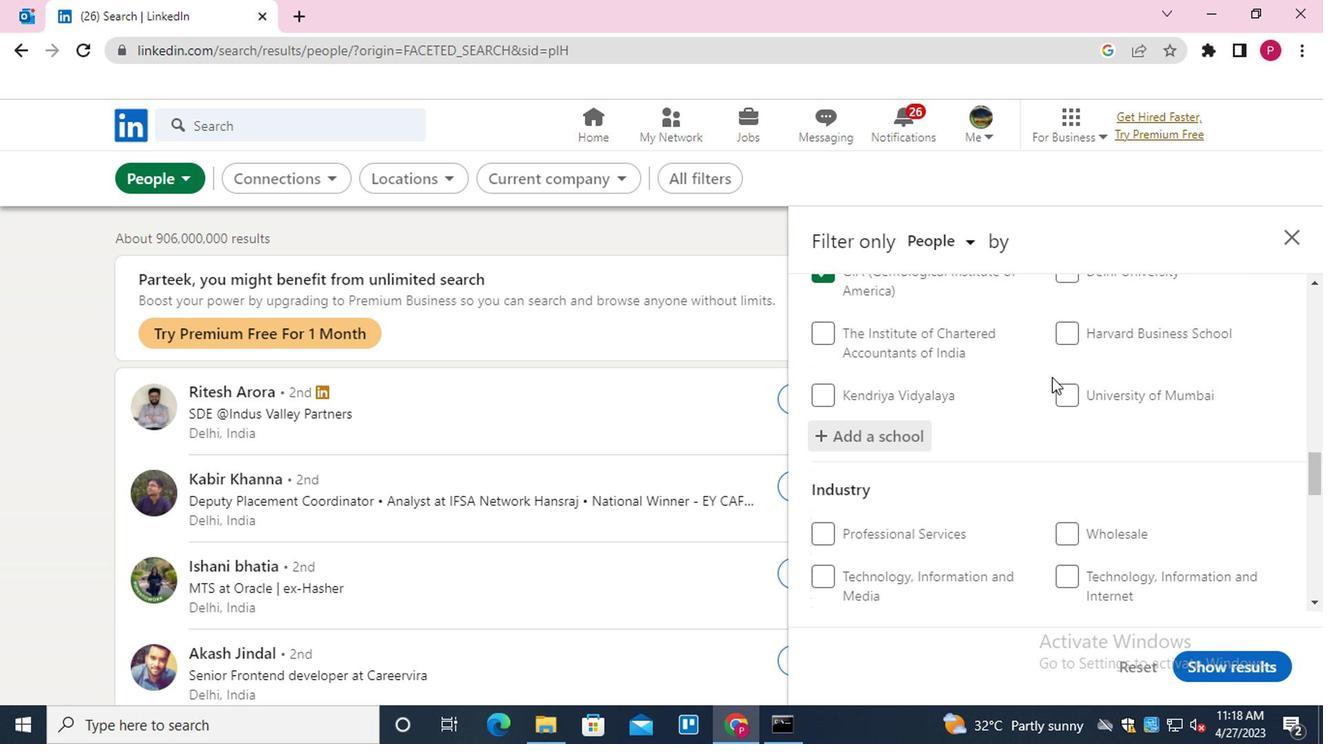 
Action: Mouse moved to (1154, 439)
Screenshot: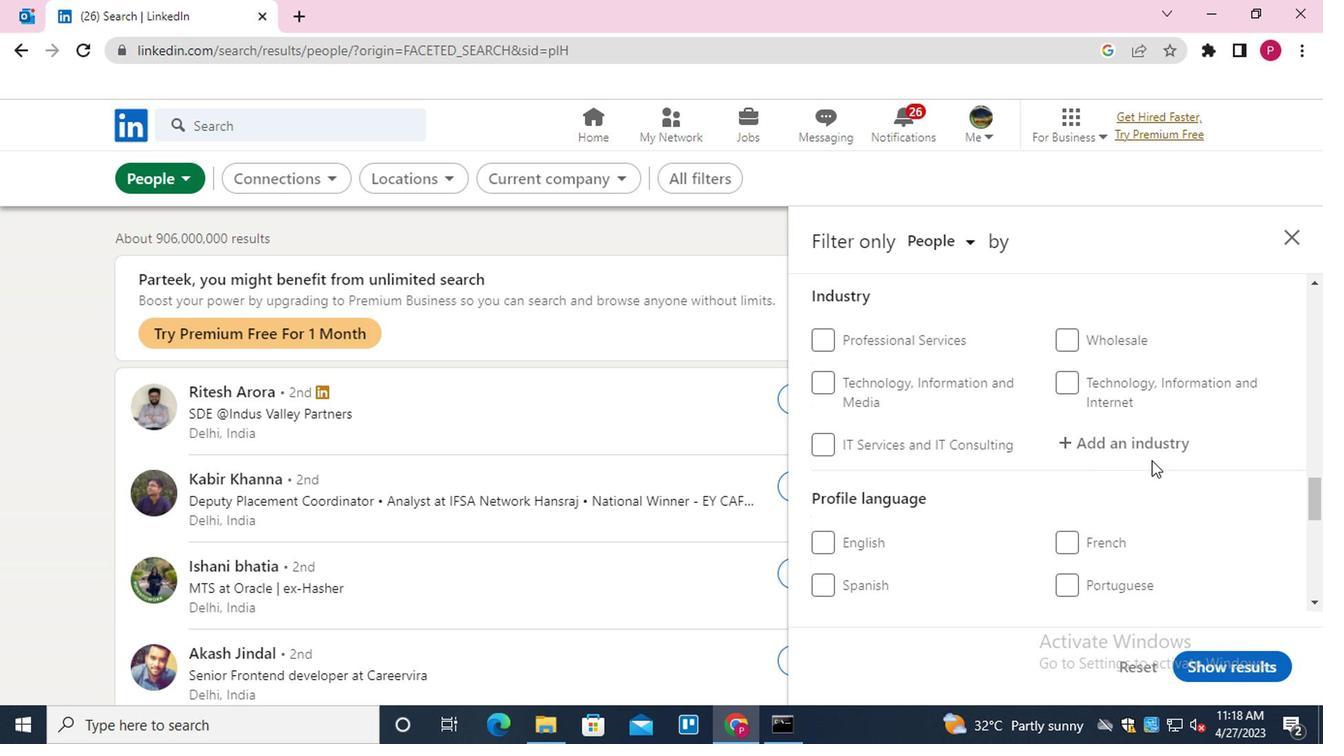 
Action: Mouse pressed left at (1154, 439)
Screenshot: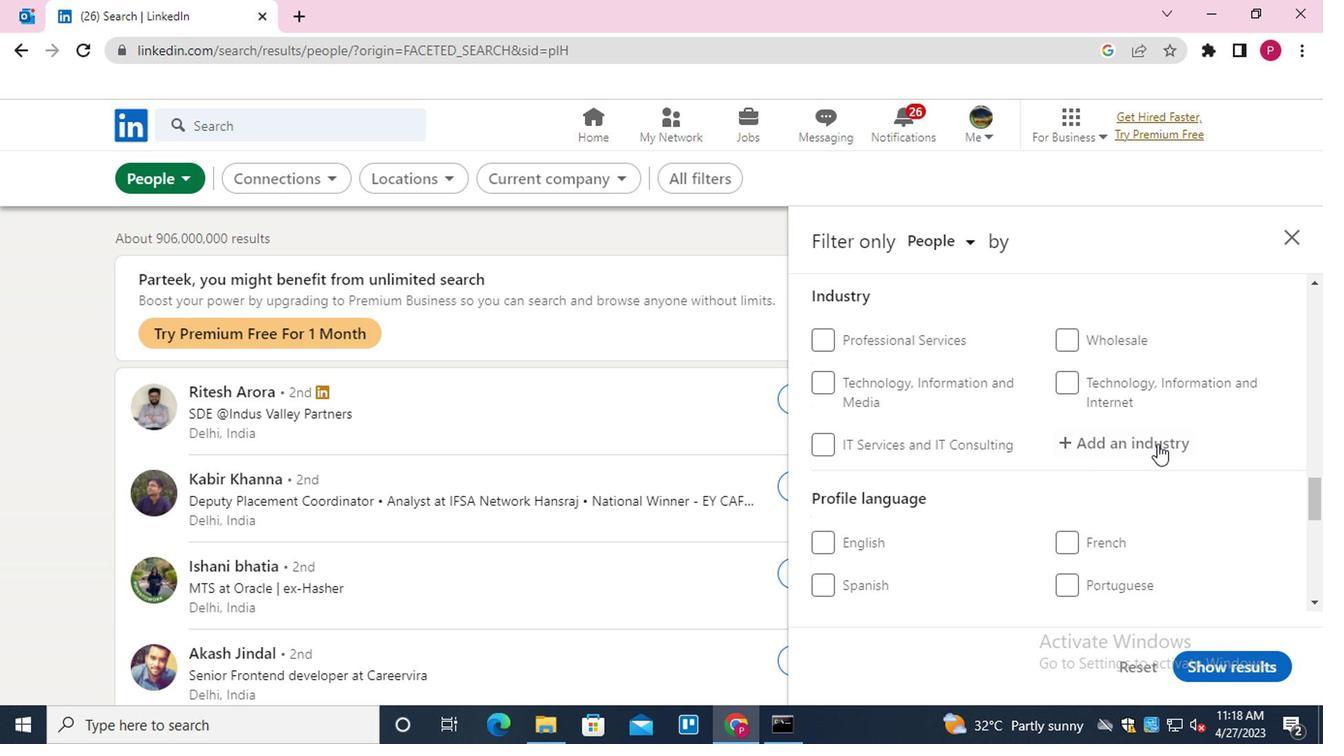 
Action: Key pressed <Key.shift>ADMINISTRATIVE<Key.down><Key.enter>
Screenshot: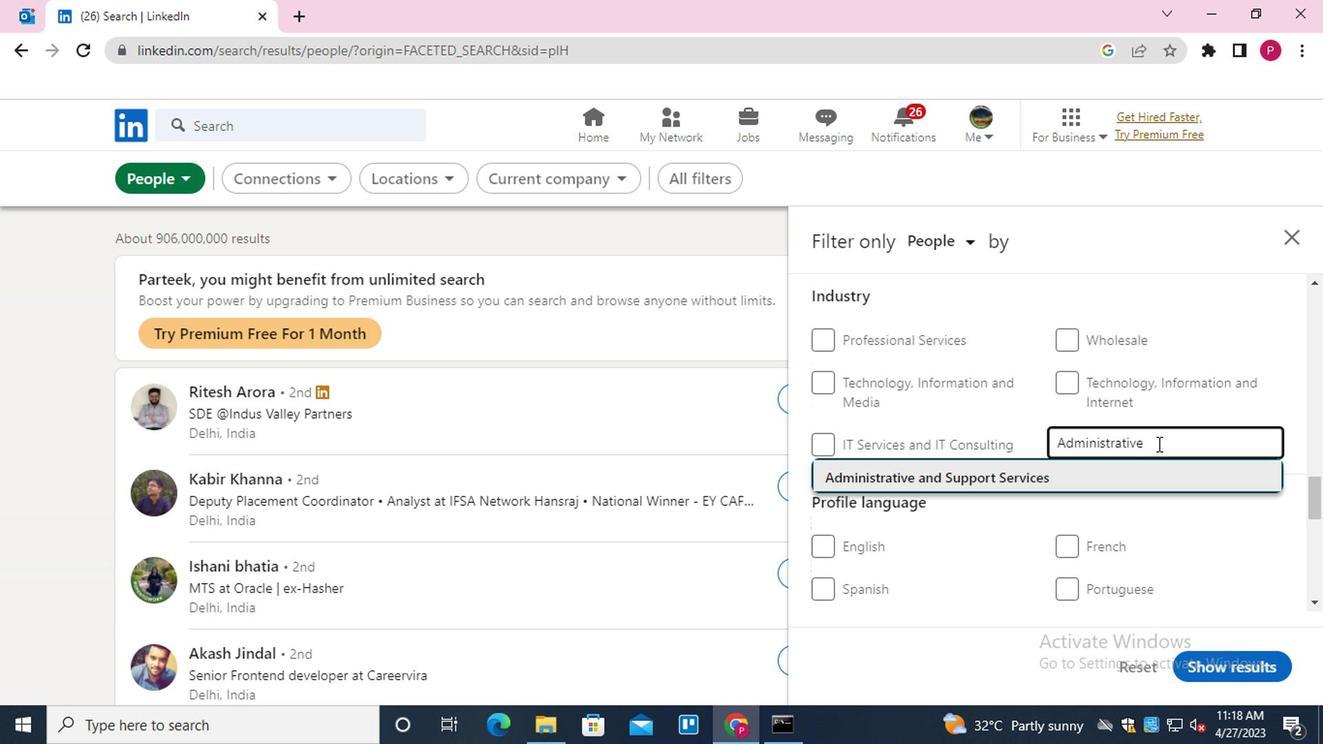 
Action: Mouse moved to (1095, 446)
Screenshot: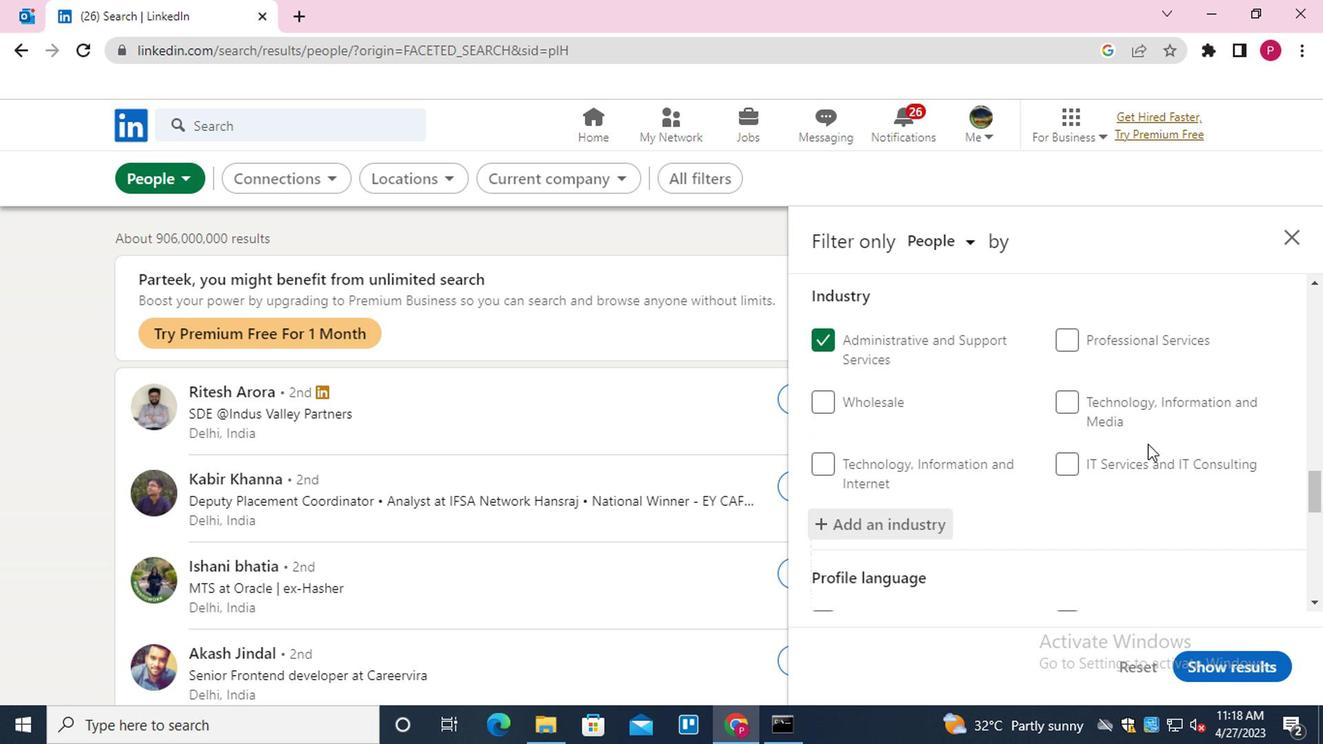 
Action: Mouse scrolled (1095, 445) with delta (0, -1)
Screenshot: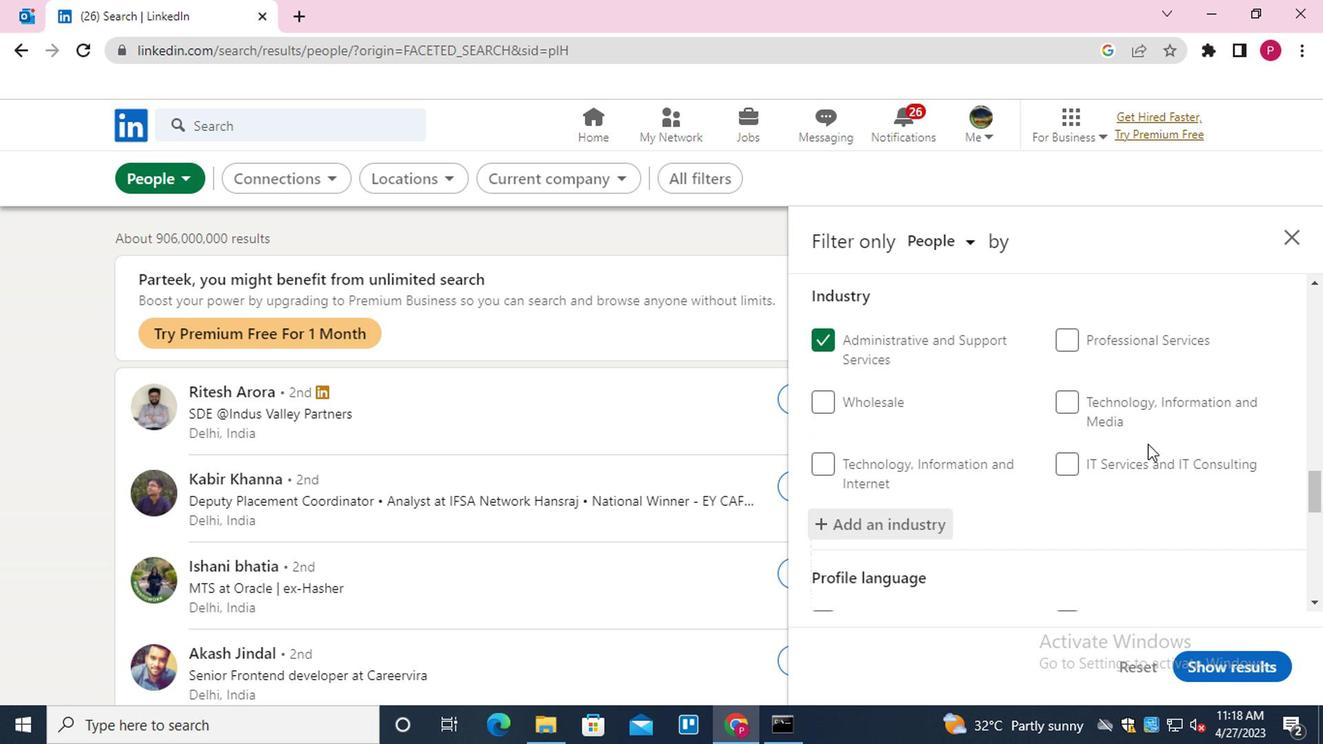 
Action: Mouse moved to (1065, 448)
Screenshot: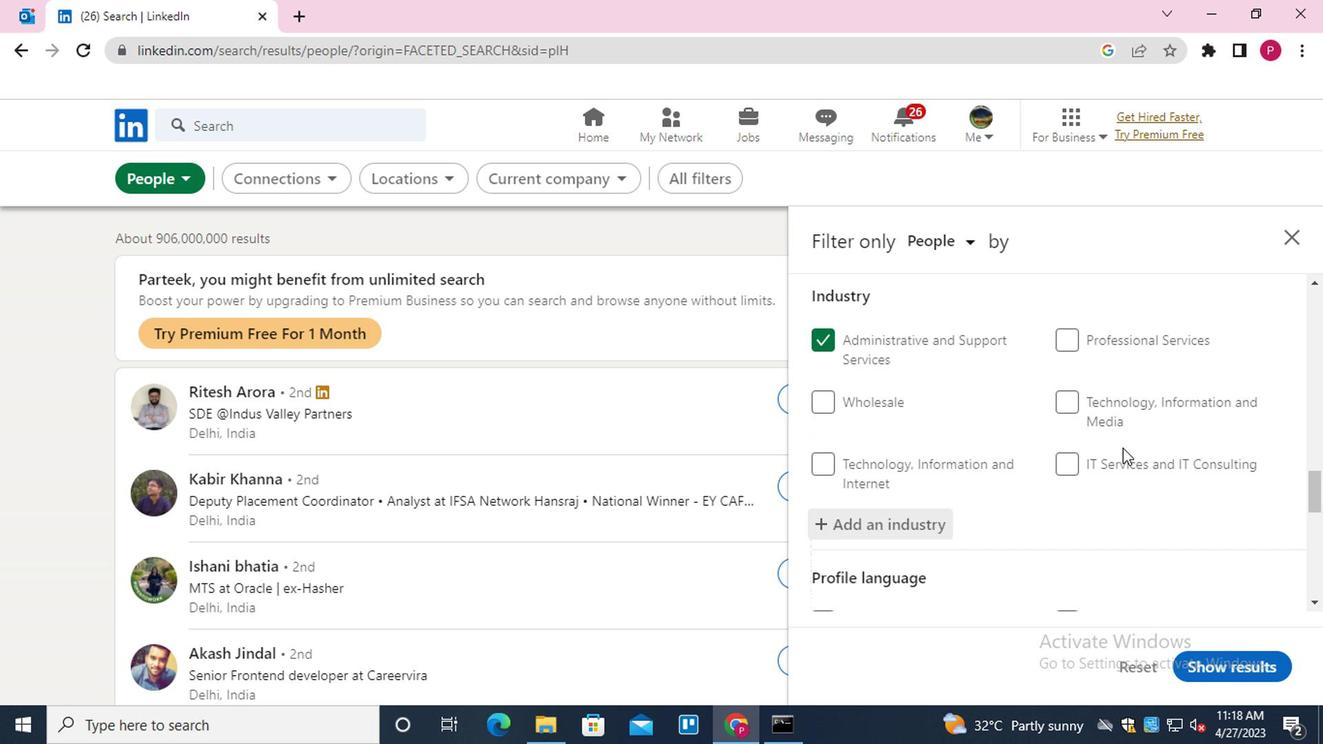 
Action: Mouse scrolled (1065, 447) with delta (0, -1)
Screenshot: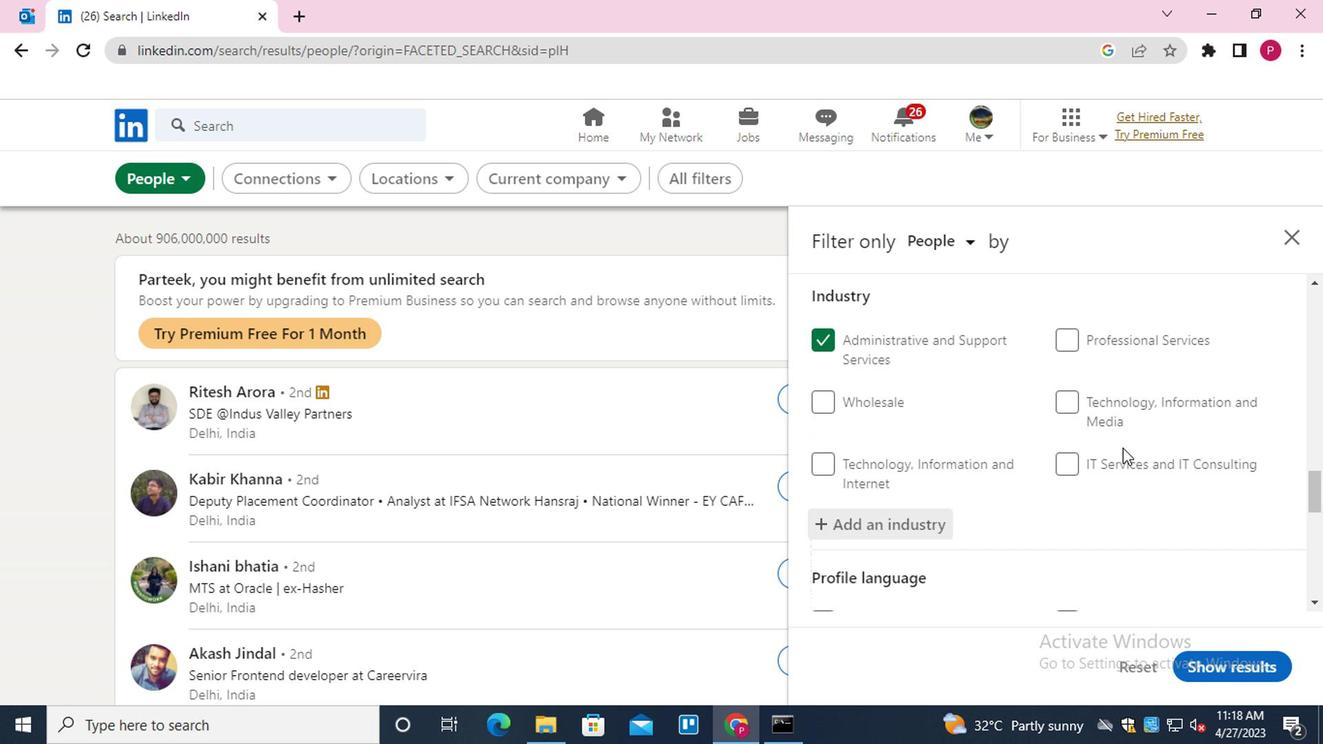 
Action: Mouse moved to (1062, 448)
Screenshot: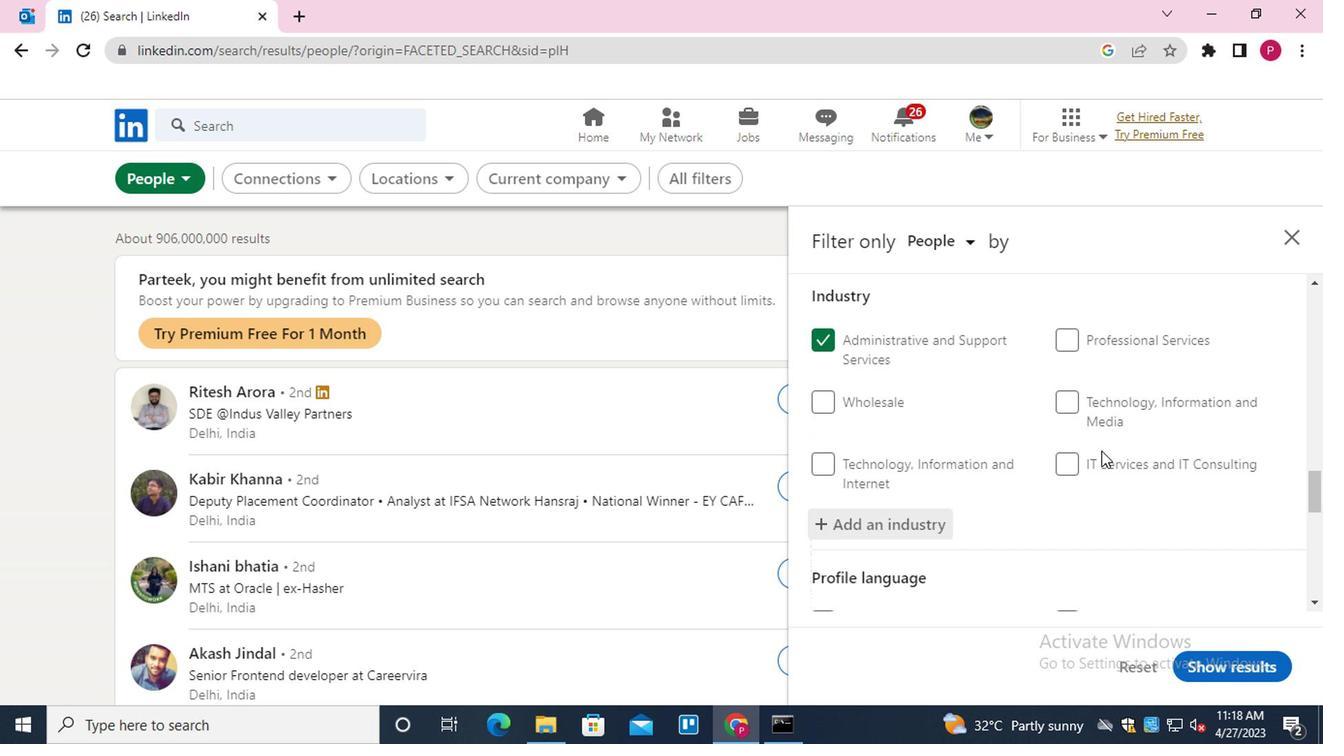 
Action: Mouse scrolled (1062, 447) with delta (0, -1)
Screenshot: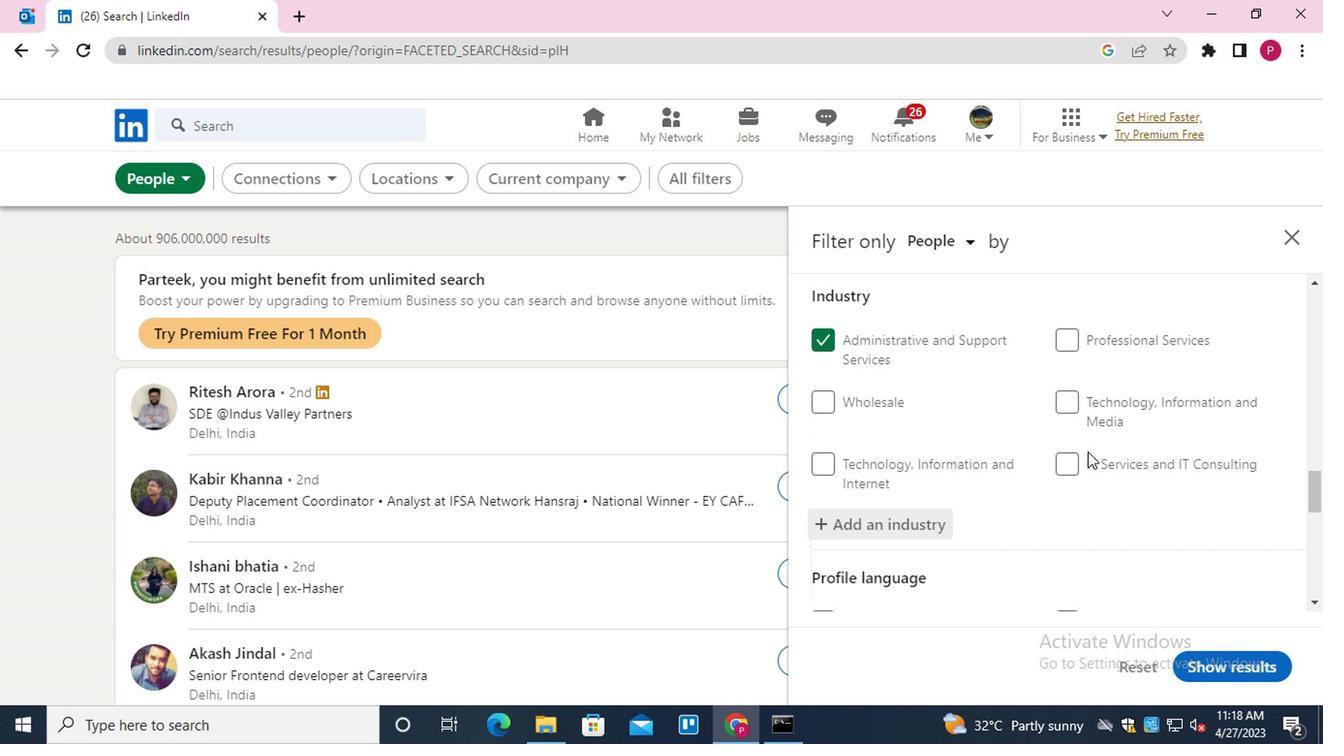 
Action: Mouse moved to (920, 411)
Screenshot: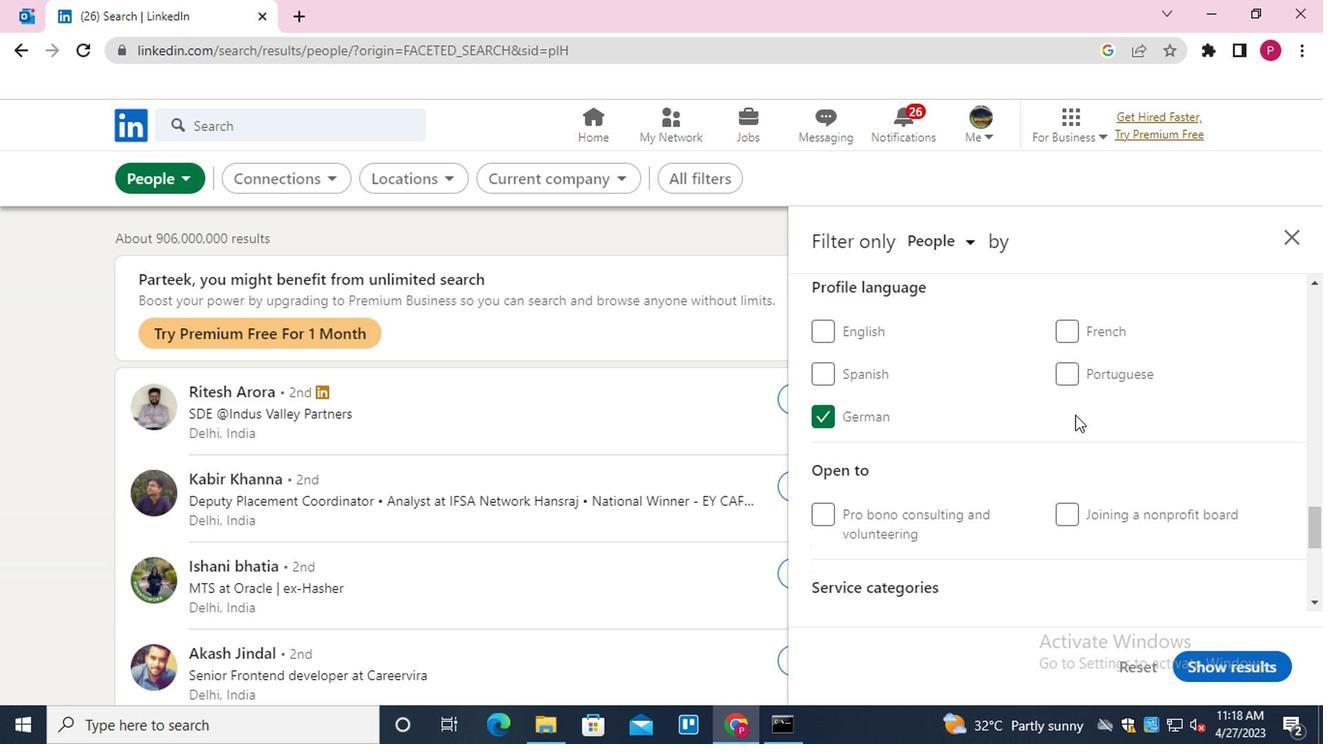 
Action: Mouse scrolled (920, 410) with delta (0, -1)
Screenshot: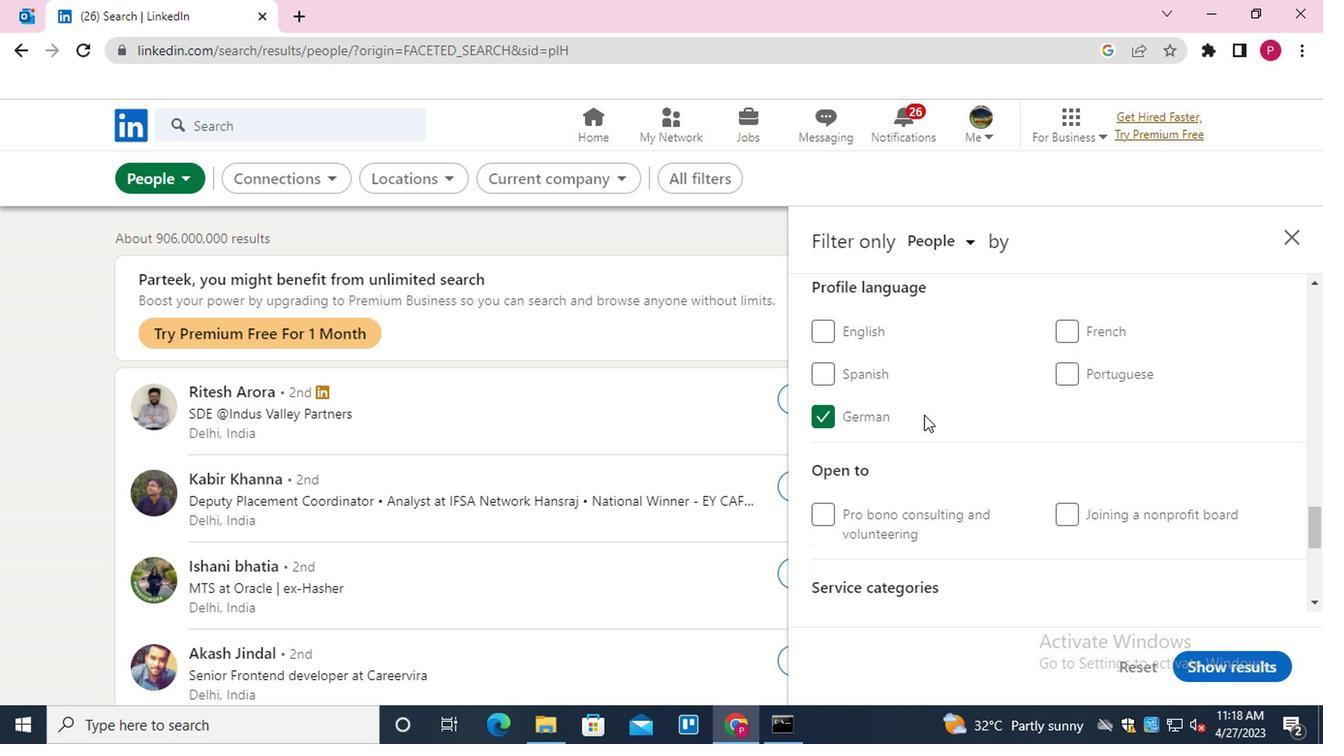 
Action: Mouse scrolled (920, 410) with delta (0, -1)
Screenshot: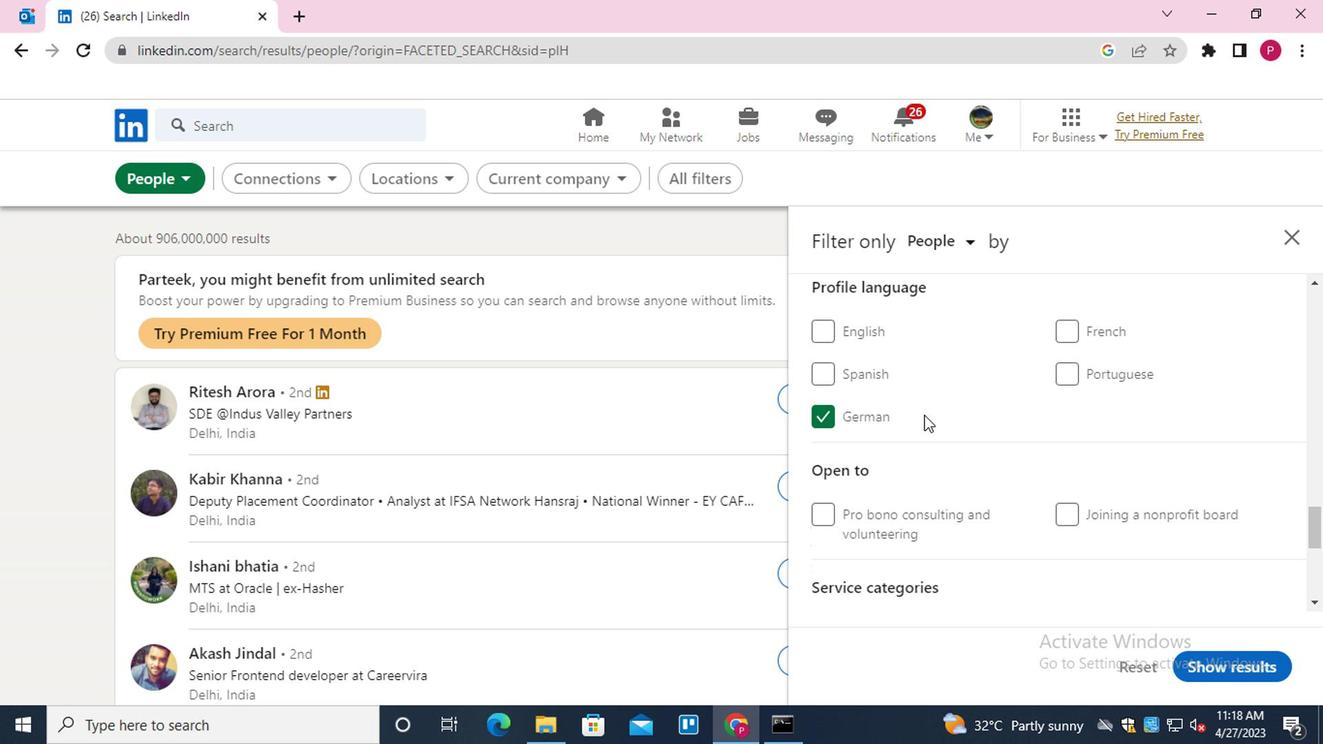 
Action: Mouse moved to (1126, 516)
Screenshot: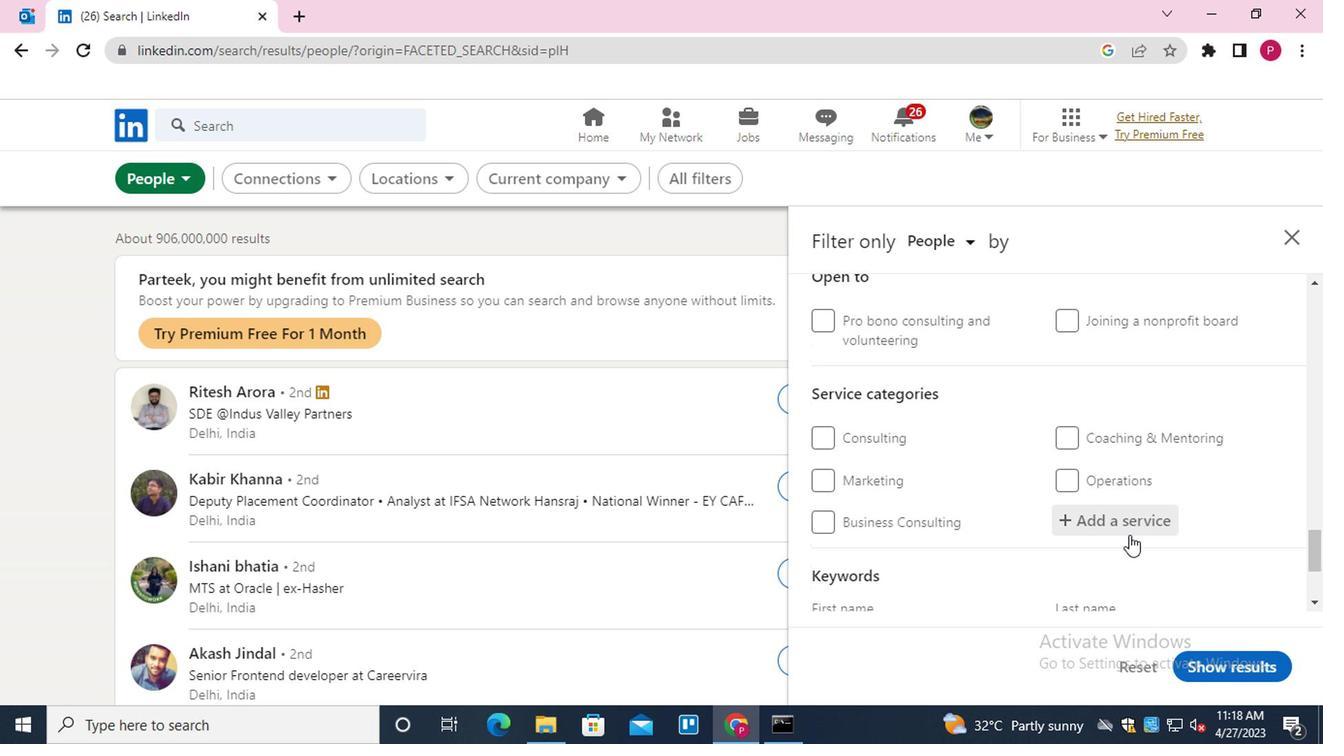 
Action: Mouse pressed left at (1126, 516)
Screenshot: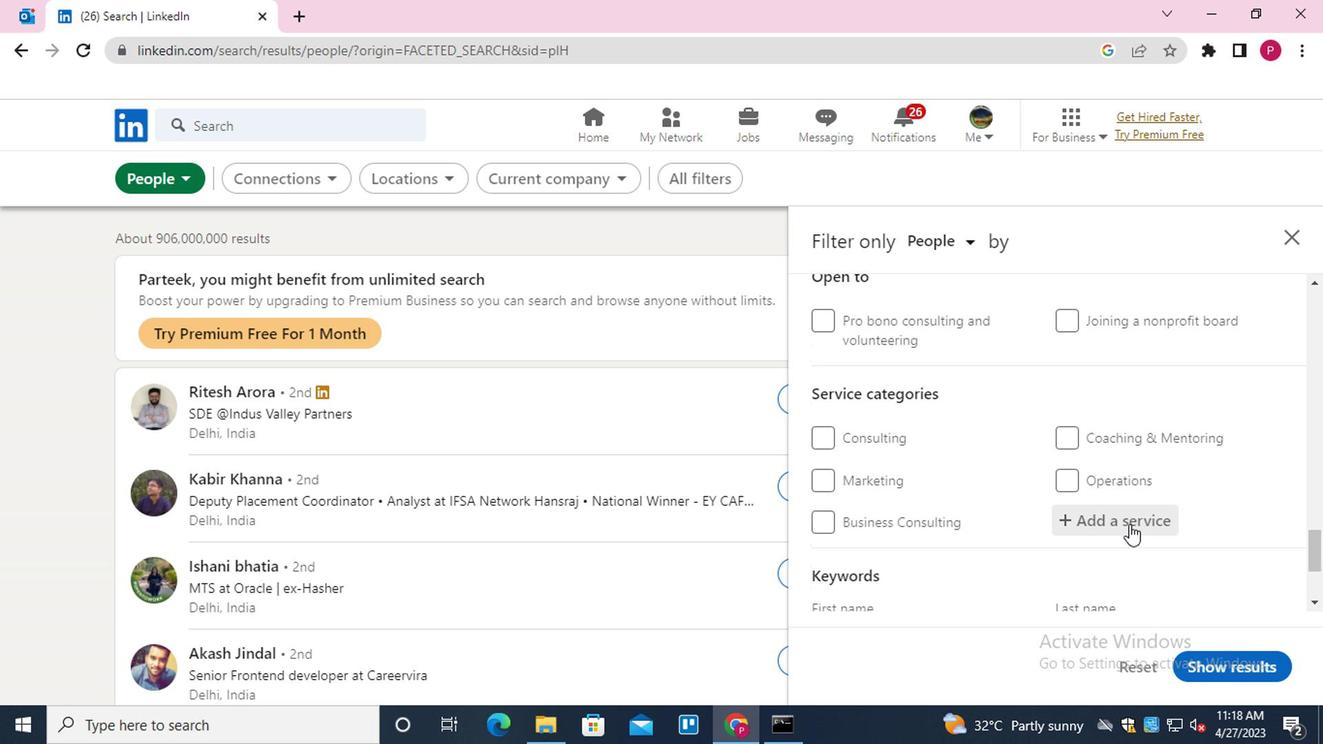 
Action: Key pressed <Key.shift>SEAR<Key.down><Key.enter>
Screenshot: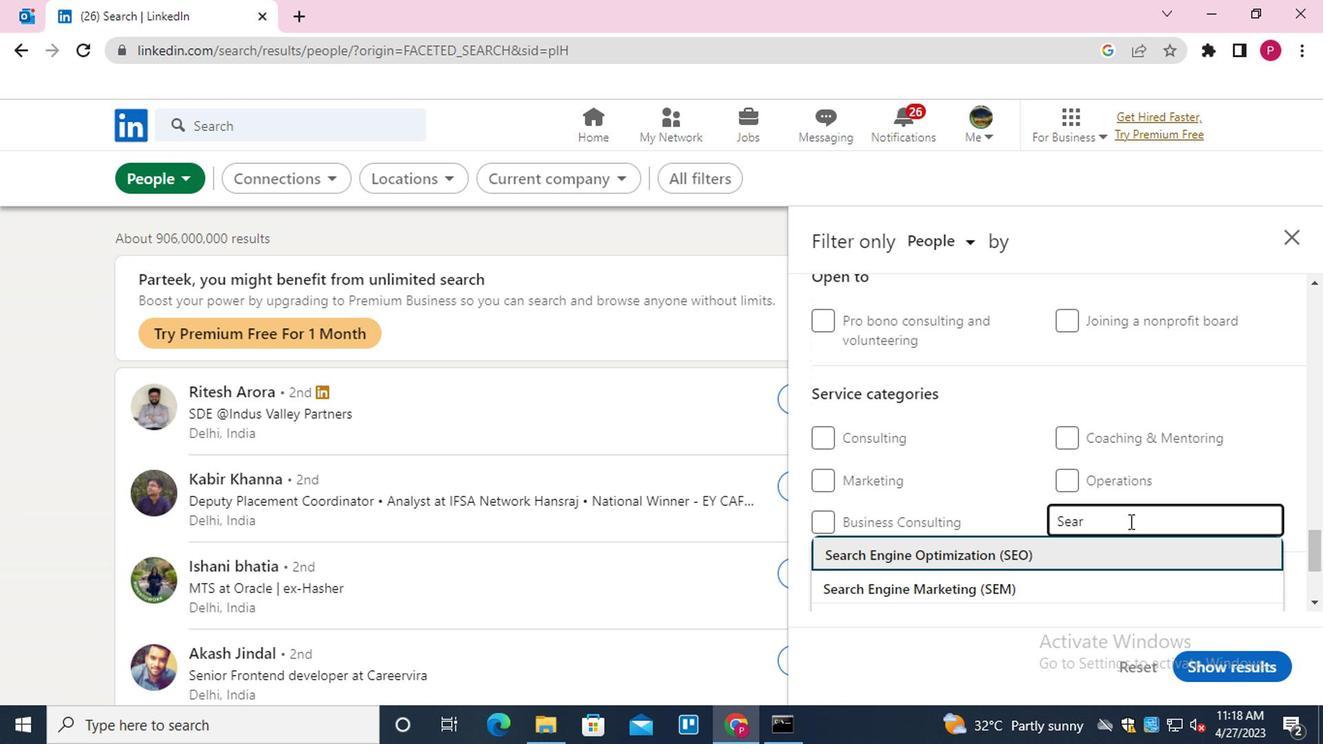 
Action: Mouse moved to (1098, 508)
Screenshot: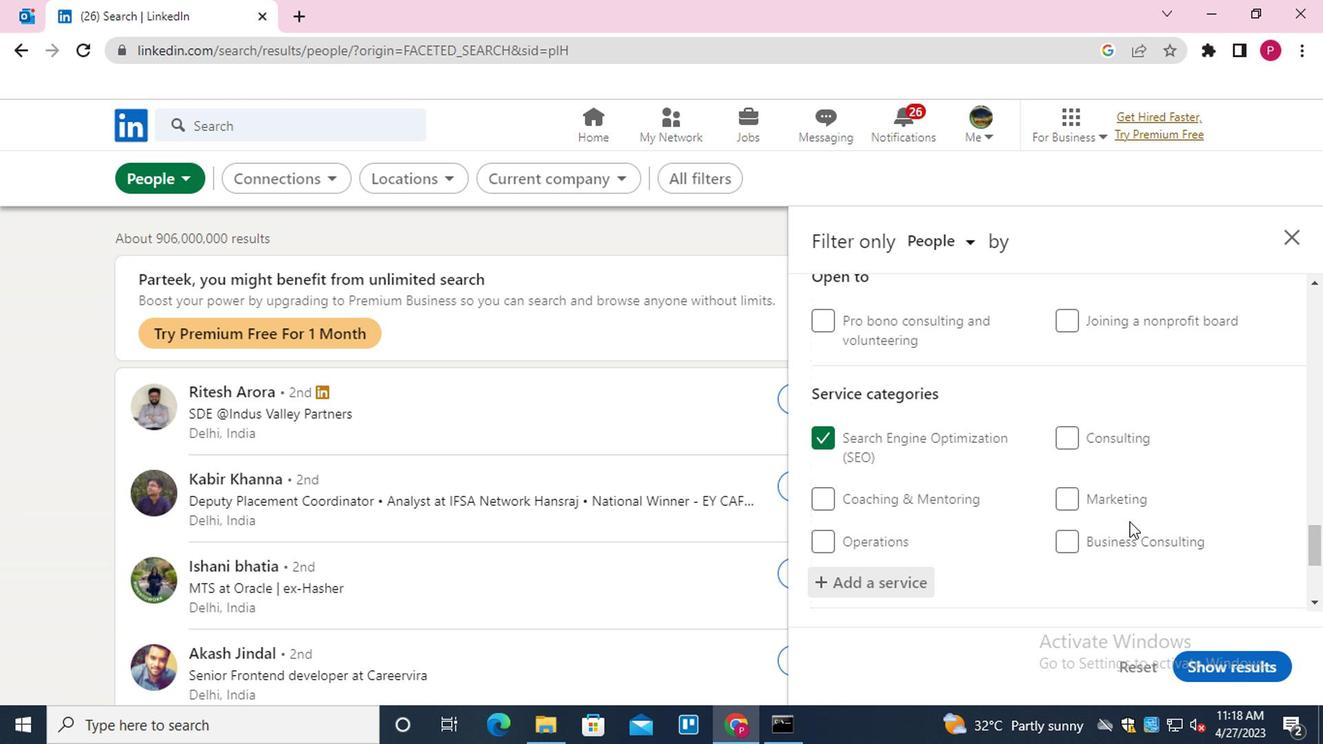 
Action: Mouse scrolled (1098, 507) with delta (0, -1)
Screenshot: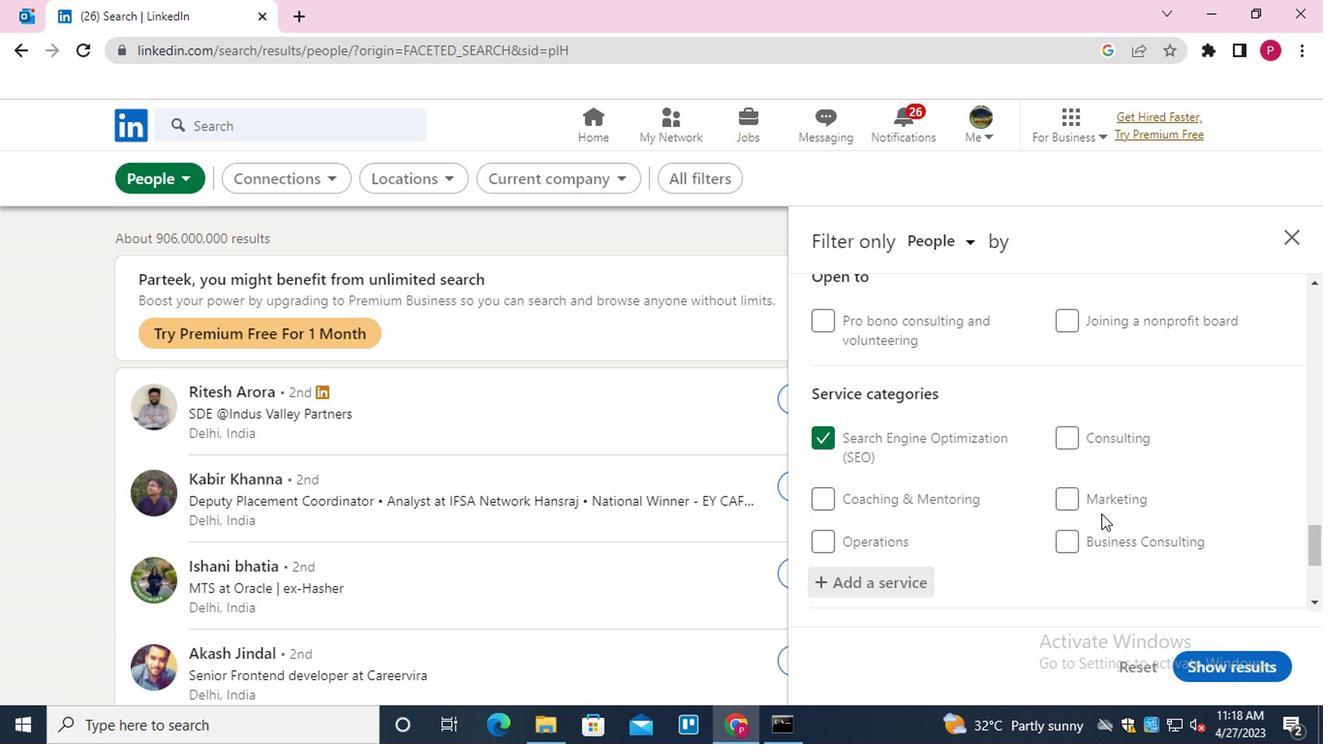 
Action: Mouse scrolled (1098, 507) with delta (0, -1)
Screenshot: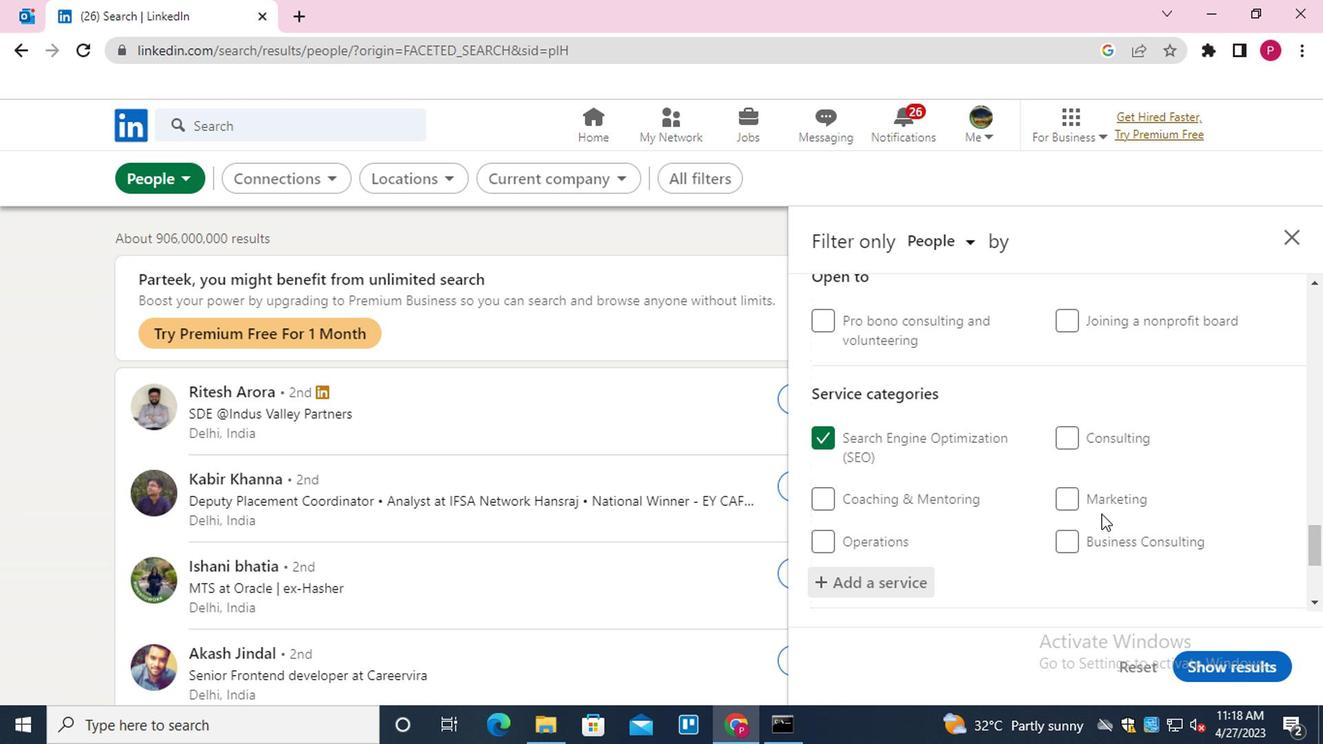 
Action: Mouse scrolled (1098, 507) with delta (0, -1)
Screenshot: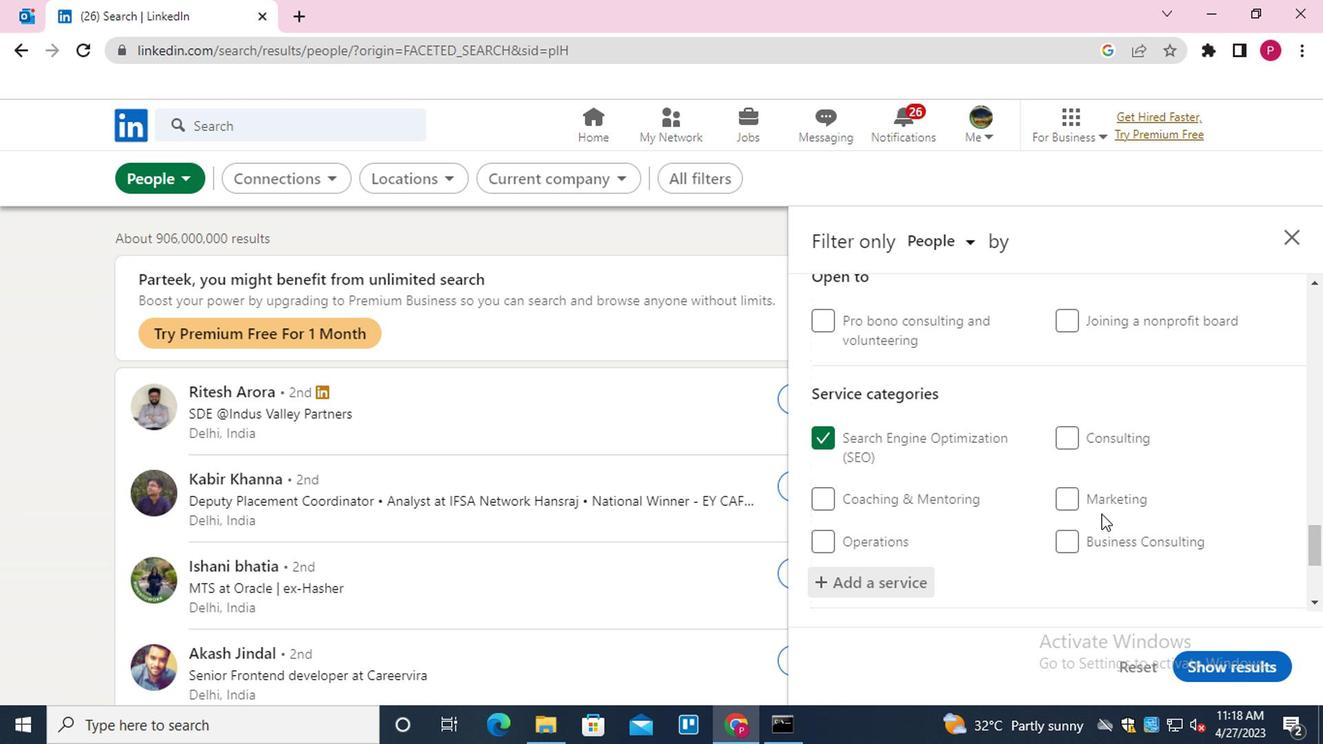 
Action: Mouse moved to (892, 516)
Screenshot: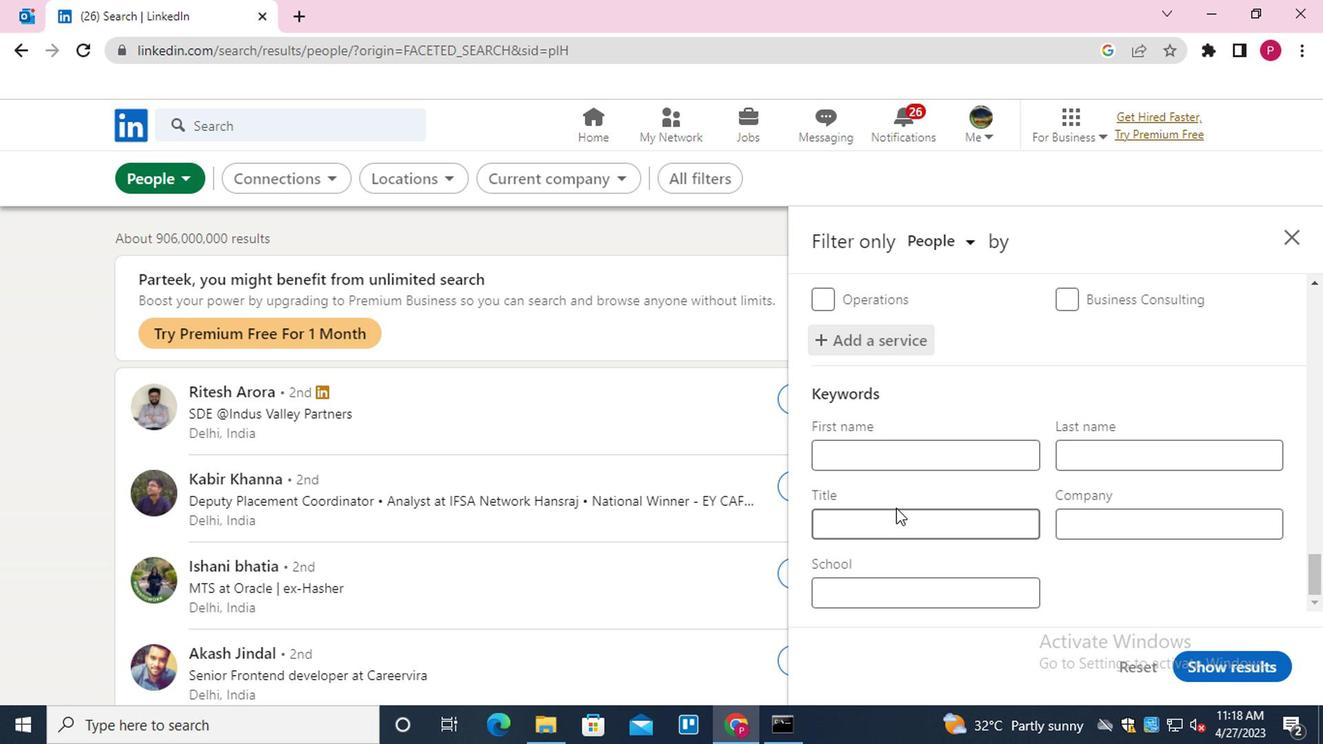 
Action: Mouse pressed left at (892, 516)
Screenshot: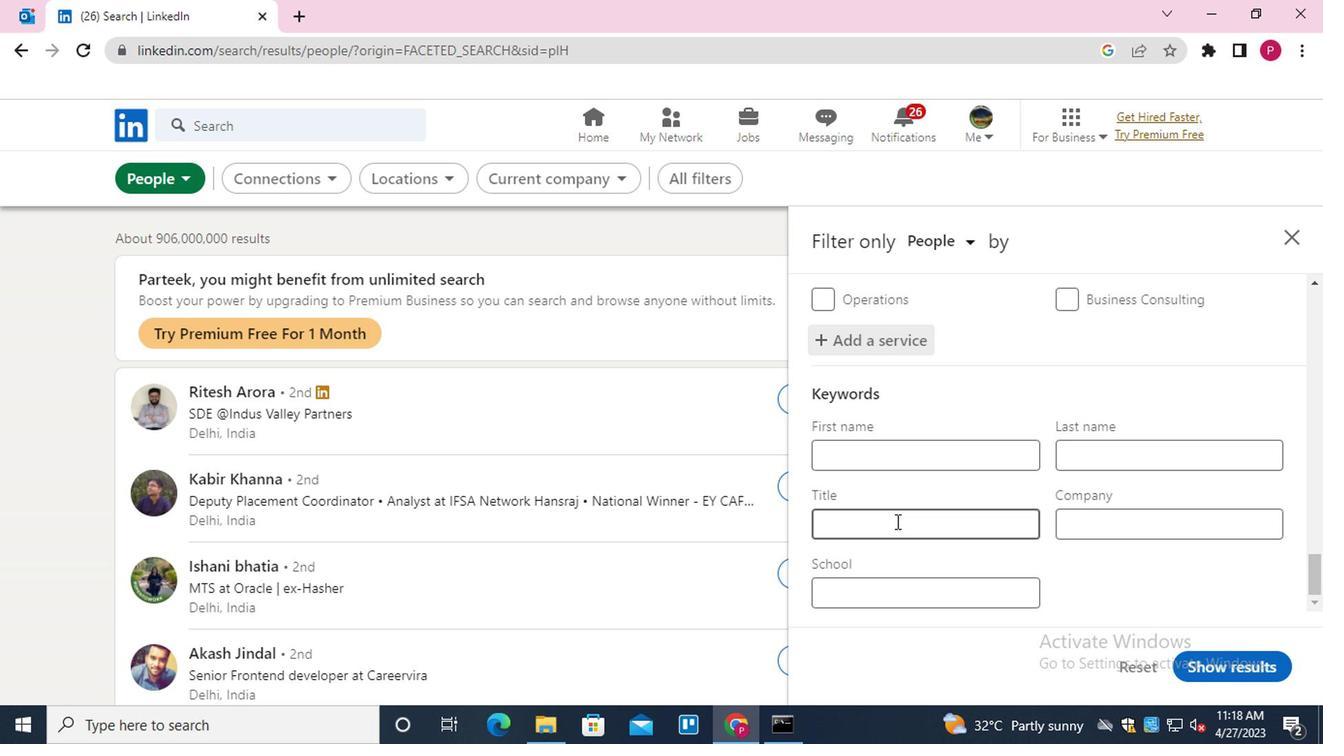 
Action: Key pressed <Key.shift>TRUCK<Key.space><Key.shift>DRIVER
Screenshot: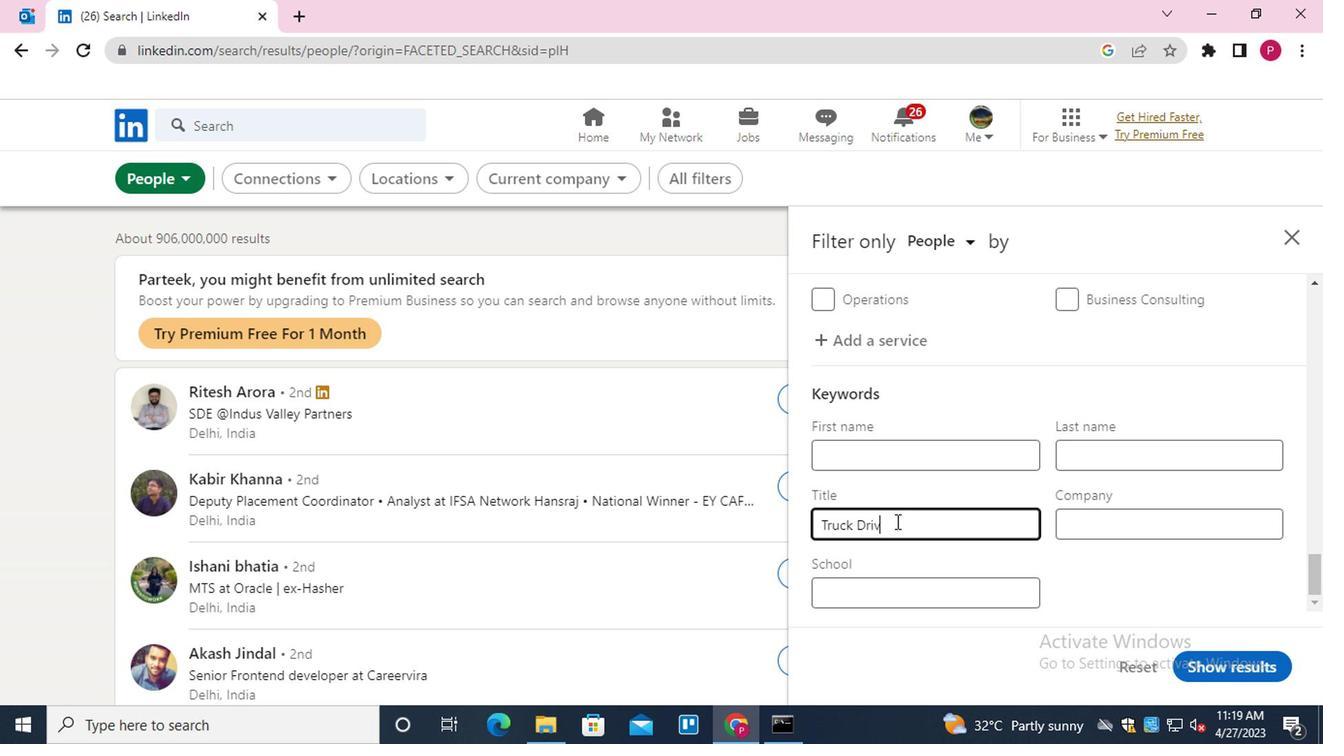 
Action: Mouse moved to (1216, 659)
Screenshot: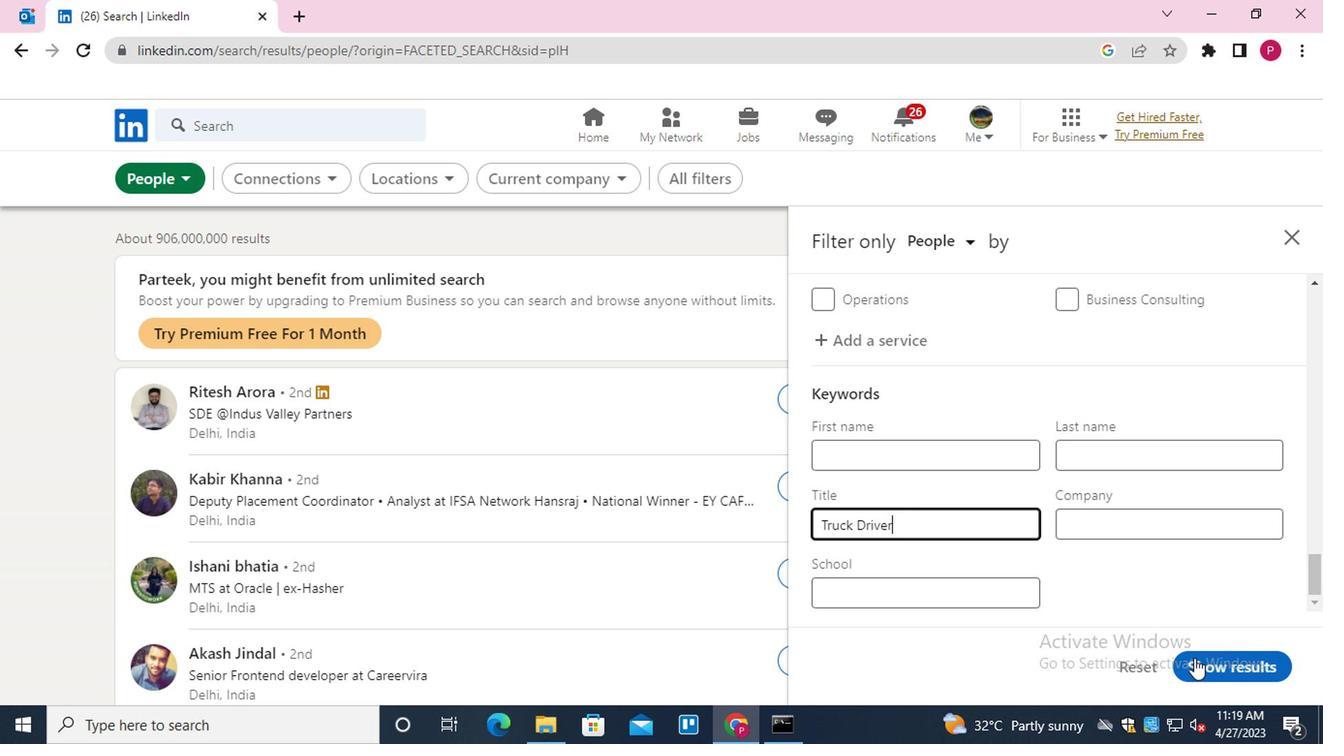 
Action: Mouse pressed left at (1216, 659)
Screenshot: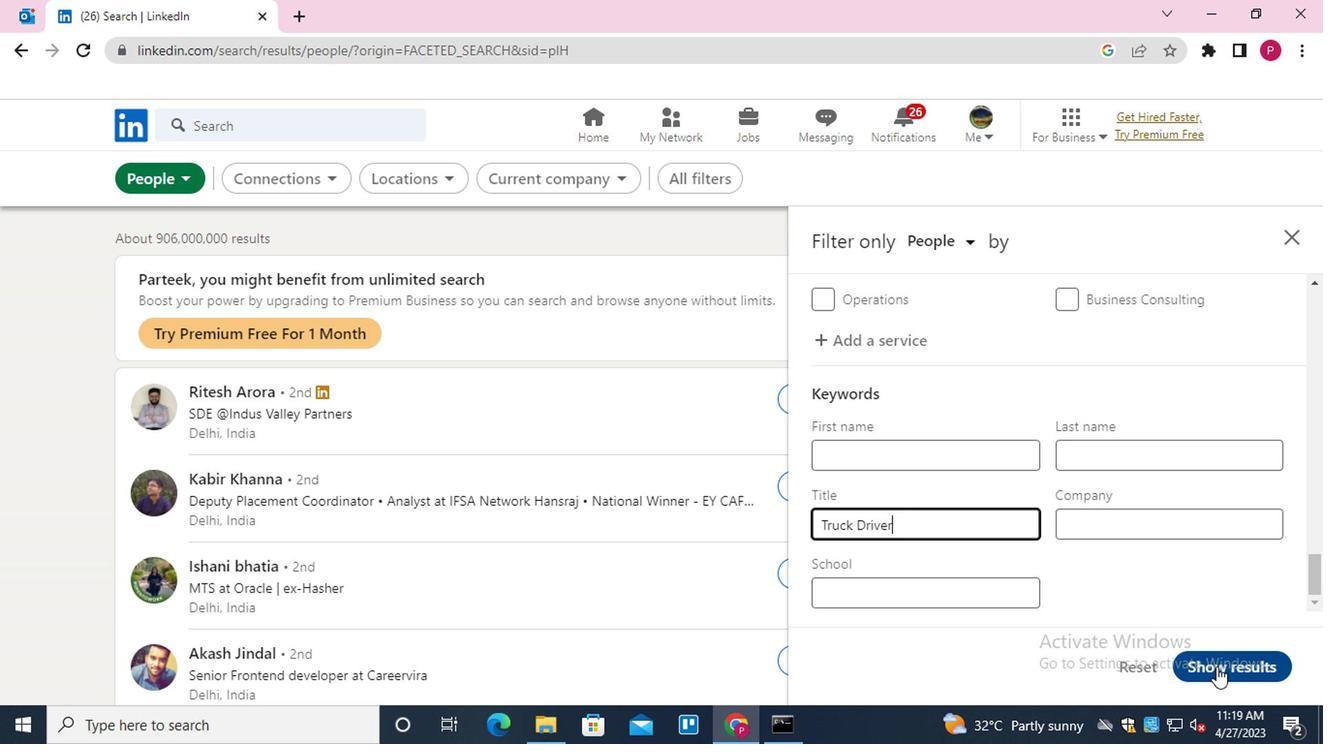 
Action: Mouse moved to (610, 390)
Screenshot: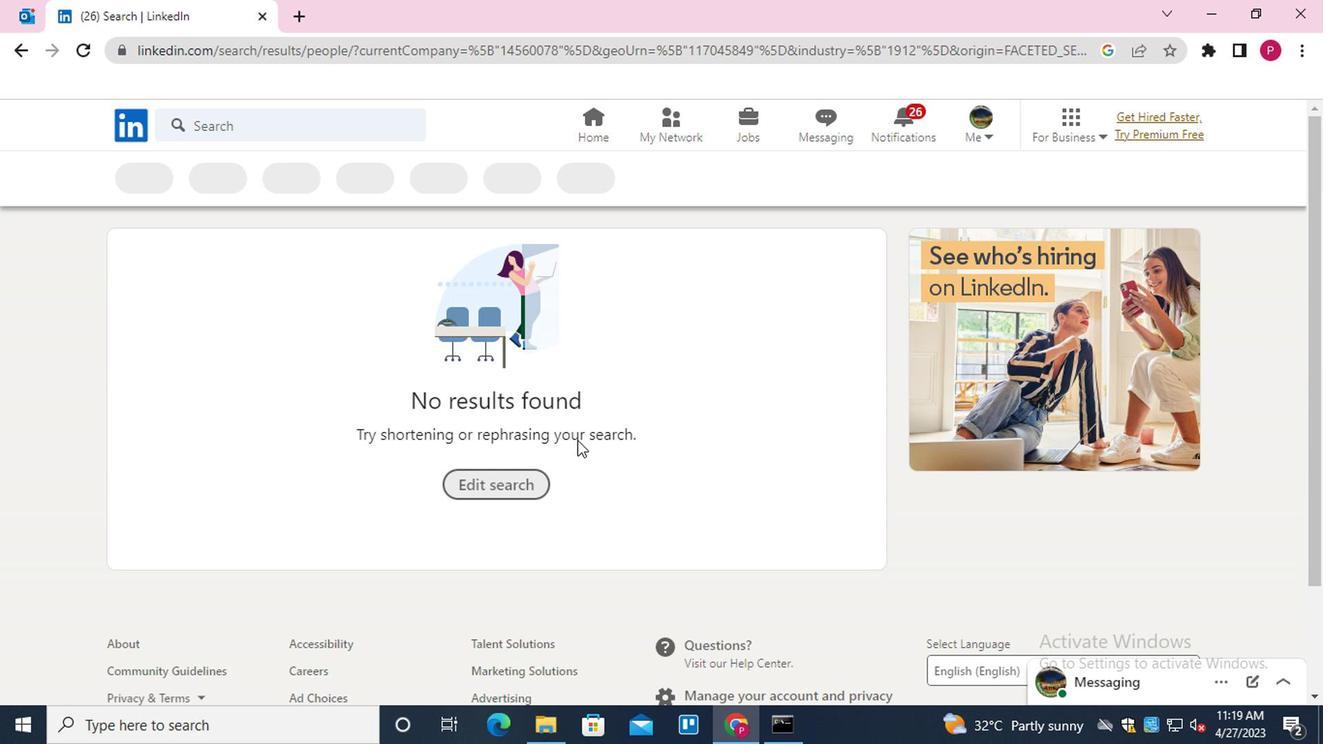
